 Task: Send an email with the signature Dallas Robinson with the subject Thank you for a job application and the message Can you please provide me with an estimate for the cost of the project? from softage.10@softage.net to softage.8@softage.net and move the email from Sent Items to the folder Pay-per-click advertising
Action: Mouse moved to (90, 85)
Screenshot: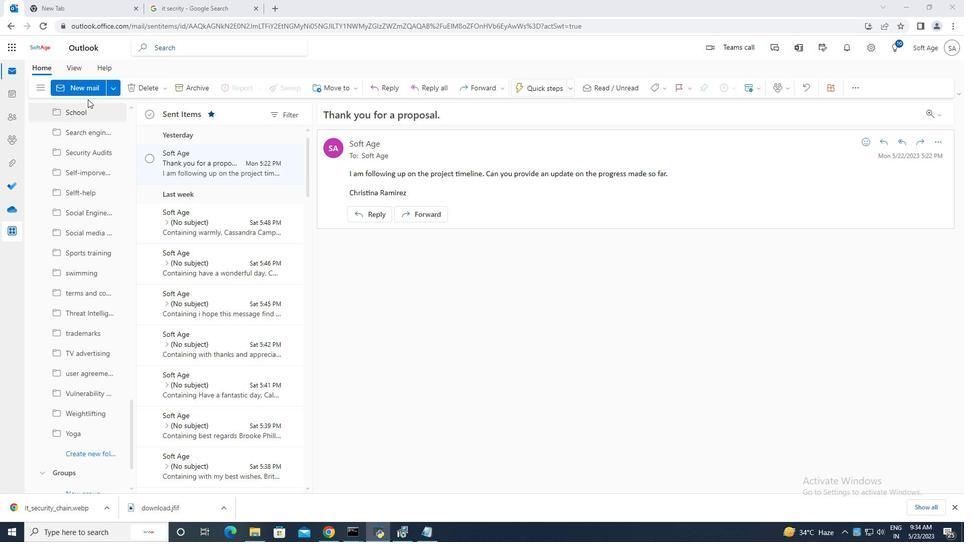 
Action: Mouse pressed left at (90, 85)
Screenshot: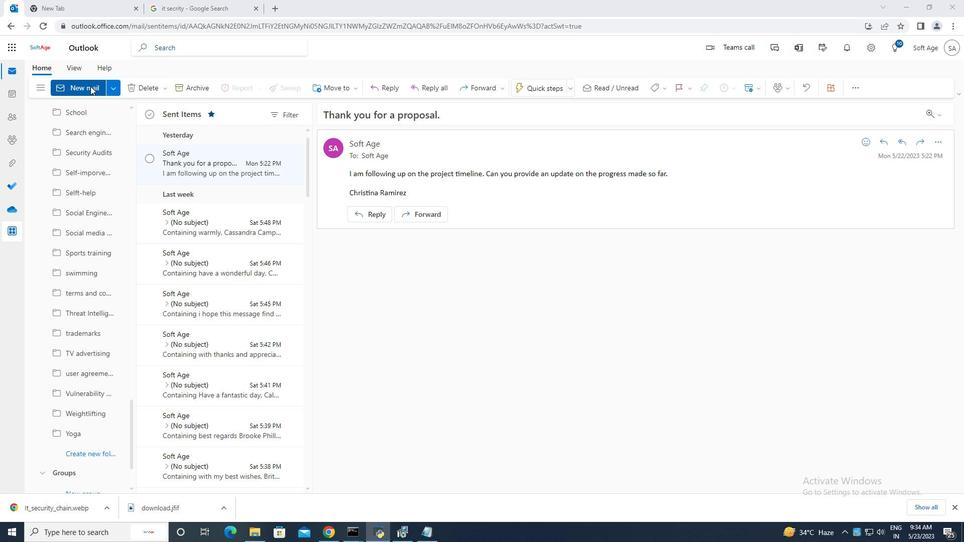 
Action: Mouse moved to (645, 89)
Screenshot: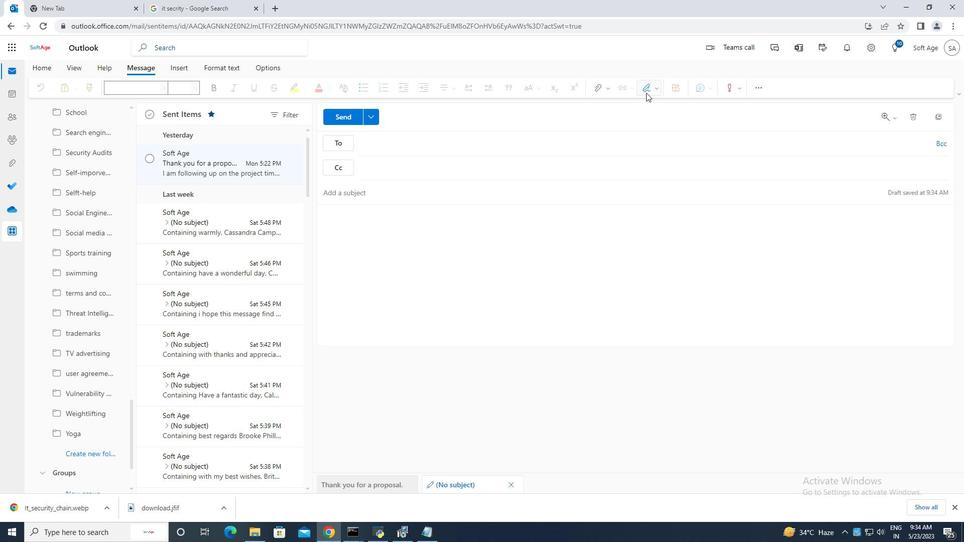 
Action: Mouse pressed left at (645, 89)
Screenshot: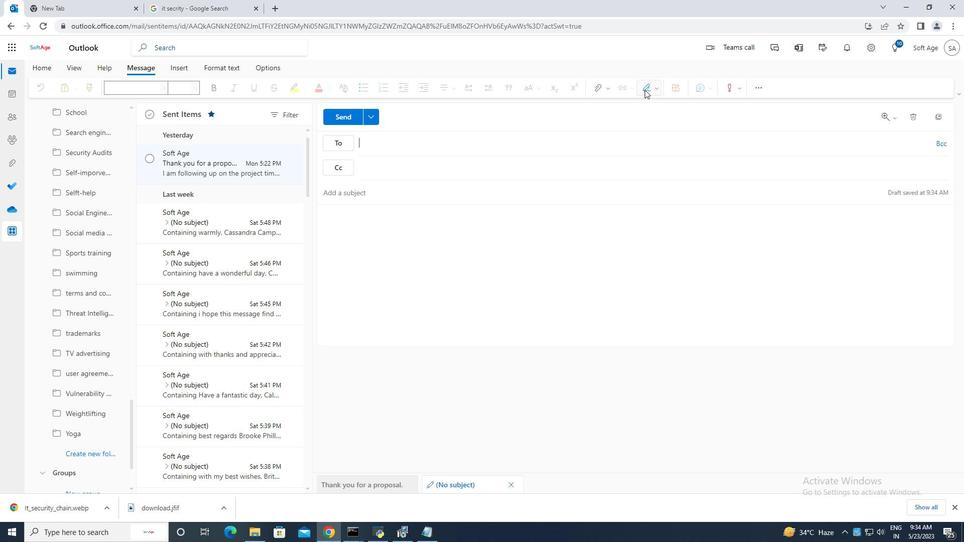 
Action: Mouse moved to (629, 133)
Screenshot: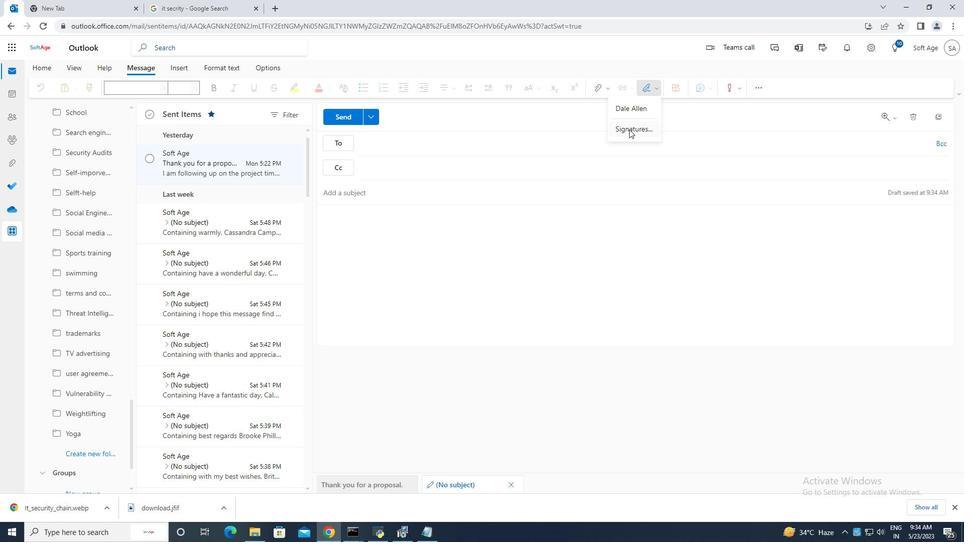 
Action: Mouse pressed left at (629, 133)
Screenshot: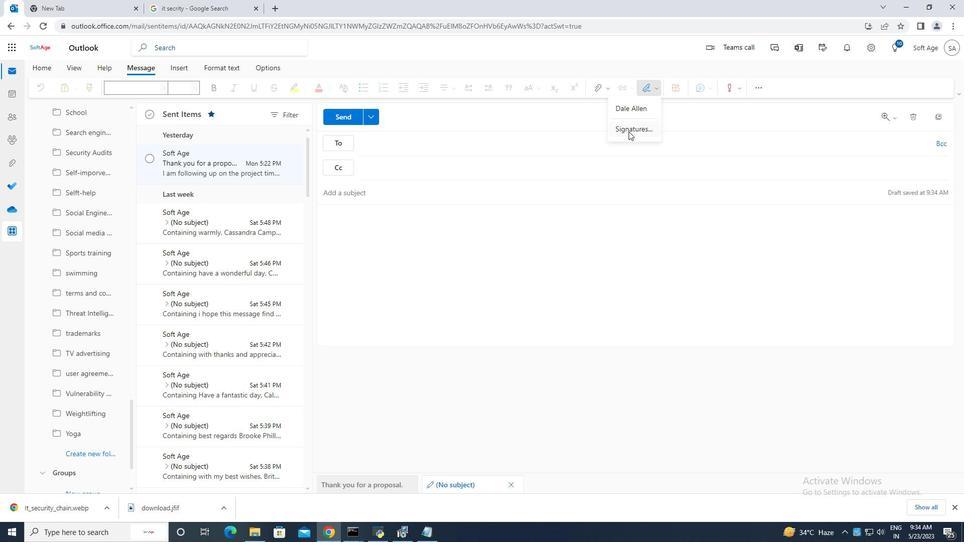 
Action: Mouse moved to (679, 165)
Screenshot: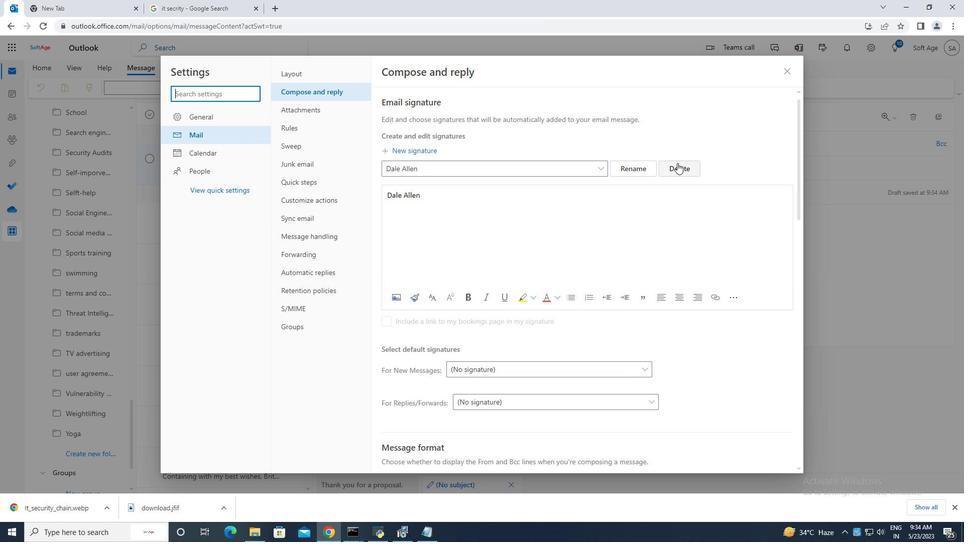 
Action: Mouse pressed left at (679, 165)
Screenshot: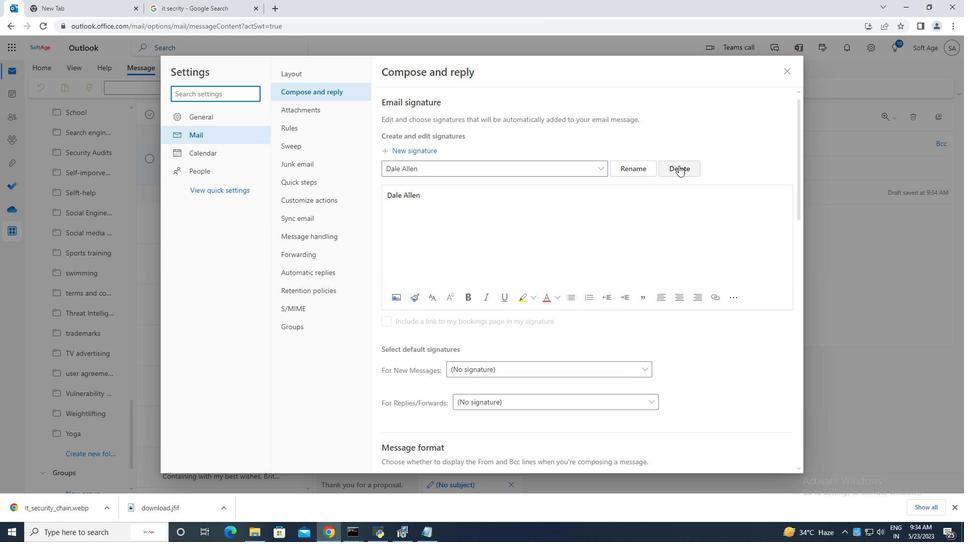 
Action: Mouse moved to (427, 166)
Screenshot: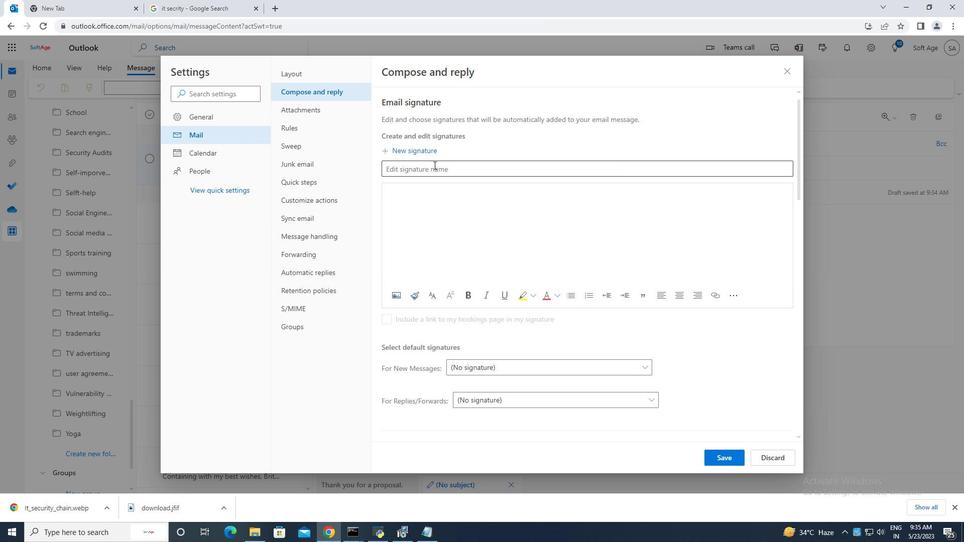 
Action: Mouse pressed left at (427, 166)
Screenshot: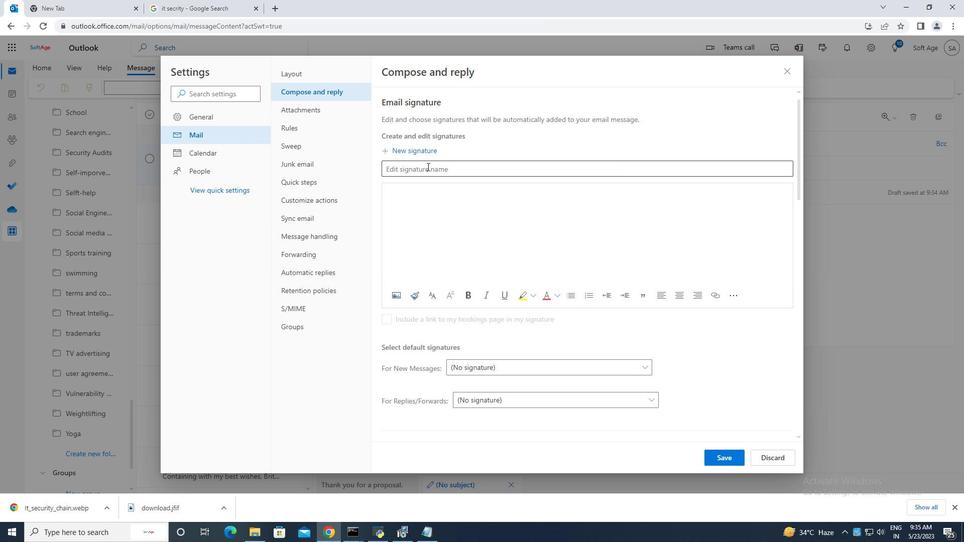 
Action: Mouse moved to (427, 167)
Screenshot: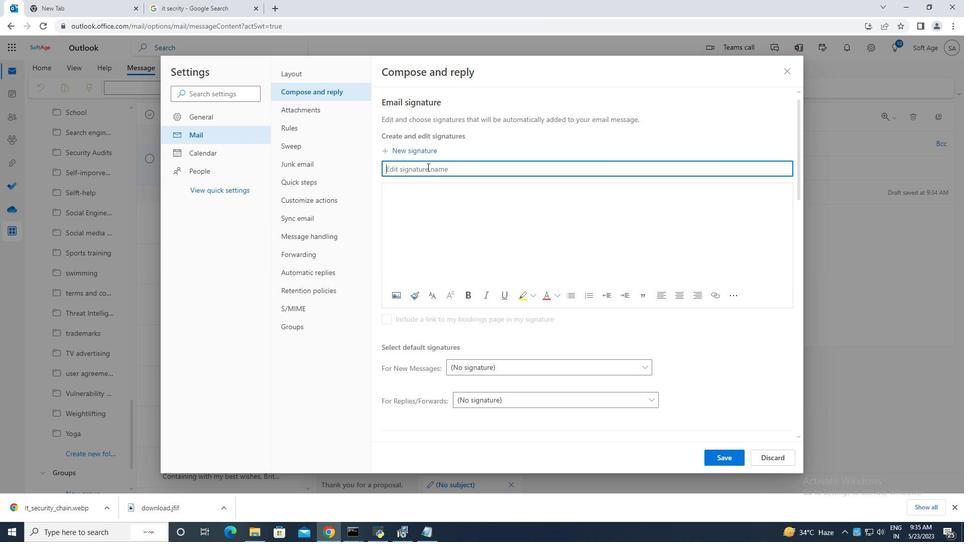 
Action: Key pressed <Key.caps_lock>D<Key.caps_lock>allas<Key.space><Key.caps_lock>R<Key.caps_lock>obinson
Screenshot: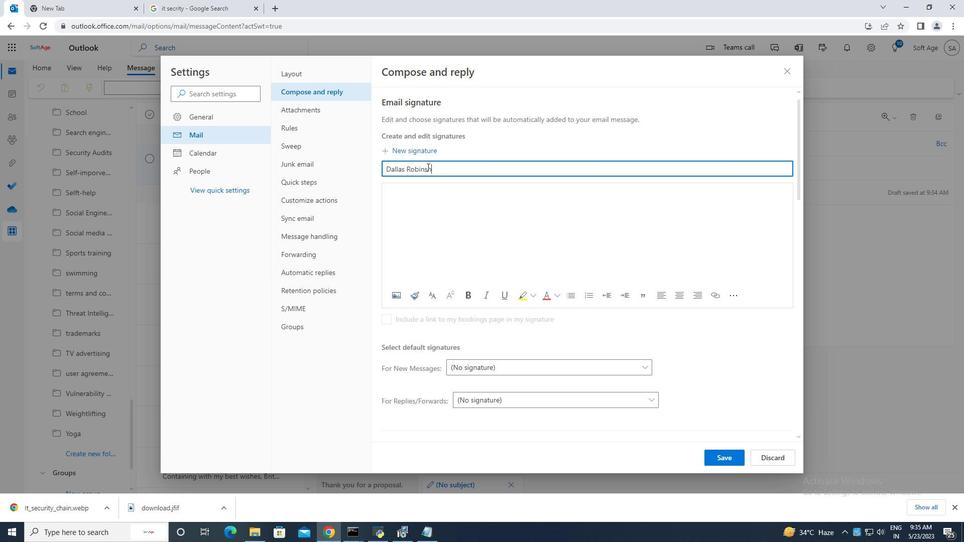 
Action: Mouse moved to (435, 197)
Screenshot: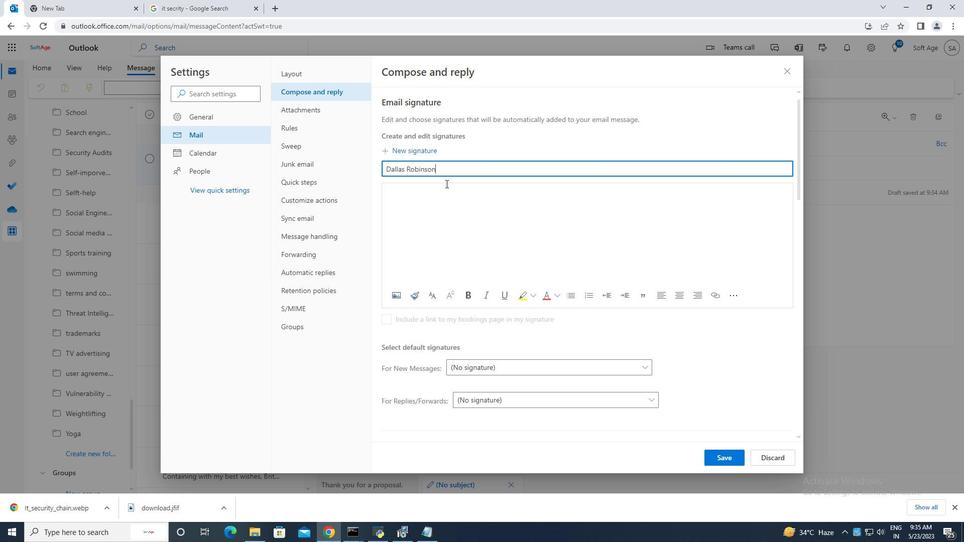 
Action: Mouse pressed left at (435, 197)
Screenshot: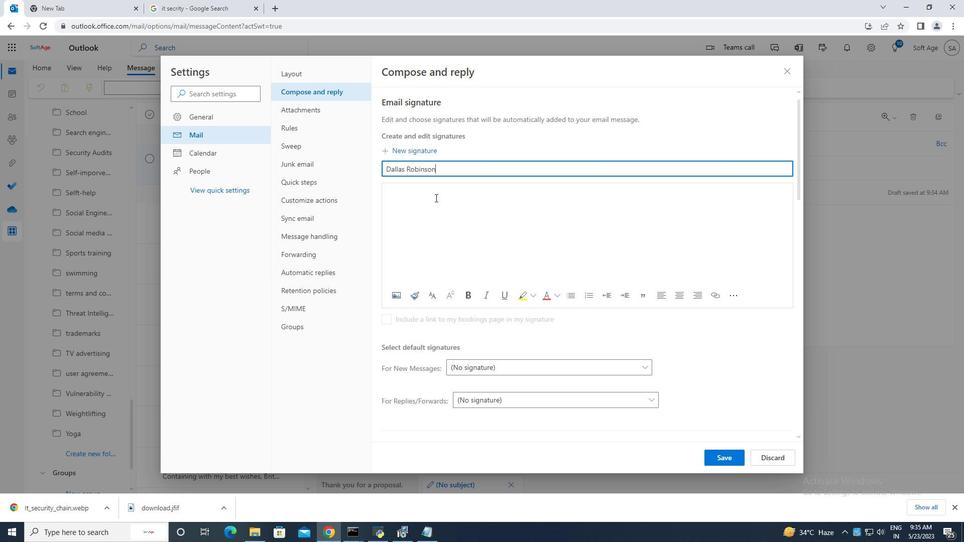 
Action: Key pressed <Key.caps_lock>D<Key.caps_lock>allas<Key.space><Key.caps_lock>R<Key.caps_lock>obinson
Screenshot: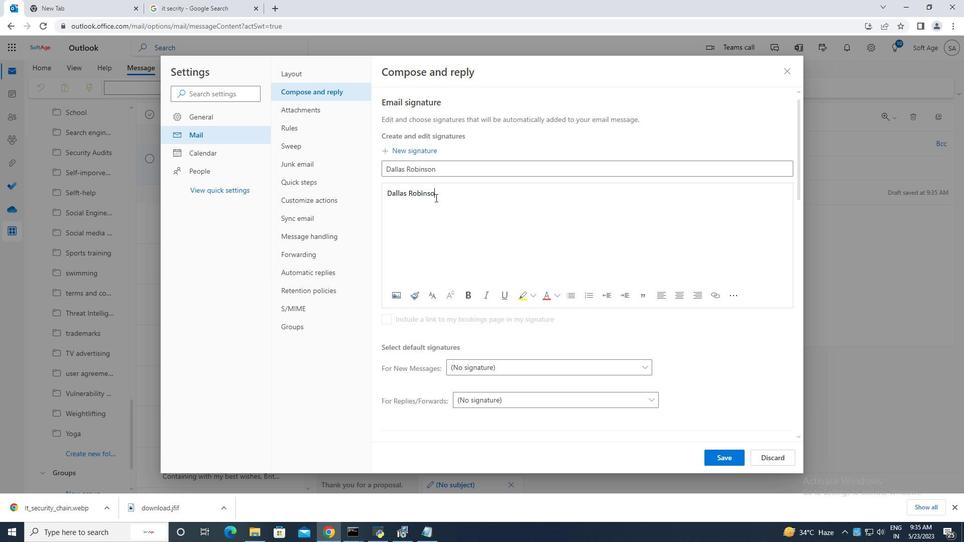 
Action: Mouse moved to (715, 460)
Screenshot: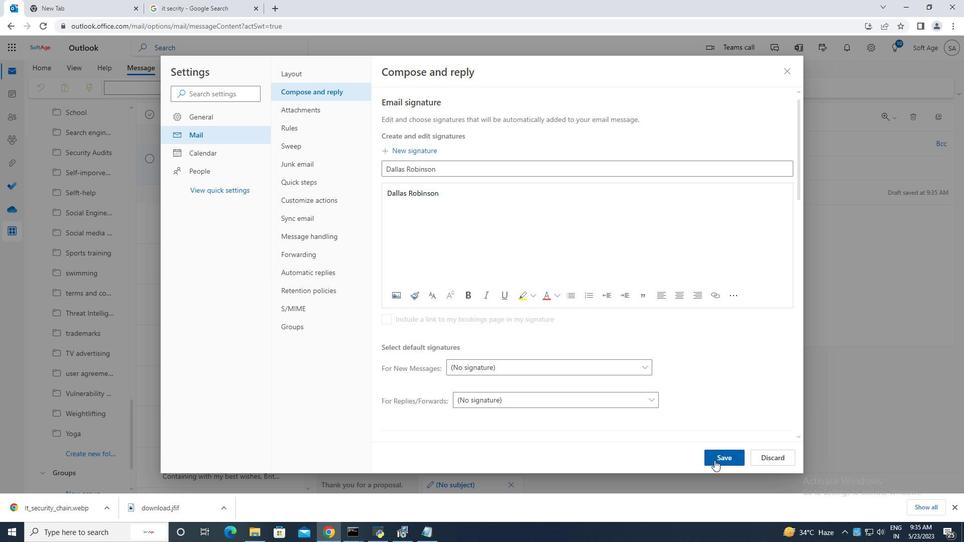 
Action: Mouse pressed left at (715, 460)
Screenshot: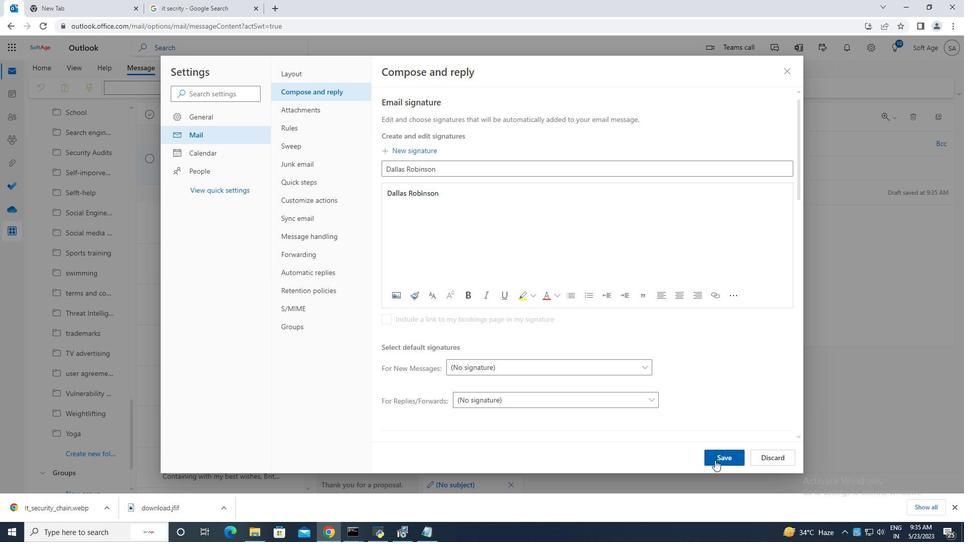 
Action: Mouse moved to (786, 69)
Screenshot: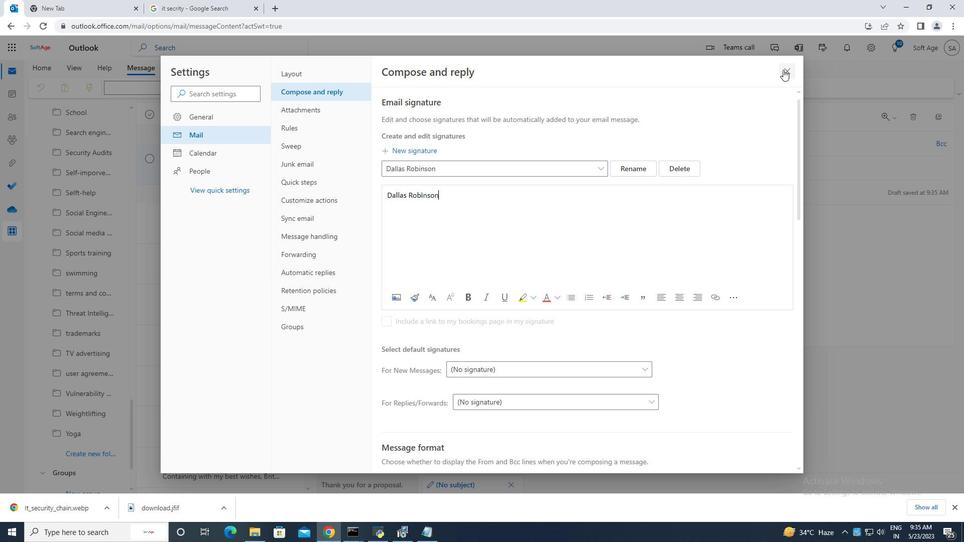 
Action: Mouse pressed left at (786, 69)
Screenshot: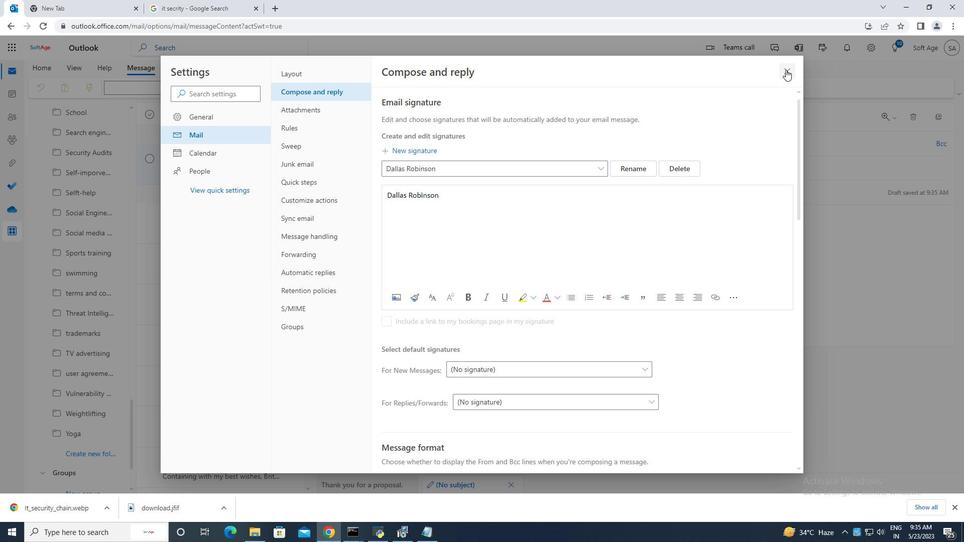 
Action: Mouse moved to (653, 88)
Screenshot: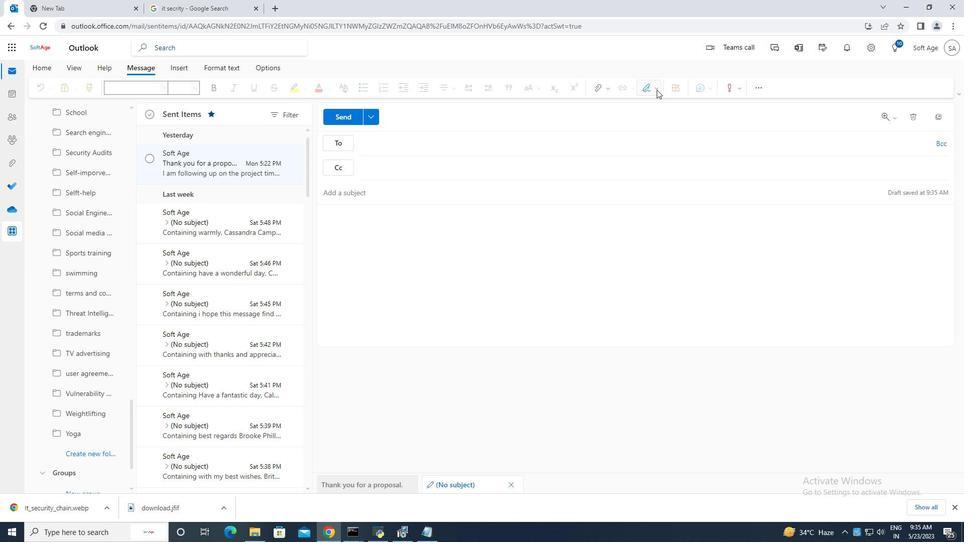 
Action: Mouse pressed left at (653, 88)
Screenshot: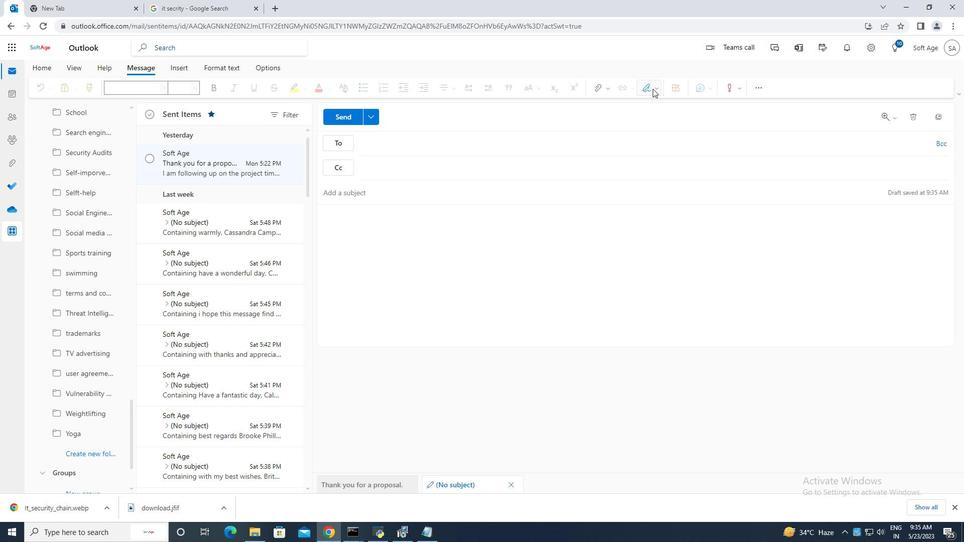 
Action: Mouse moved to (623, 109)
Screenshot: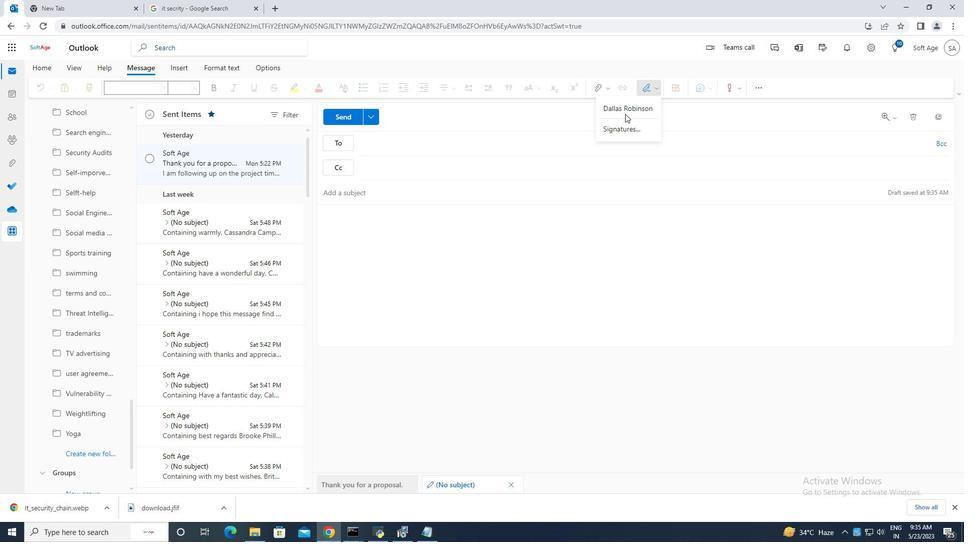 
Action: Mouse pressed left at (623, 109)
Screenshot: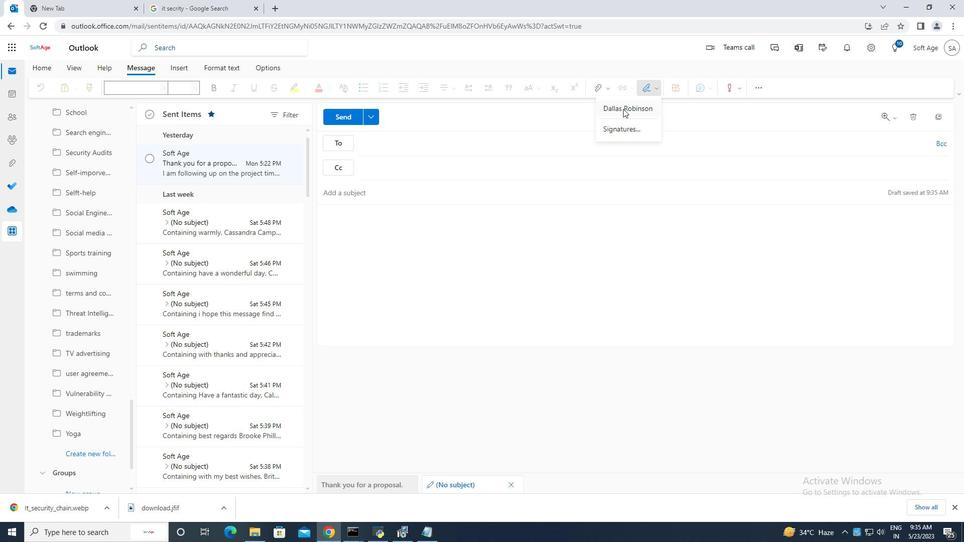 
Action: Mouse moved to (344, 192)
Screenshot: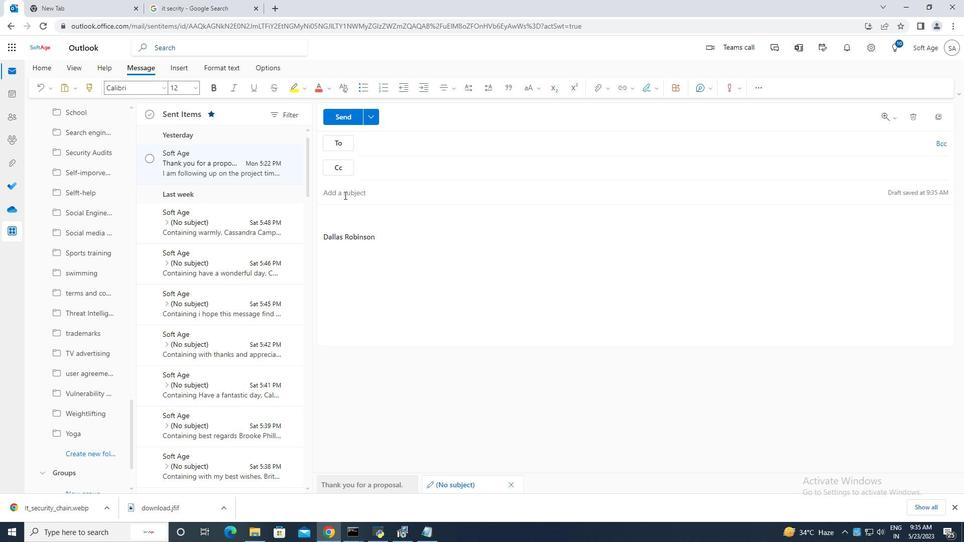 
Action: Mouse pressed left at (344, 192)
Screenshot: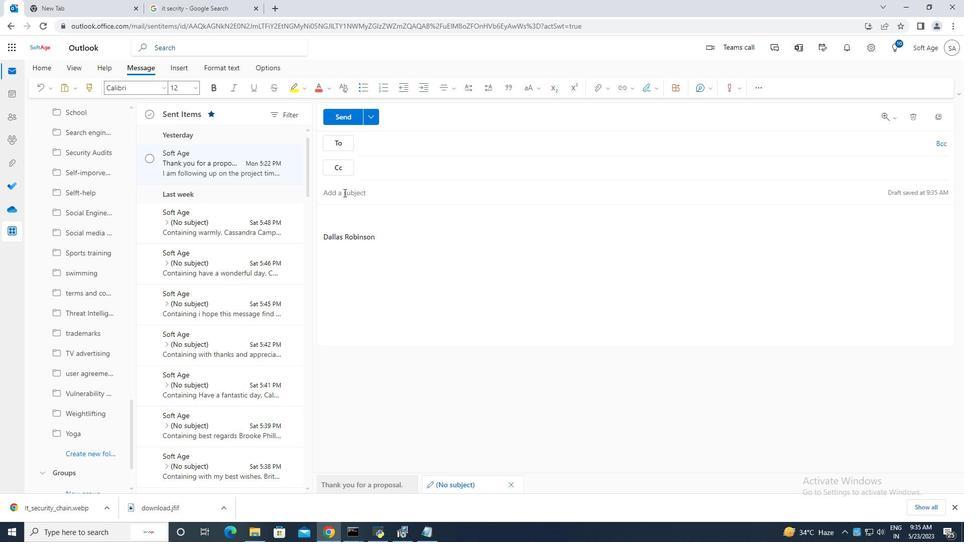 
Action: Key pressed <Key.caps_lock>T<Key.caps_lock>hank<Key.space>you<Key.space>for<Key.space>a<Key.space>job<Key.space>application<Key.space><Key.backspace>.
Screenshot: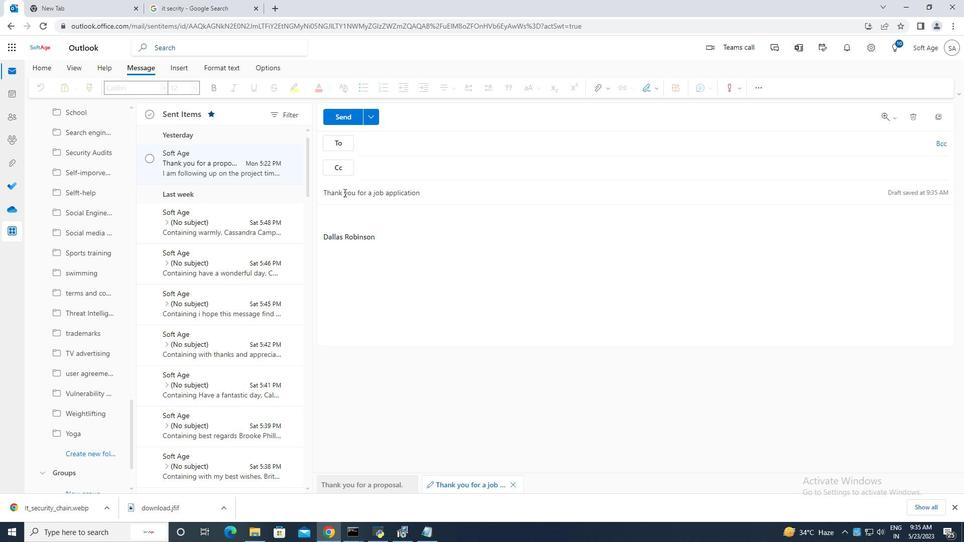 
Action: Mouse moved to (377, 220)
Screenshot: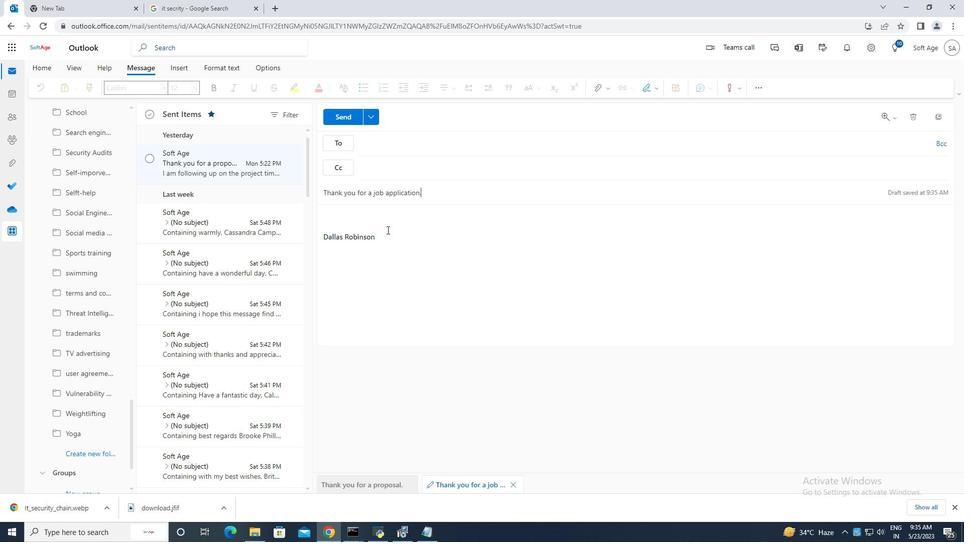 
Action: Mouse pressed left at (377, 220)
Screenshot: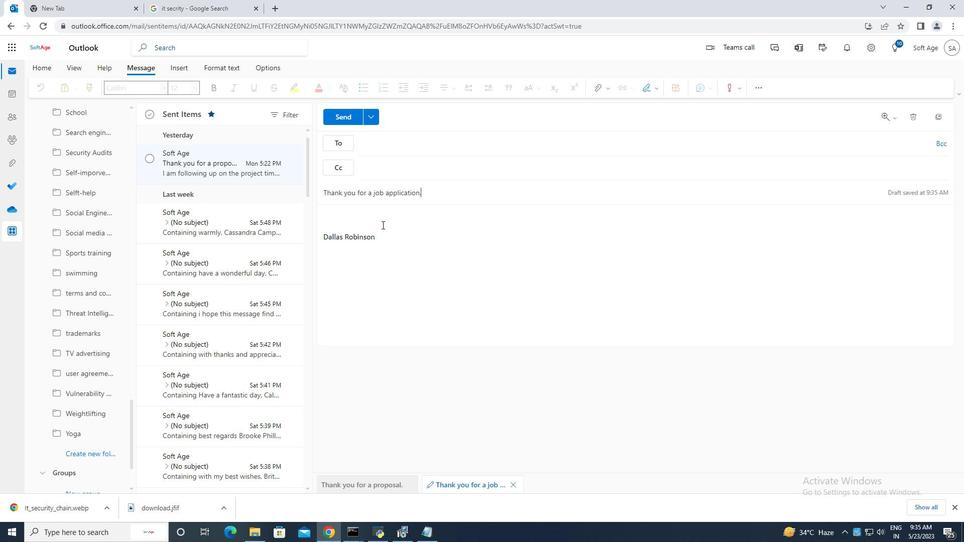 
Action: Key pressed <Key.caps_lock>C<Key.caps_lock>an<Key.space>you<Key.space>please<Key.space>provide<Key.space>me<Key.space>with<Key.space>an<Key.space>estimate<Key.space>for<Key.space>the<Key.space>cost<Key.space>of<Key.space>the<Key.space>project.
Screenshot: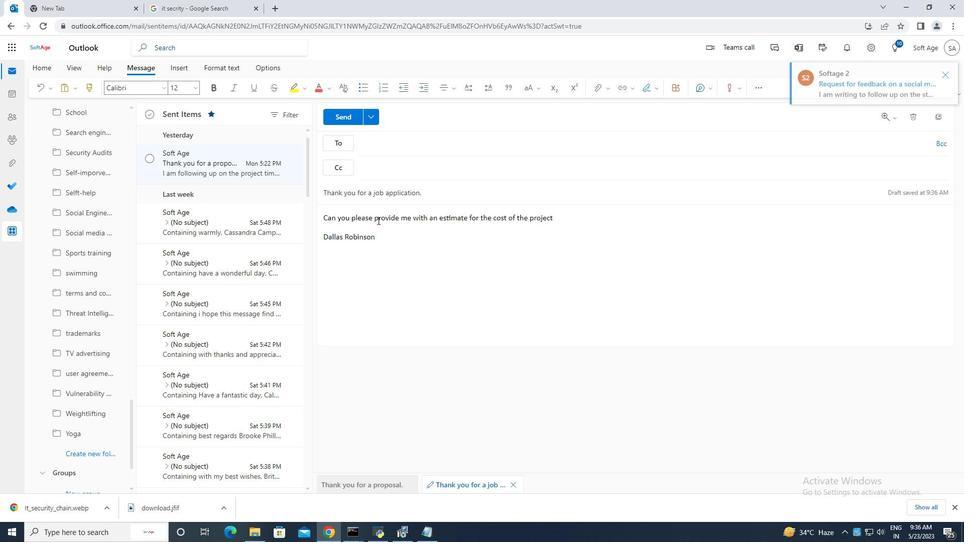 
Action: Mouse moved to (406, 144)
Screenshot: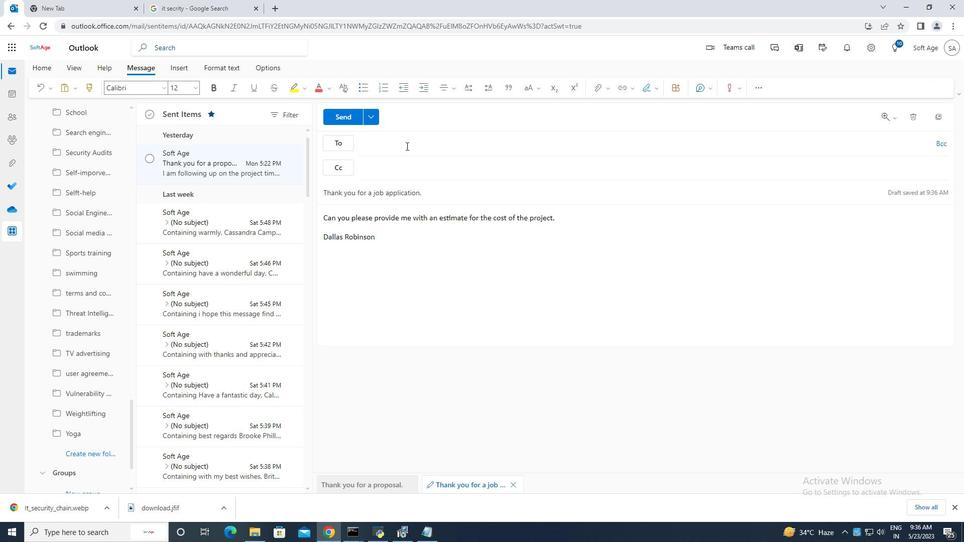 
Action: Mouse pressed left at (406, 144)
Screenshot: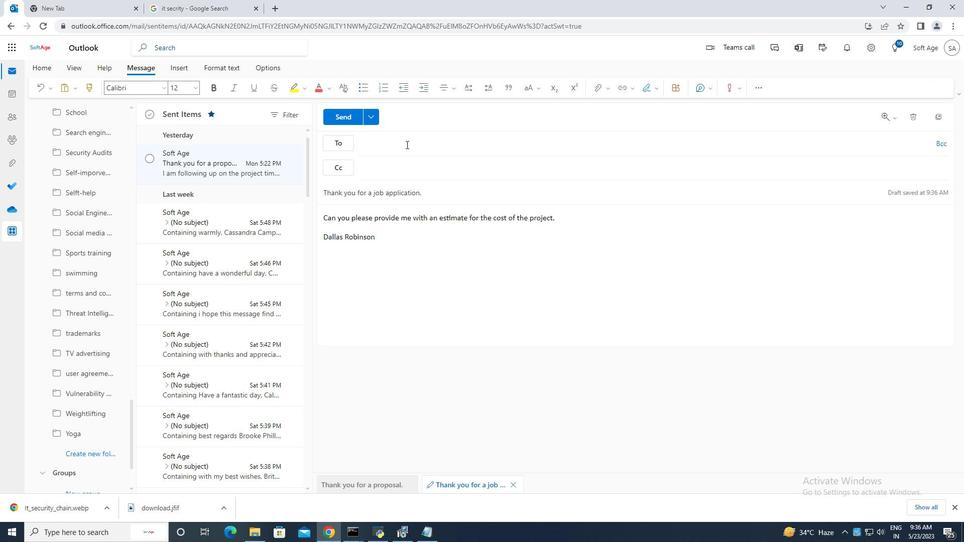 
Action: Mouse moved to (405, 147)
Screenshot: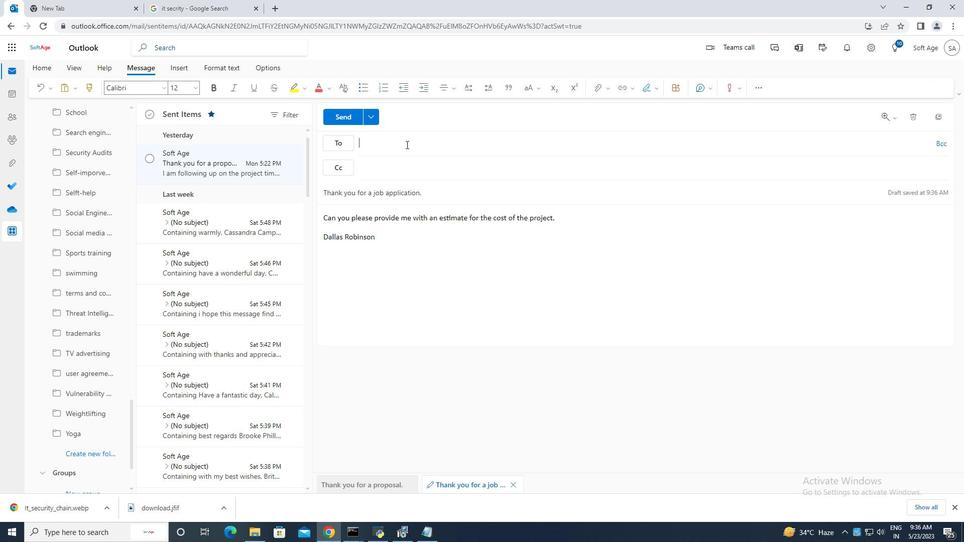 
Action: Key pressed softage.8<Key.shift>@
Screenshot: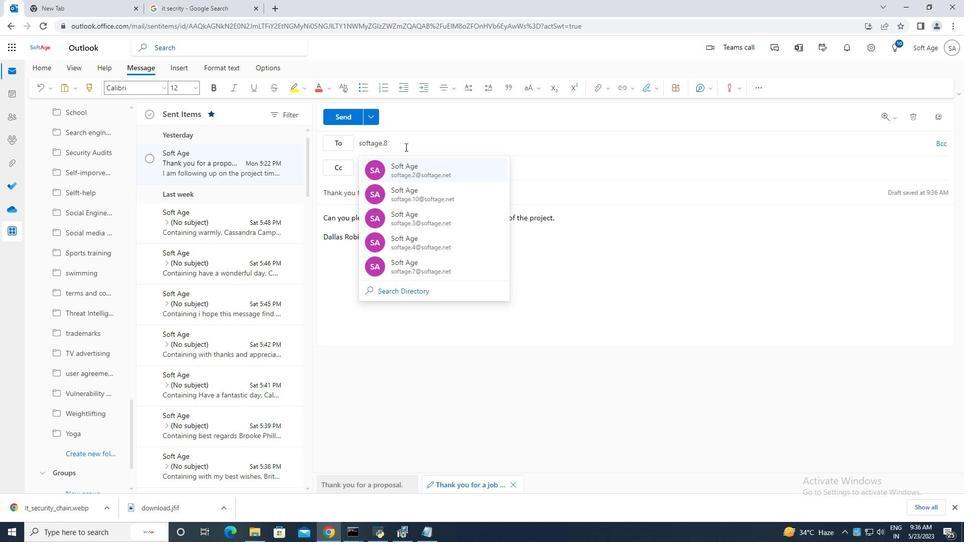 
Action: Mouse moved to (438, 161)
Screenshot: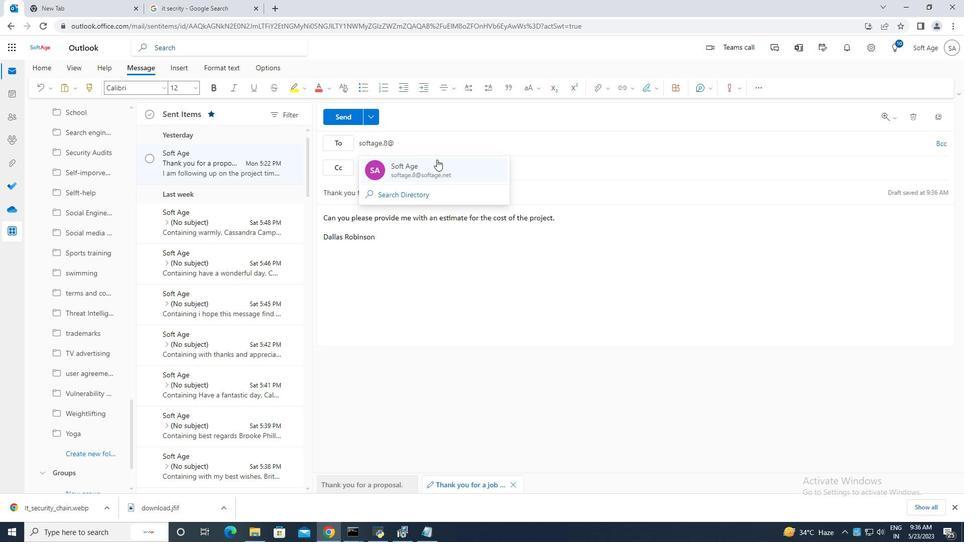 
Action: Mouse pressed left at (438, 161)
Screenshot: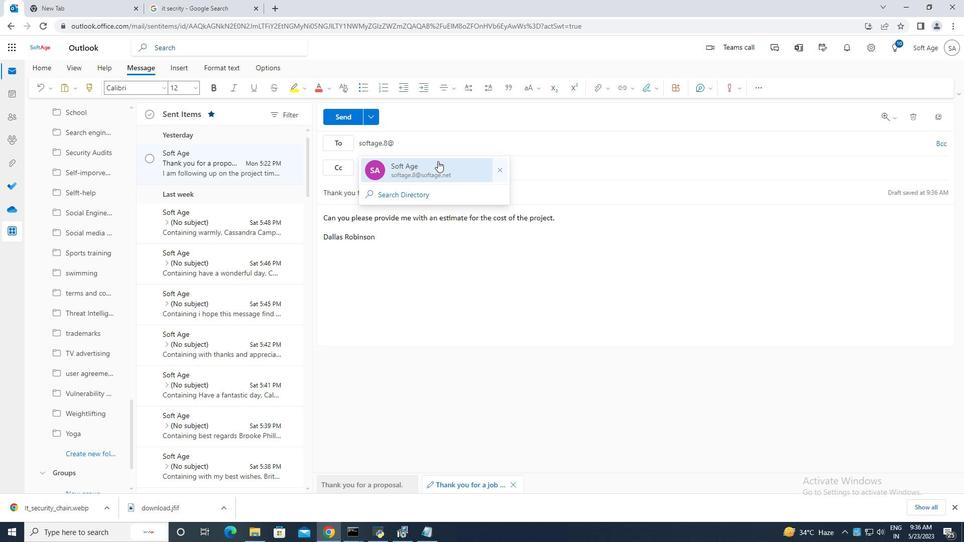 
Action: Mouse moved to (94, 454)
Screenshot: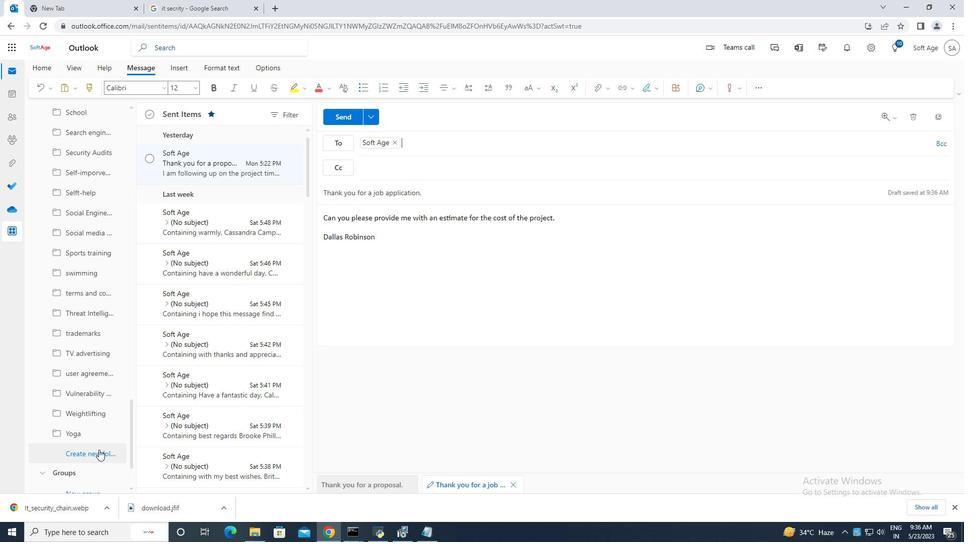 
Action: Mouse pressed left at (94, 454)
Screenshot: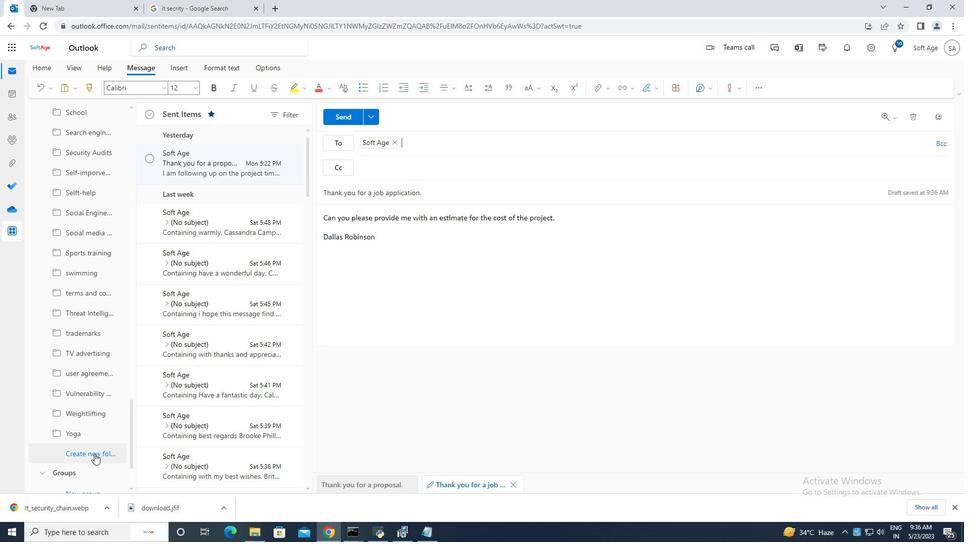 
Action: Mouse moved to (82, 451)
Screenshot: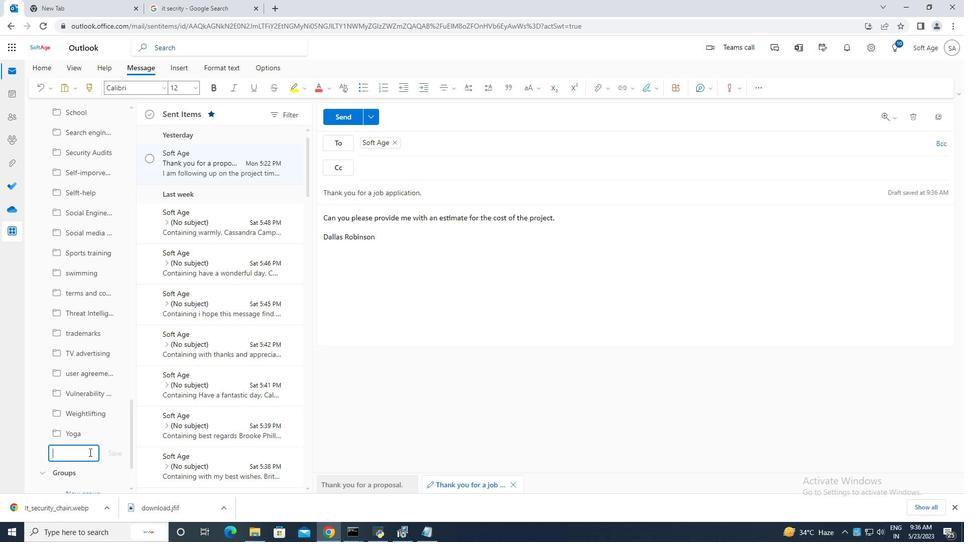 
Action: Key pressed <Key.caps_lock>P<Key.caps_lock>ay<Key.space><Key.backspace>-per-click<Key.space>advertising
Screenshot: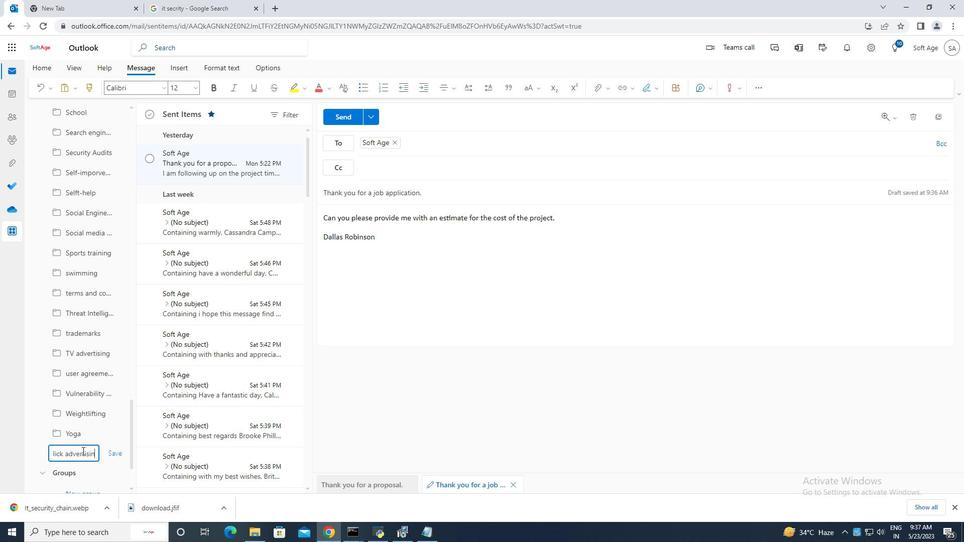 
Action: Mouse moved to (110, 455)
Screenshot: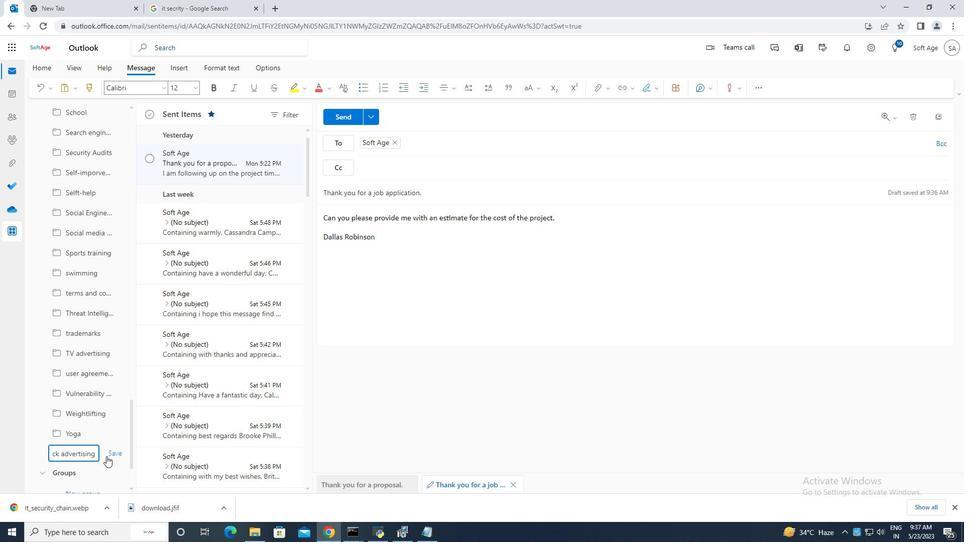 
Action: Mouse pressed left at (110, 455)
Screenshot: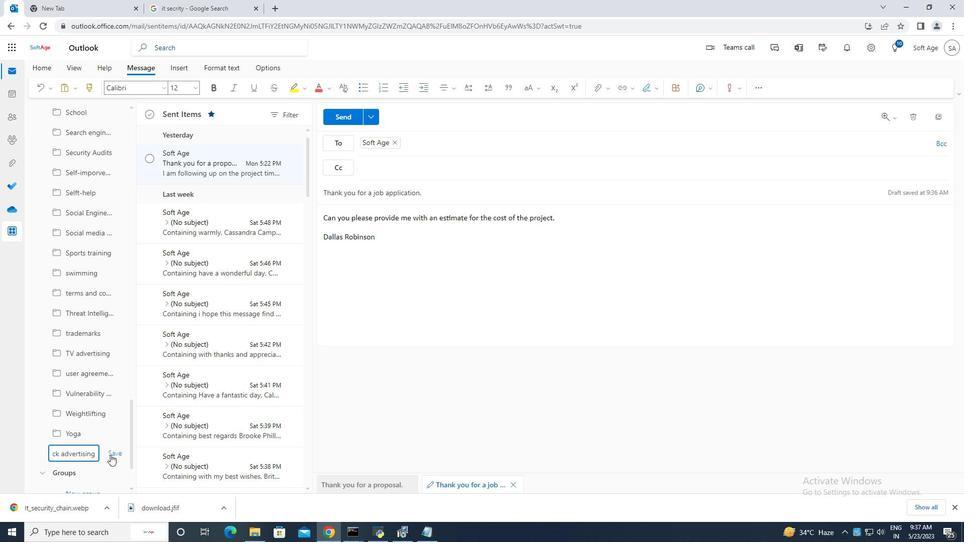
Action: Mouse moved to (344, 115)
Screenshot: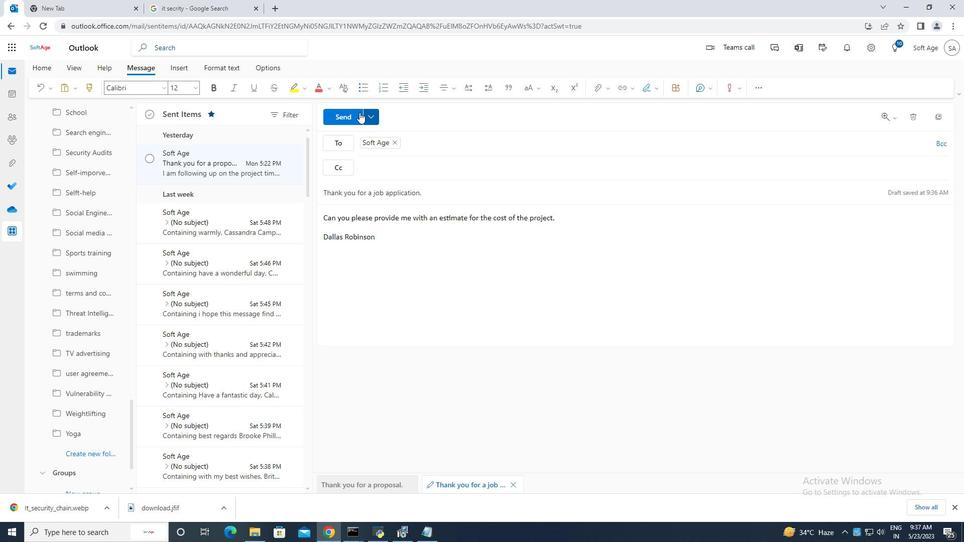 
Action: Mouse pressed left at (344, 115)
Screenshot: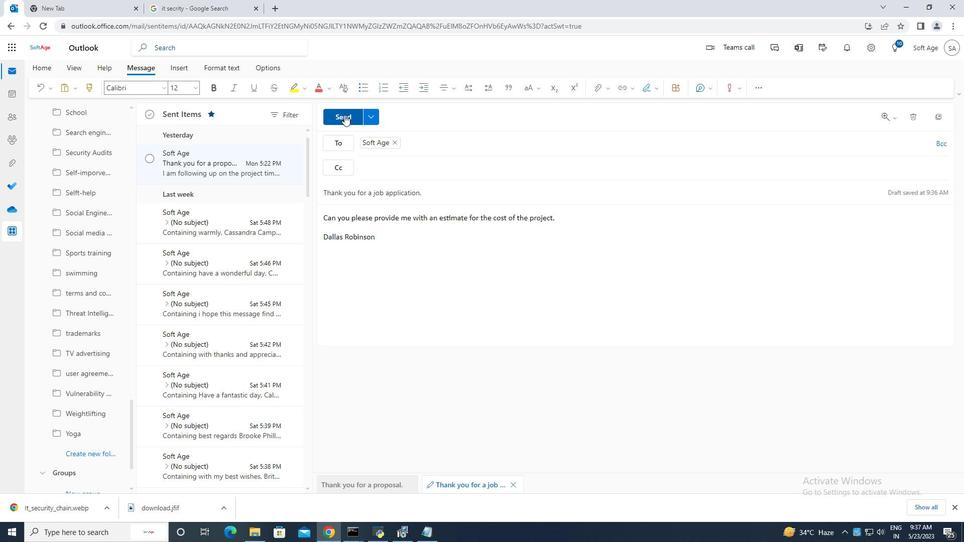 
Action: Mouse moved to (199, 163)
Screenshot: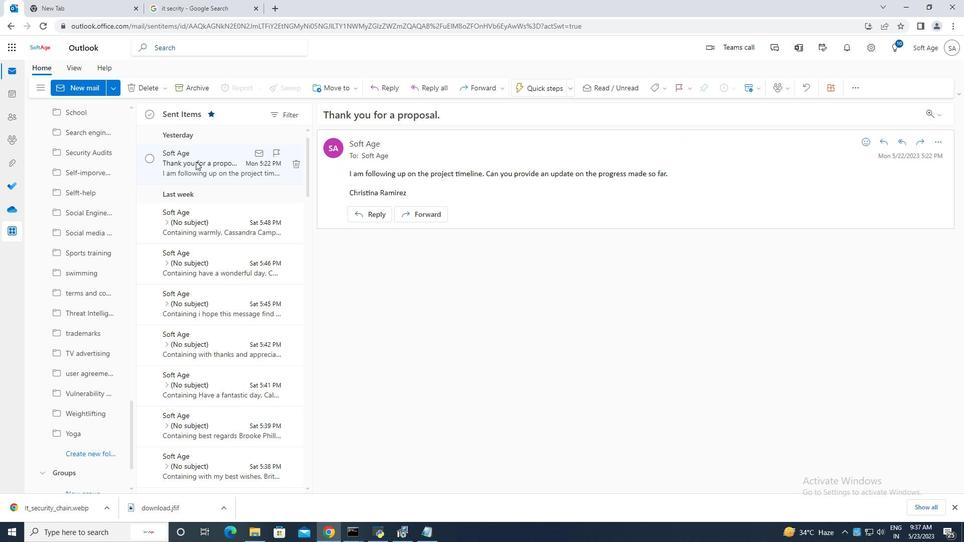 
Action: Mouse scrolled (199, 163) with delta (0, 0)
Screenshot: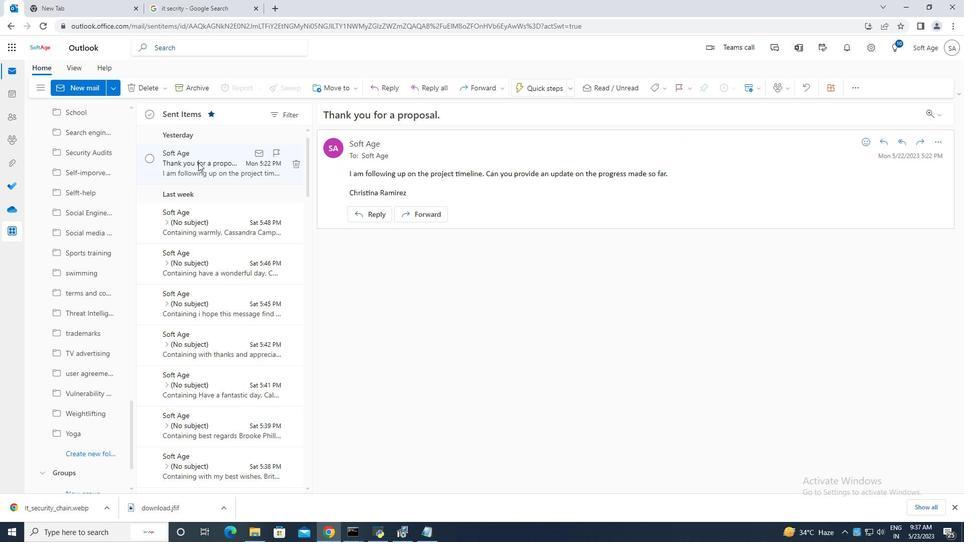 
Action: Mouse scrolled (199, 163) with delta (0, 0)
Screenshot: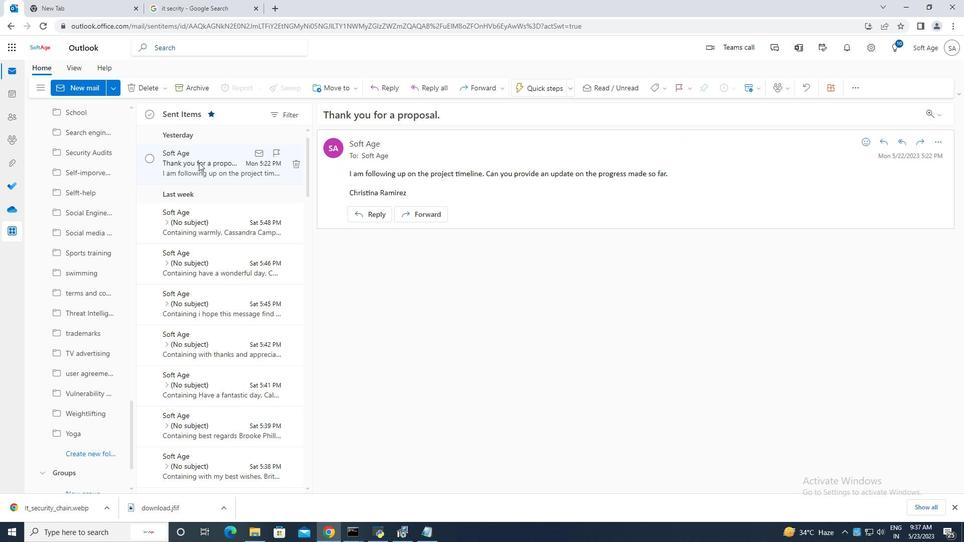 
Action: Mouse moved to (151, 158)
Screenshot: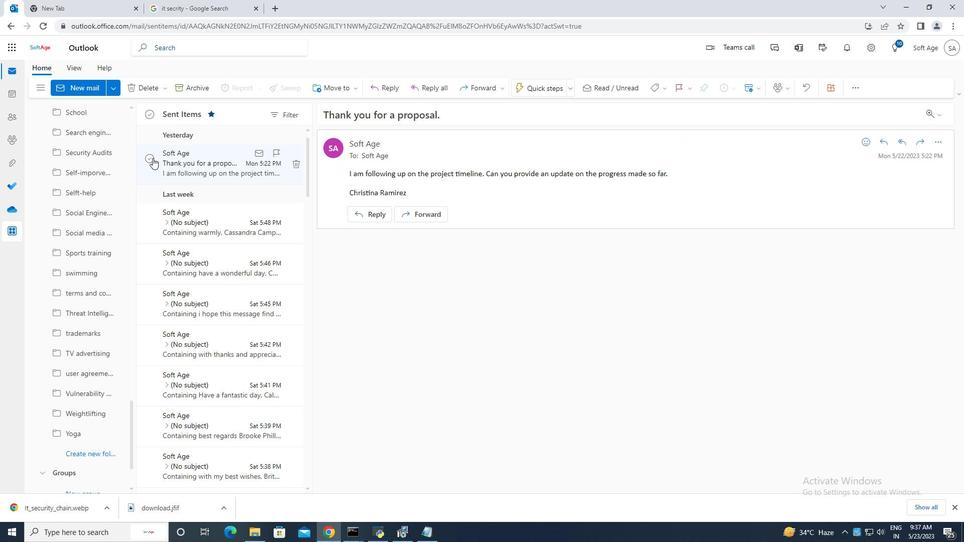 
Action: Mouse pressed left at (151, 158)
Screenshot: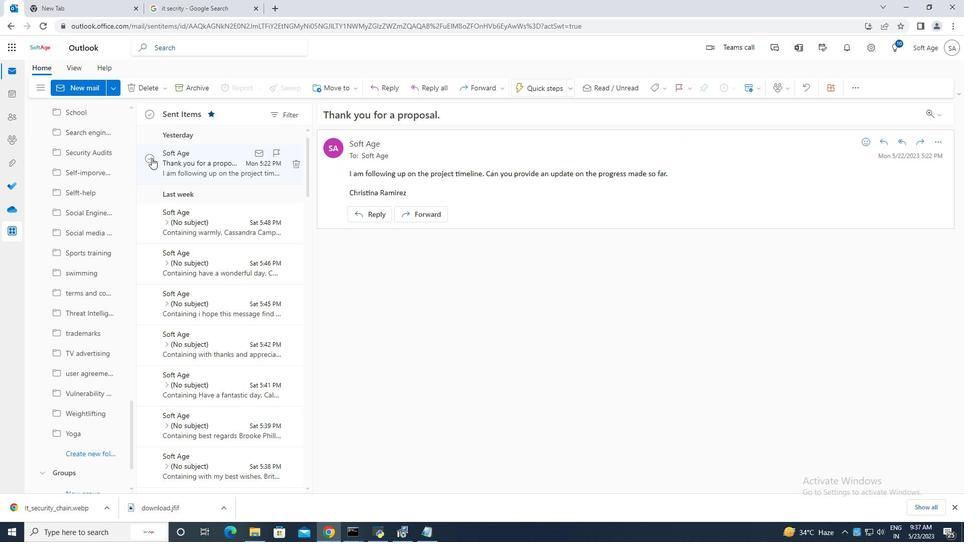 
Action: Mouse moved to (247, 206)
Screenshot: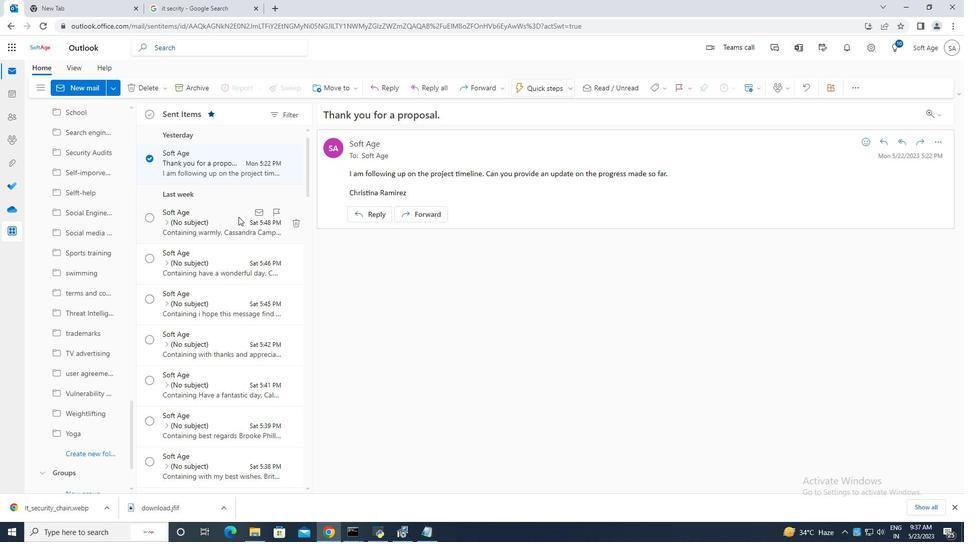 
Action: Mouse scrolled (247, 207) with delta (0, 0)
Screenshot: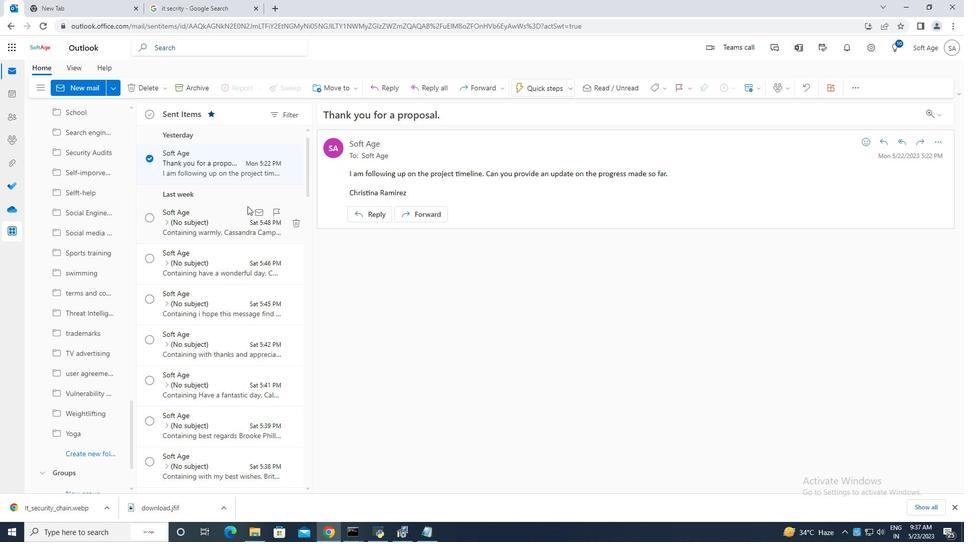 
Action: Mouse scrolled (247, 207) with delta (0, 0)
Screenshot: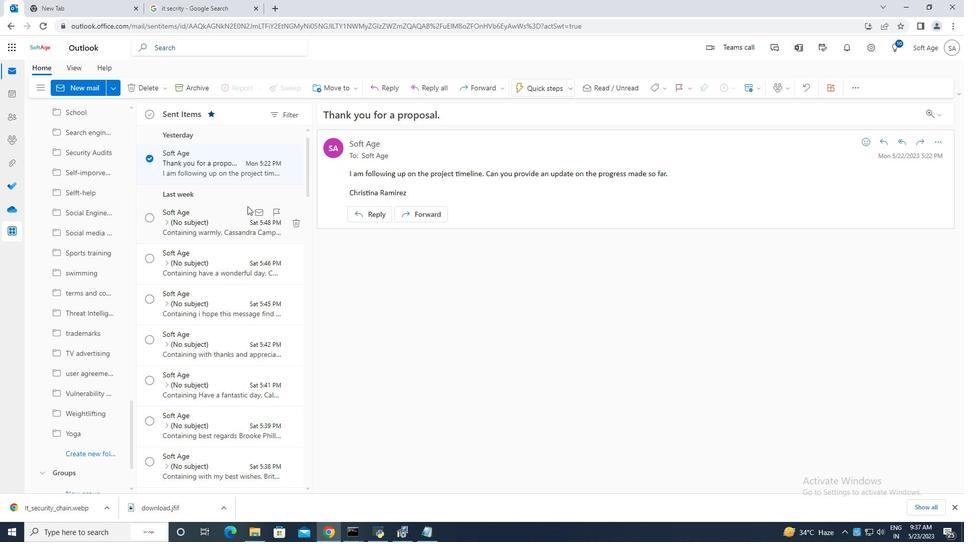 
Action: Mouse scrolled (247, 207) with delta (0, 0)
Screenshot: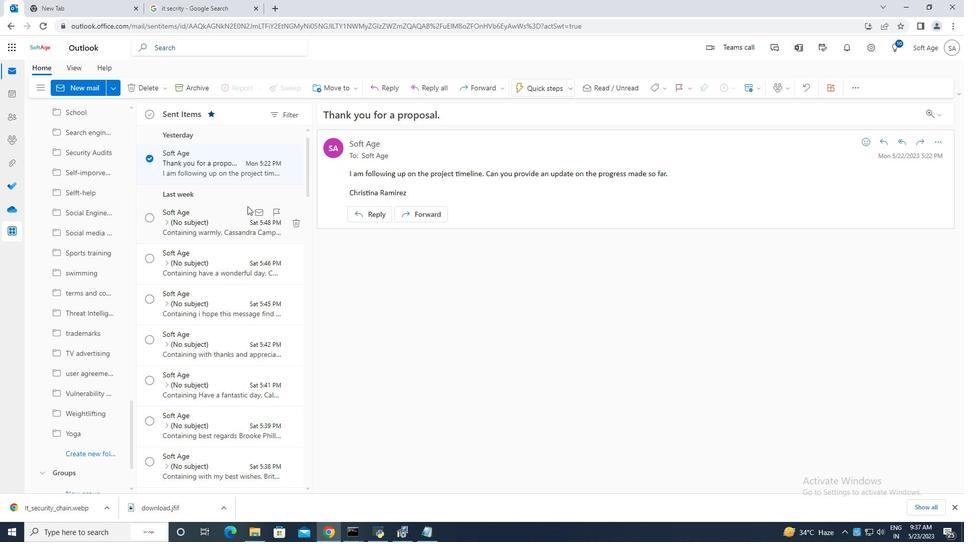 
Action: Mouse moved to (150, 159)
Screenshot: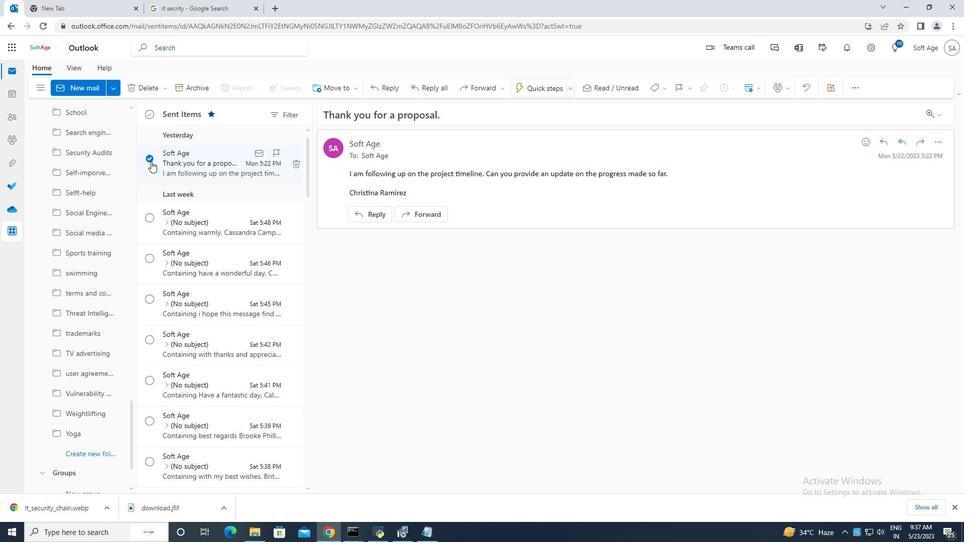
Action: Mouse pressed left at (150, 159)
Screenshot: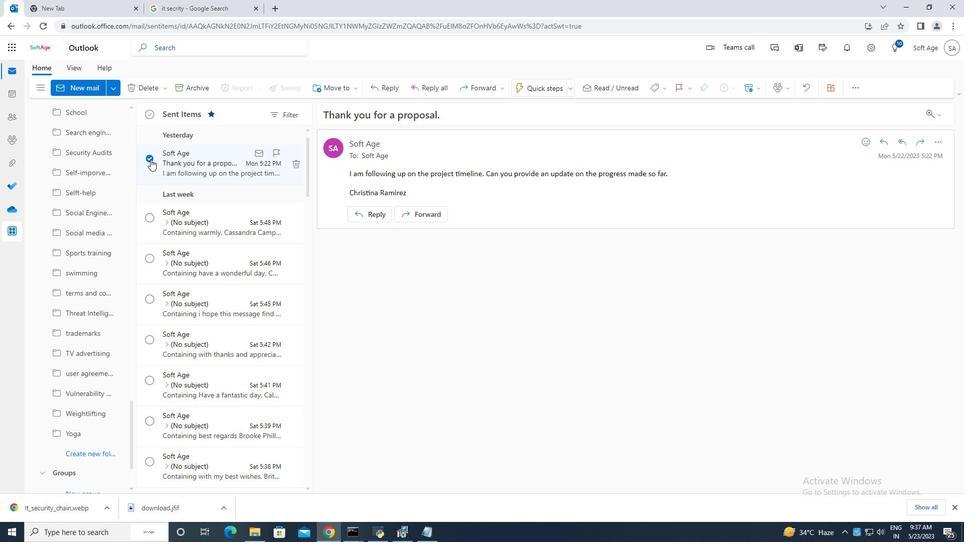
Action: Mouse moved to (169, 156)
Screenshot: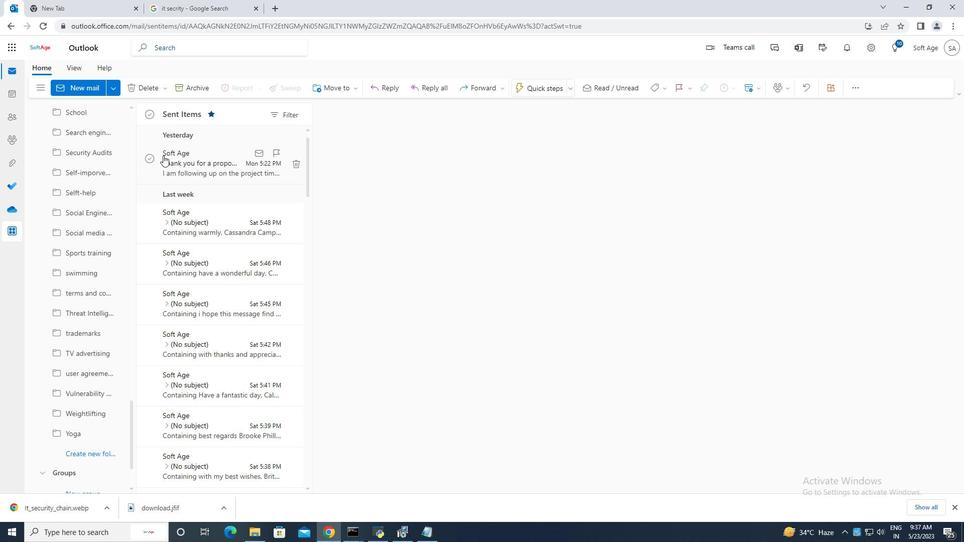
Action: Mouse scrolled (169, 157) with delta (0, 0)
Screenshot: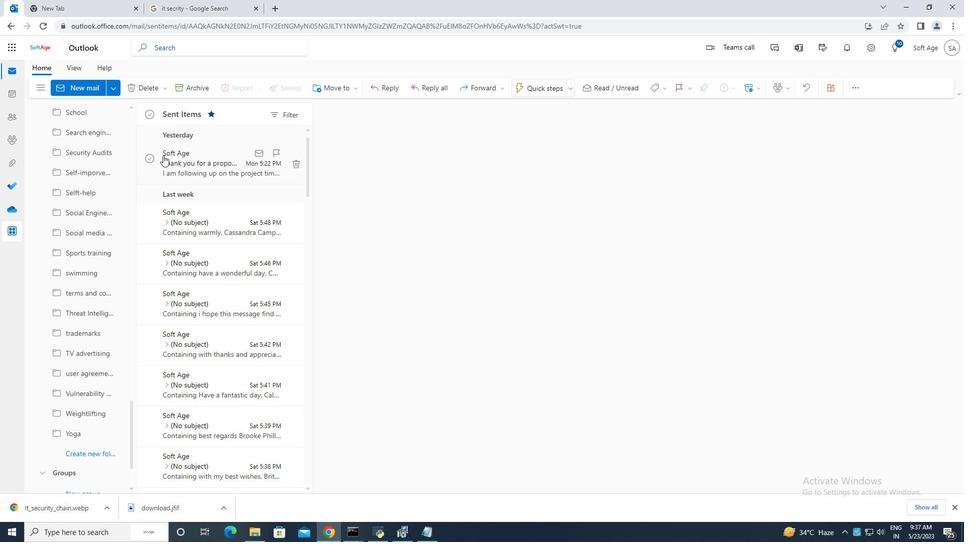 
Action: Mouse scrolled (169, 157) with delta (0, 0)
Screenshot: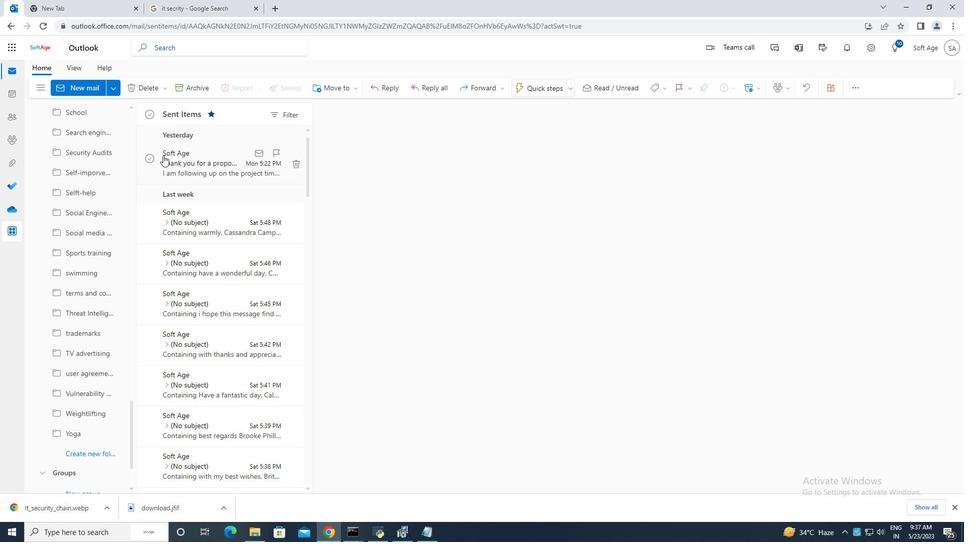 
Action: Mouse scrolled (169, 157) with delta (0, 0)
Screenshot: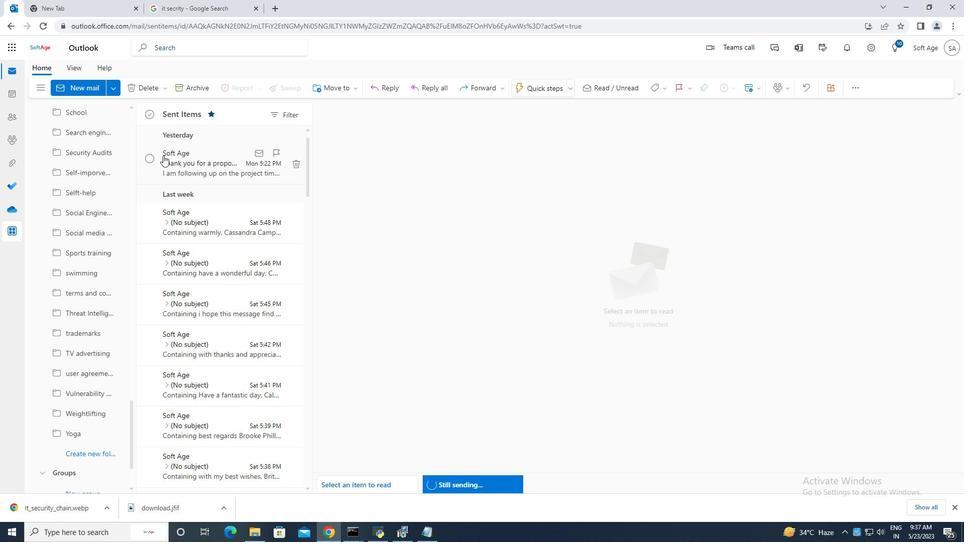 
Action: Mouse moved to (230, 167)
Screenshot: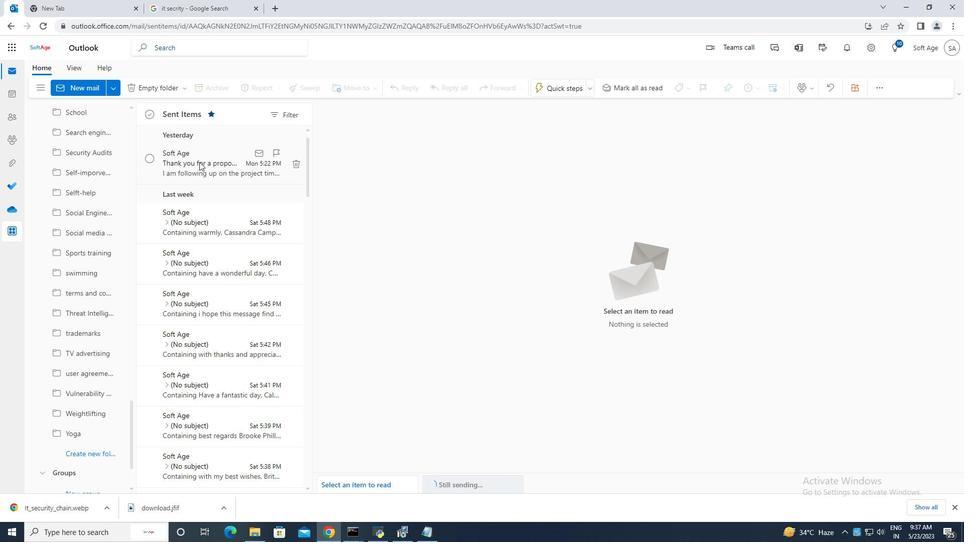 
Action: Mouse scrolled (230, 167) with delta (0, 0)
Screenshot: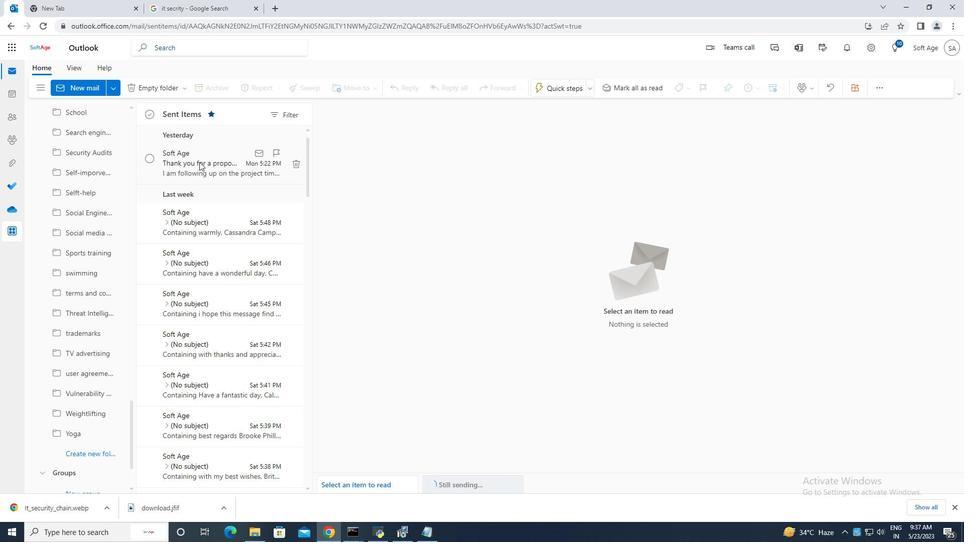 
Action: Mouse scrolled (230, 167) with delta (0, 0)
Screenshot: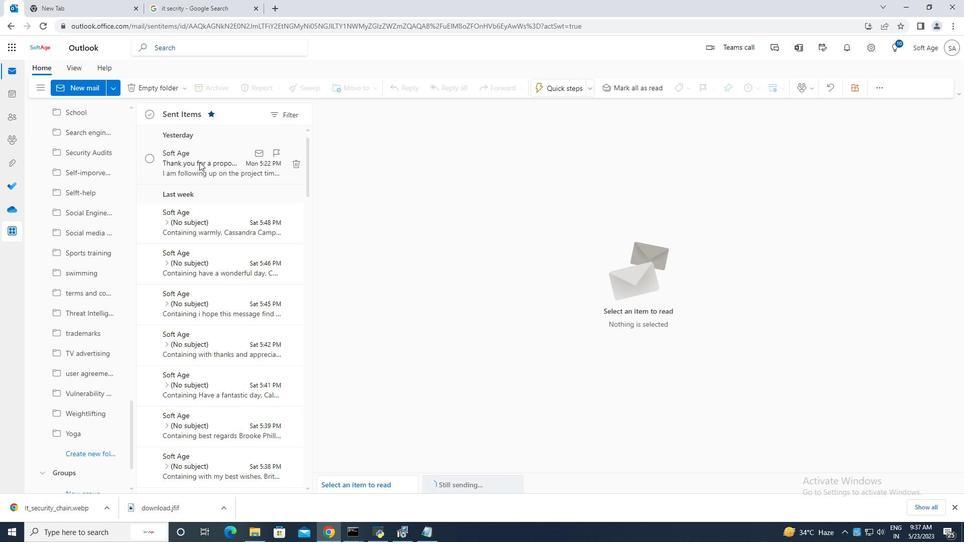 
Action: Mouse scrolled (230, 167) with delta (0, 0)
Screenshot: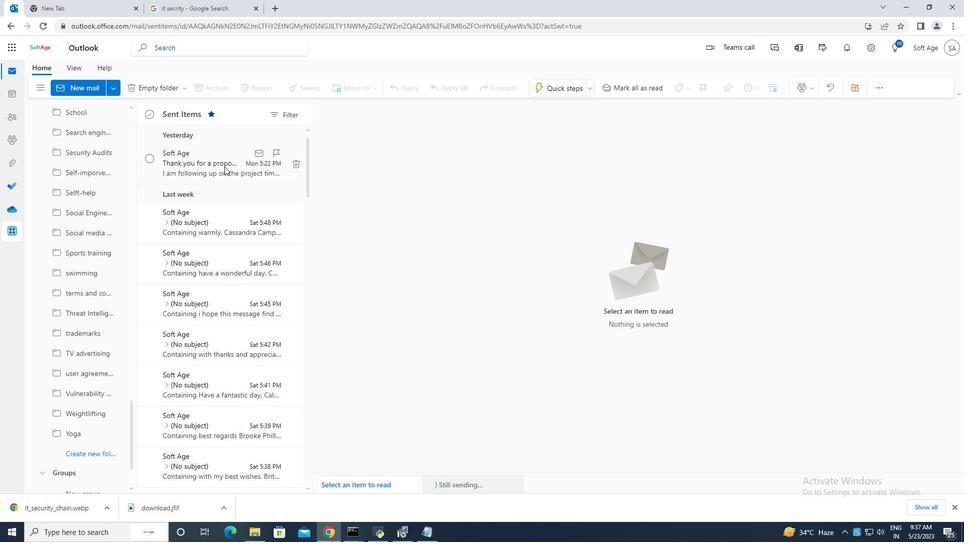 
Action: Mouse scrolled (230, 167) with delta (0, 0)
Screenshot: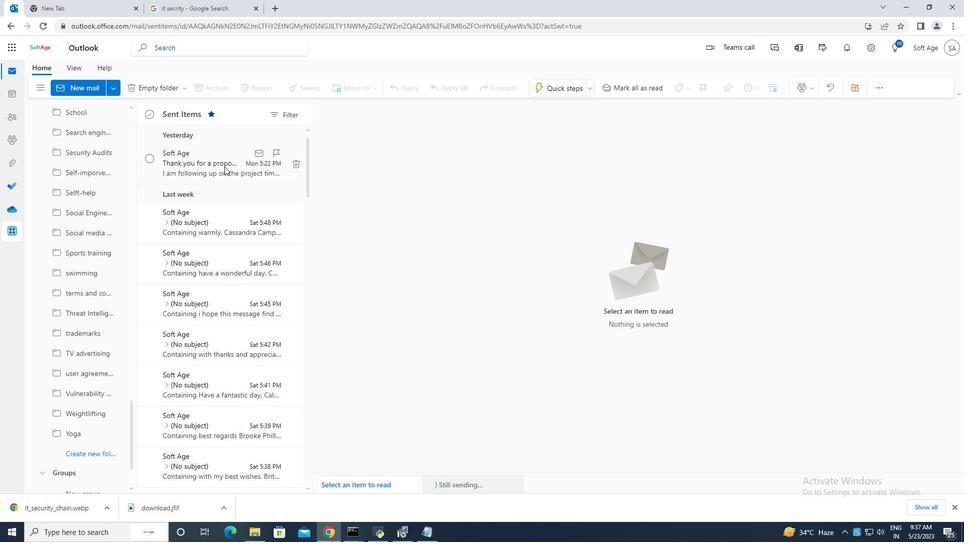 
Action: Mouse moved to (259, 175)
Screenshot: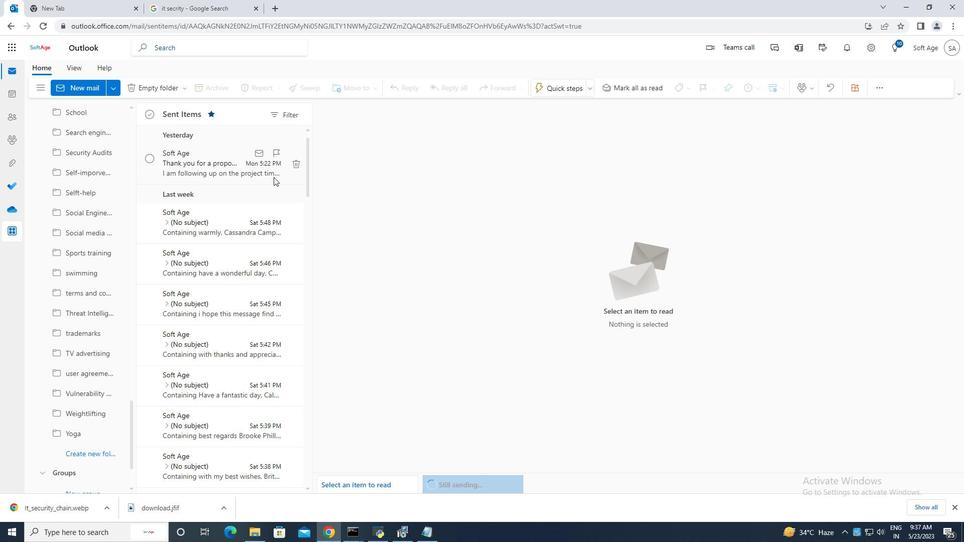 
Action: Mouse scrolled (259, 176) with delta (0, 0)
Screenshot: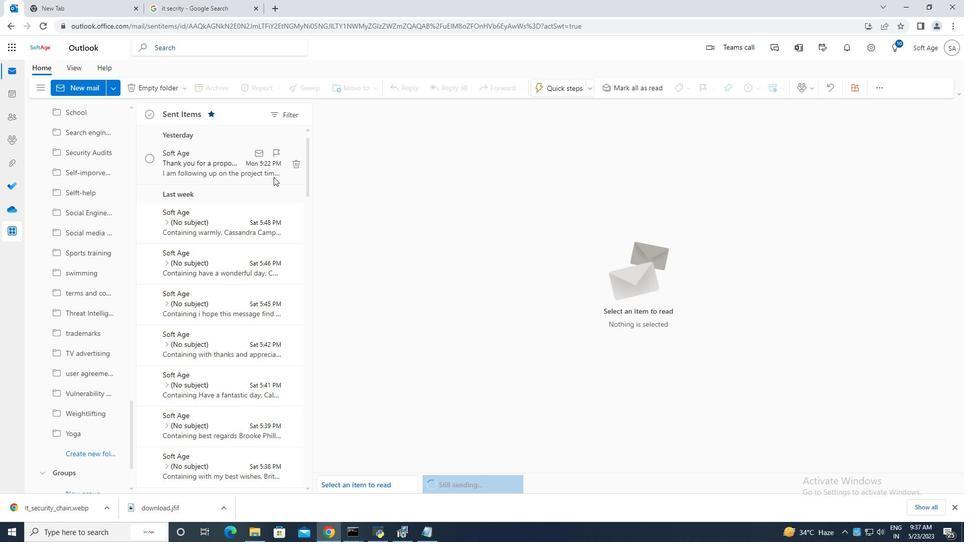 
Action: Mouse scrolled (259, 176) with delta (0, 0)
Screenshot: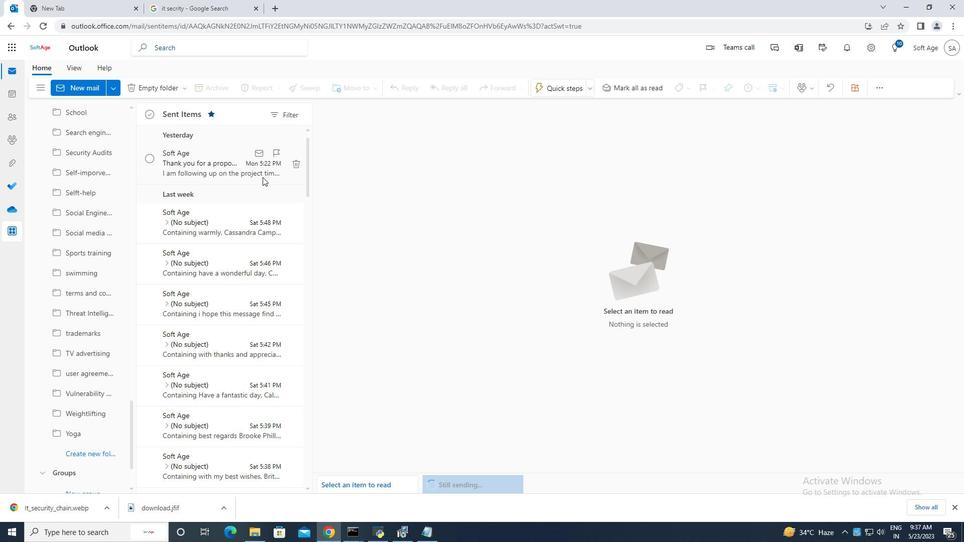 
Action: Mouse scrolled (259, 176) with delta (0, 0)
Screenshot: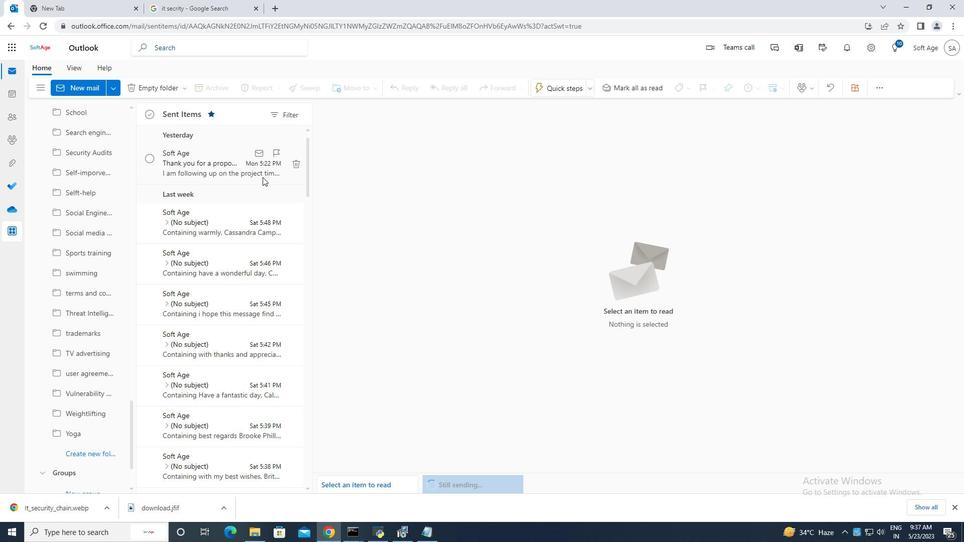 
Action: Mouse scrolled (259, 176) with delta (0, 0)
Screenshot: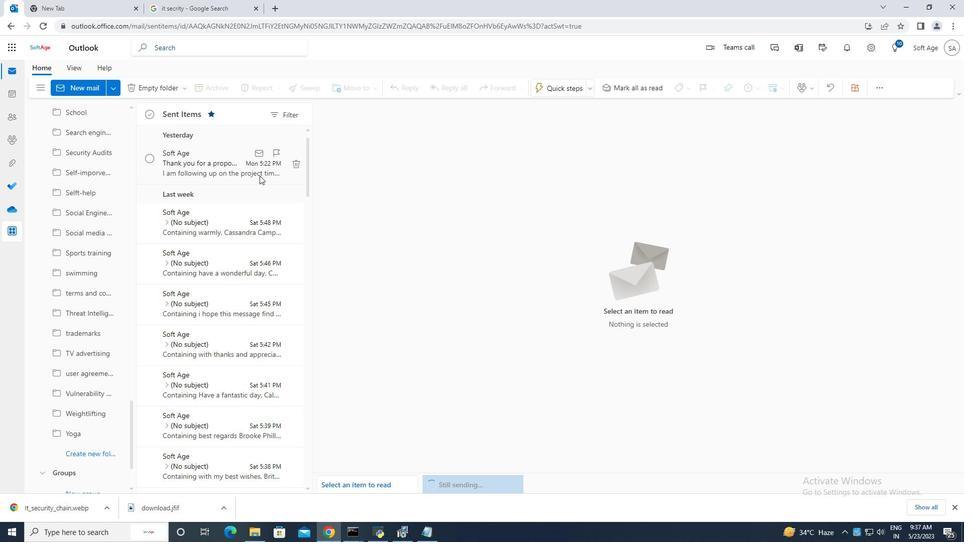 
Action: Mouse moved to (259, 178)
Screenshot: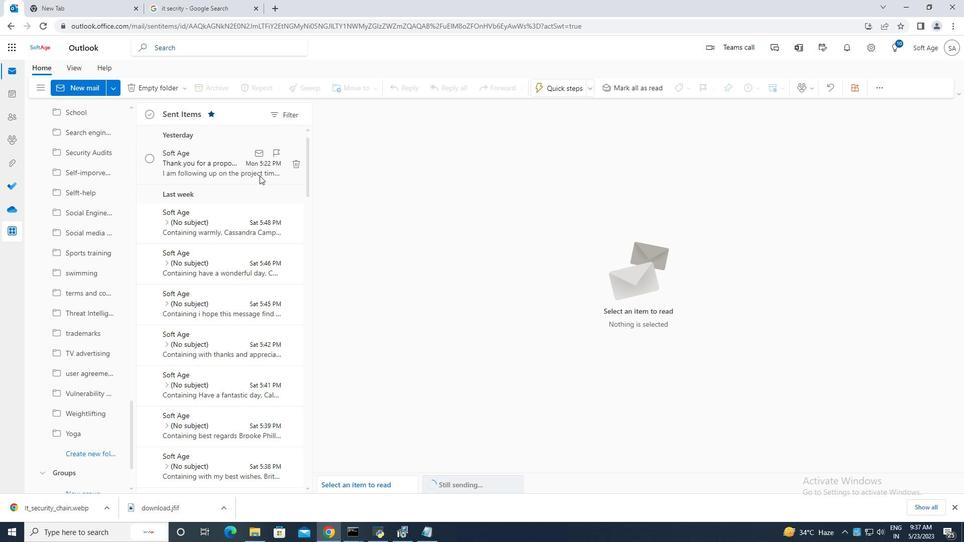 
Action: Mouse scrolled (259, 179) with delta (0, 0)
Screenshot: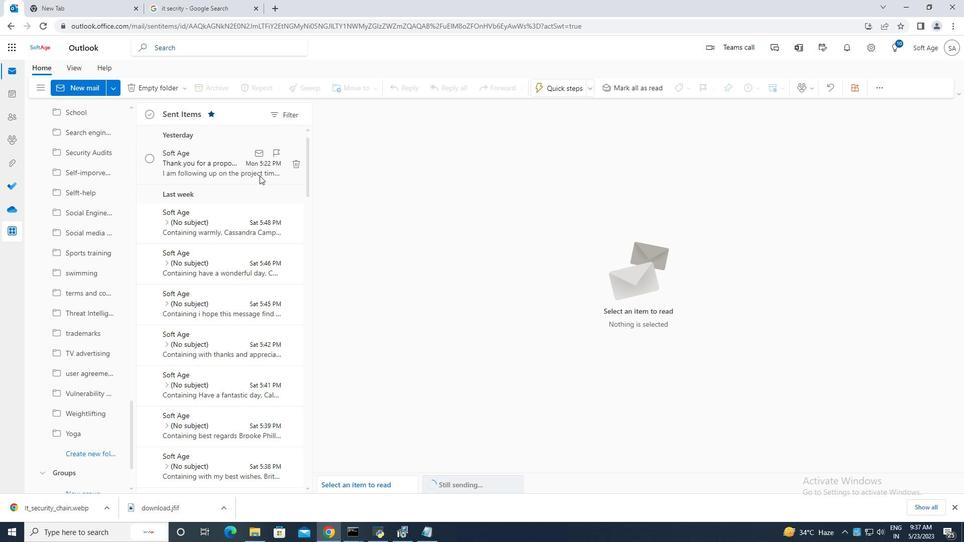 
Action: Mouse scrolled (259, 179) with delta (0, 0)
Screenshot: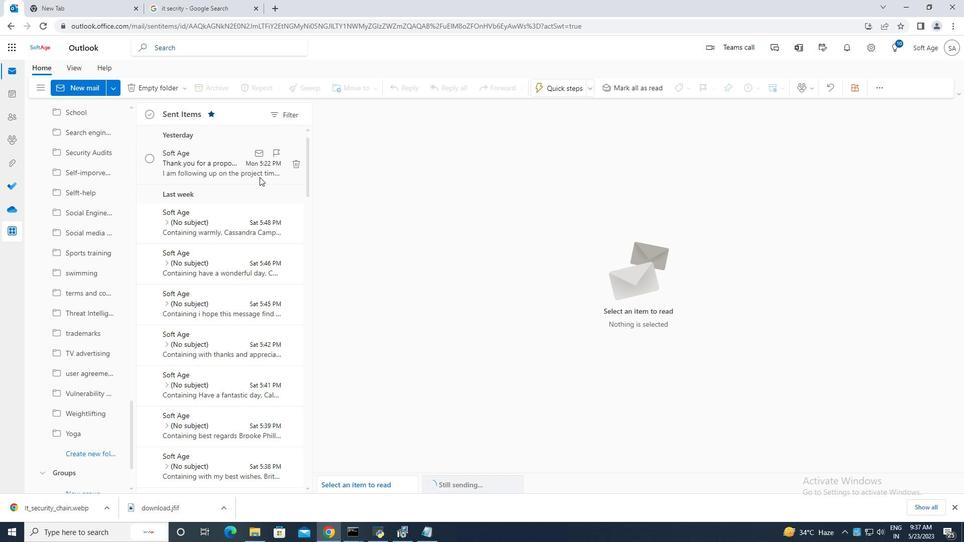 
Action: Mouse scrolled (259, 179) with delta (0, 0)
Screenshot: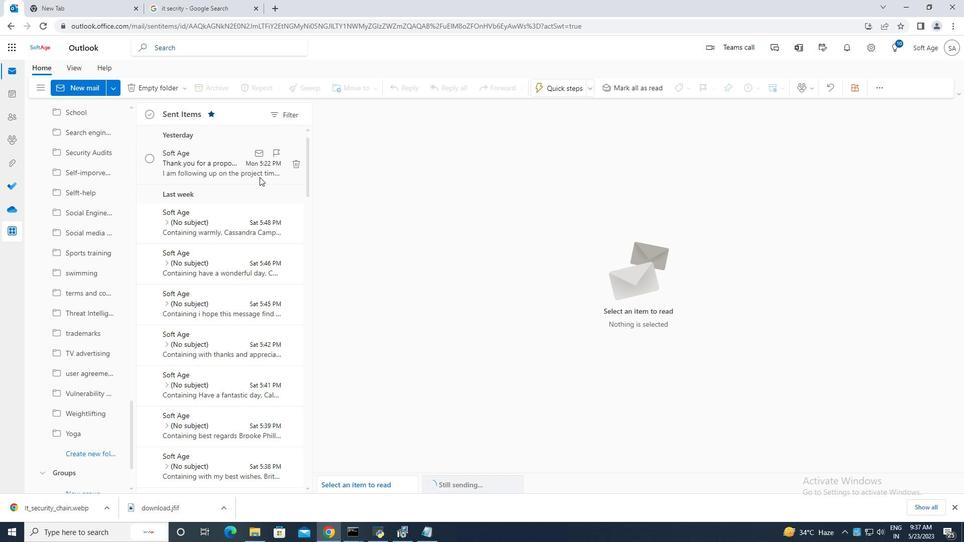 
Action: Mouse scrolled (259, 179) with delta (0, 0)
Screenshot: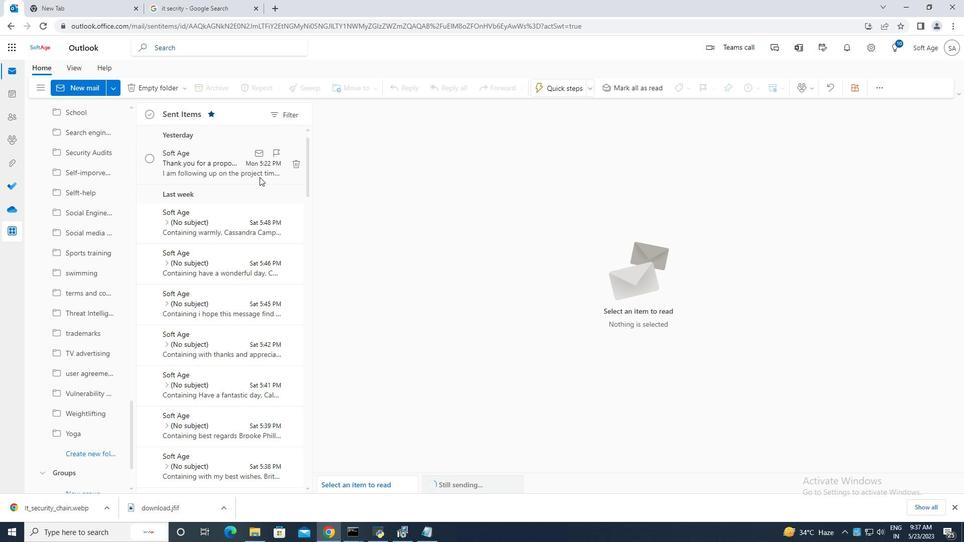 
Action: Mouse scrolled (259, 178) with delta (0, 0)
Screenshot: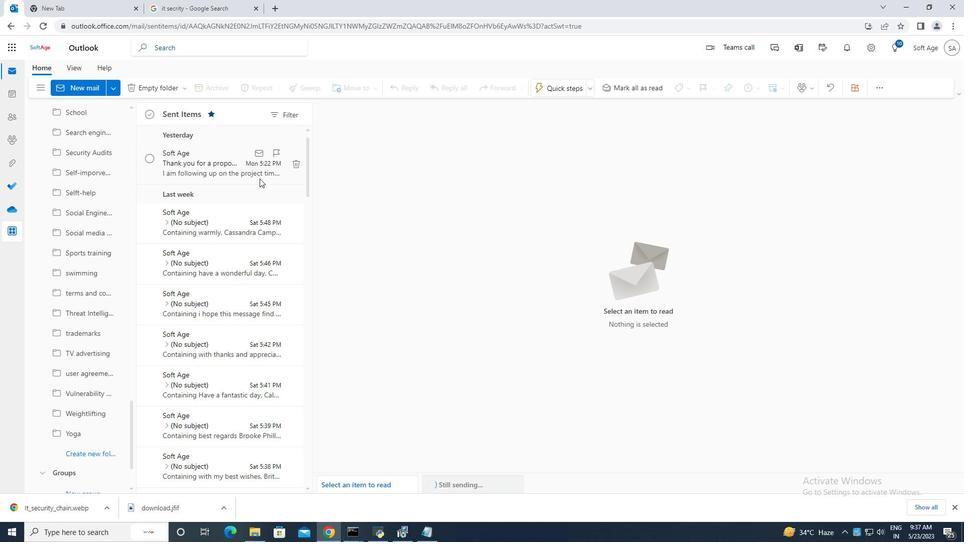 
Action: Mouse scrolled (259, 178) with delta (0, 0)
Screenshot: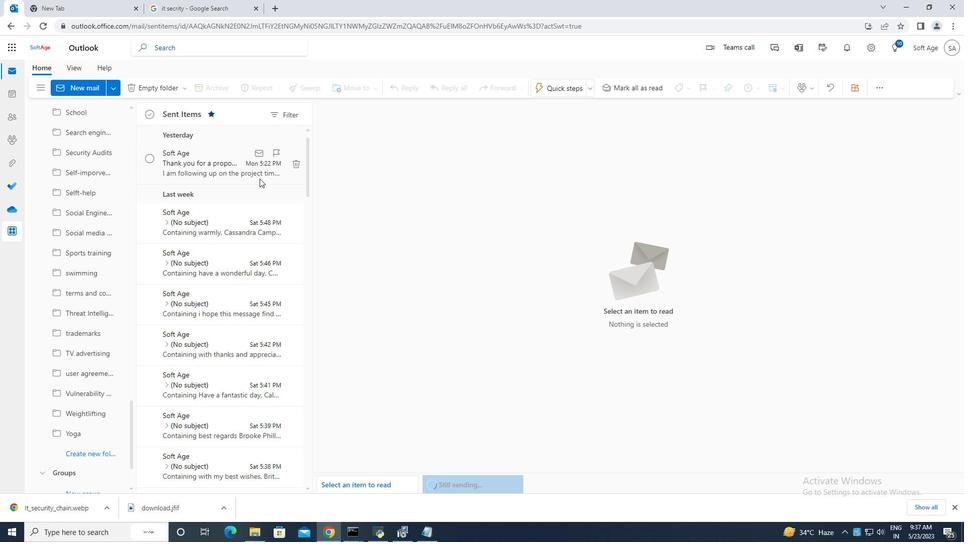 
Action: Mouse scrolled (259, 178) with delta (0, 0)
Screenshot: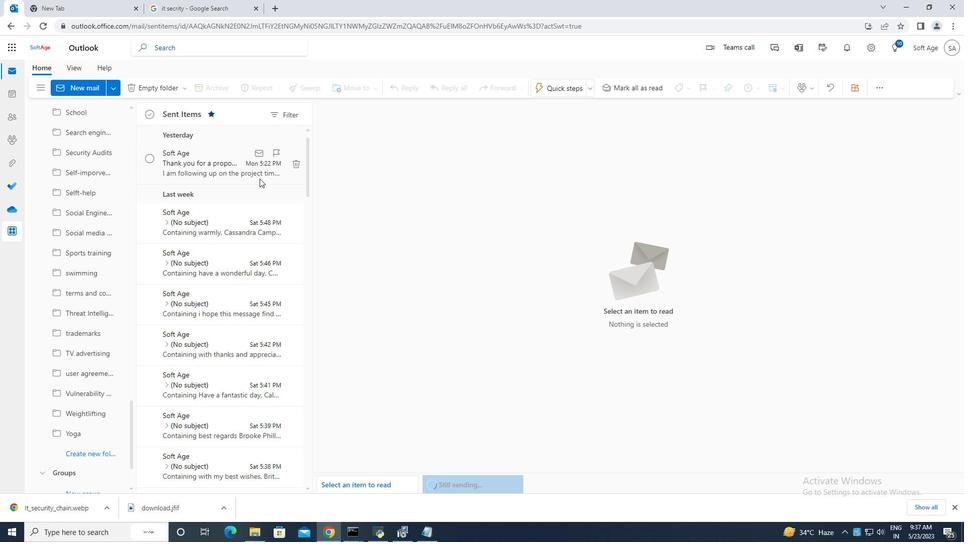 
Action: Mouse scrolled (259, 178) with delta (0, 0)
Screenshot: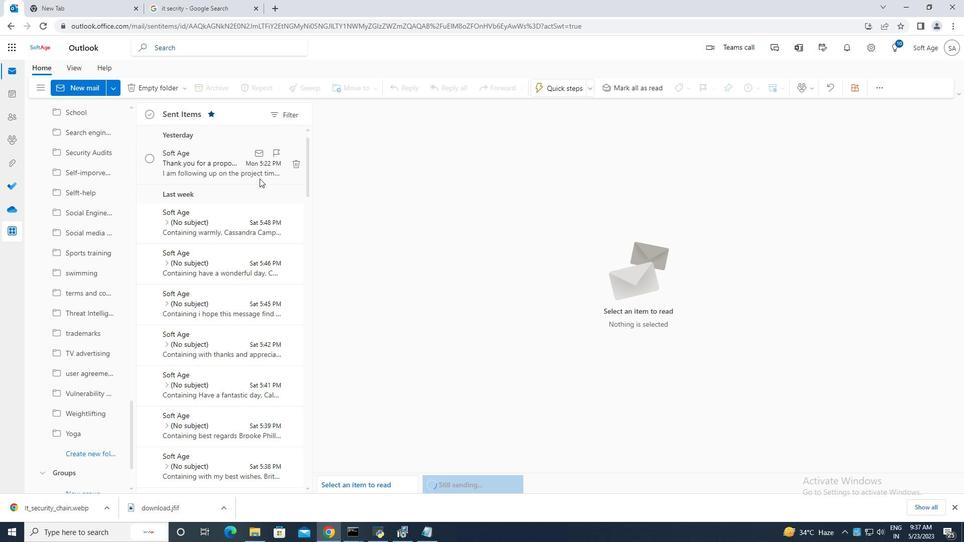 
Action: Mouse moved to (257, 178)
Screenshot: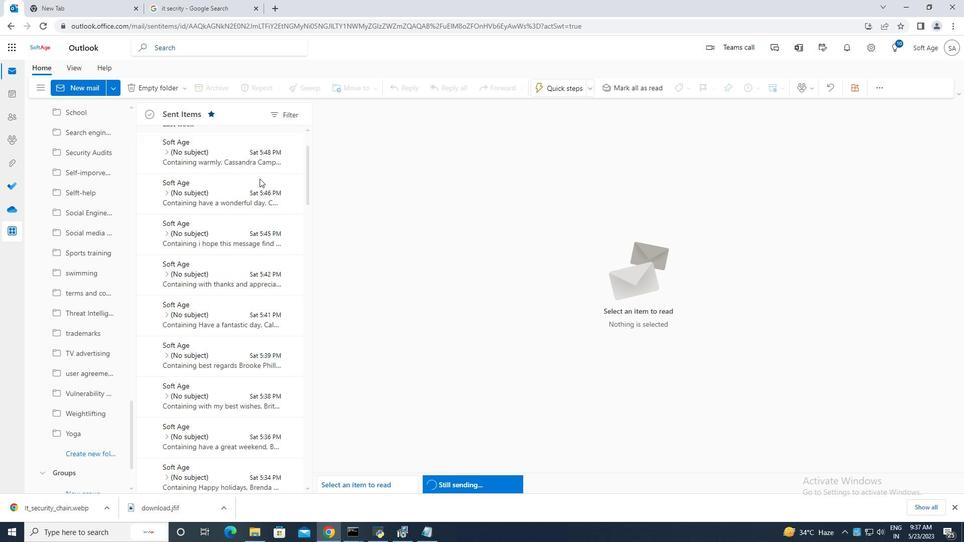 
Action: Mouse scrolled (257, 179) with delta (0, 0)
Screenshot: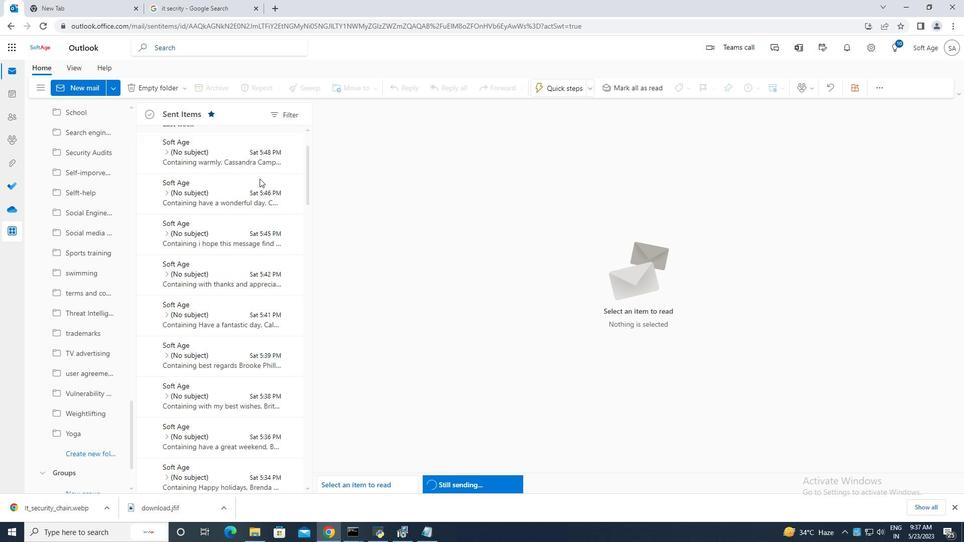 
Action: Mouse moved to (257, 178)
Screenshot: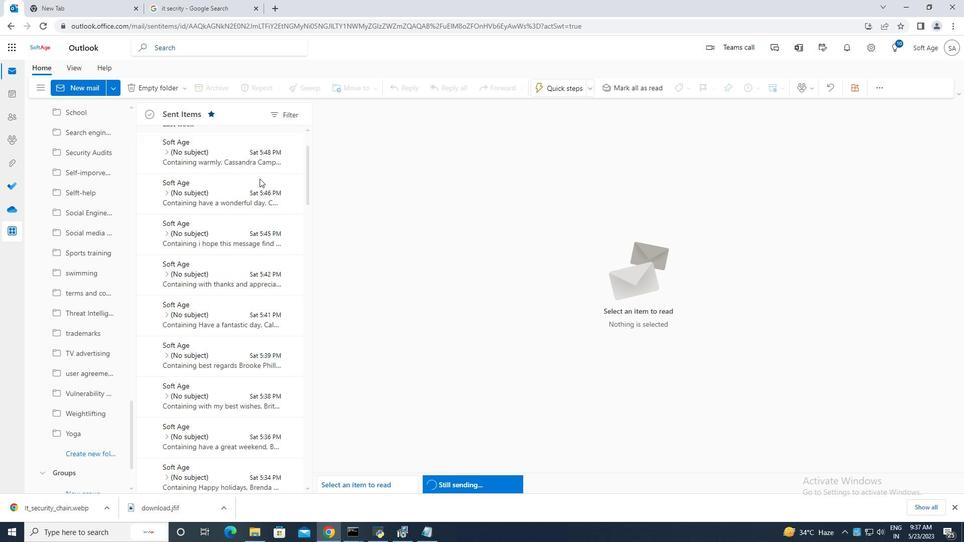 
Action: Mouse scrolled (257, 179) with delta (0, 0)
Screenshot: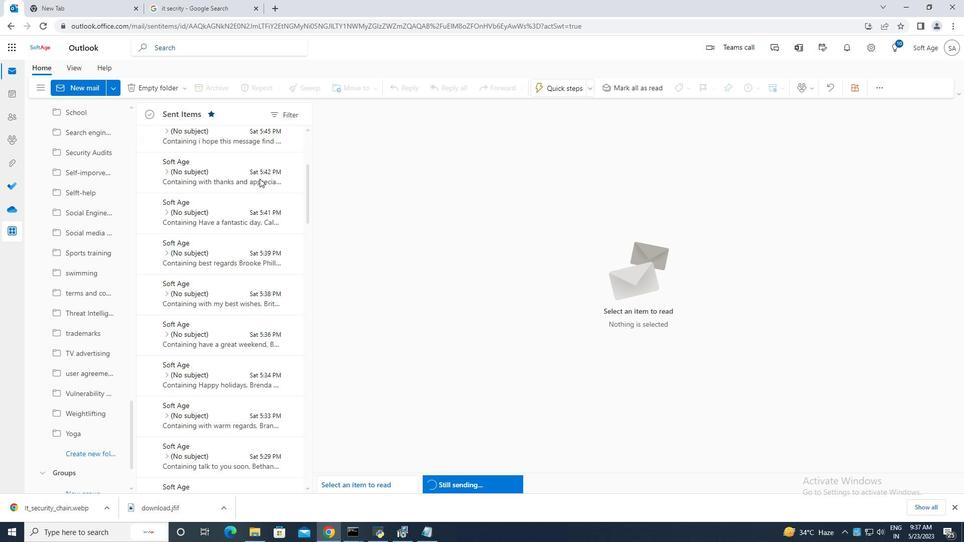 
Action: Mouse scrolled (257, 179) with delta (0, 0)
Screenshot: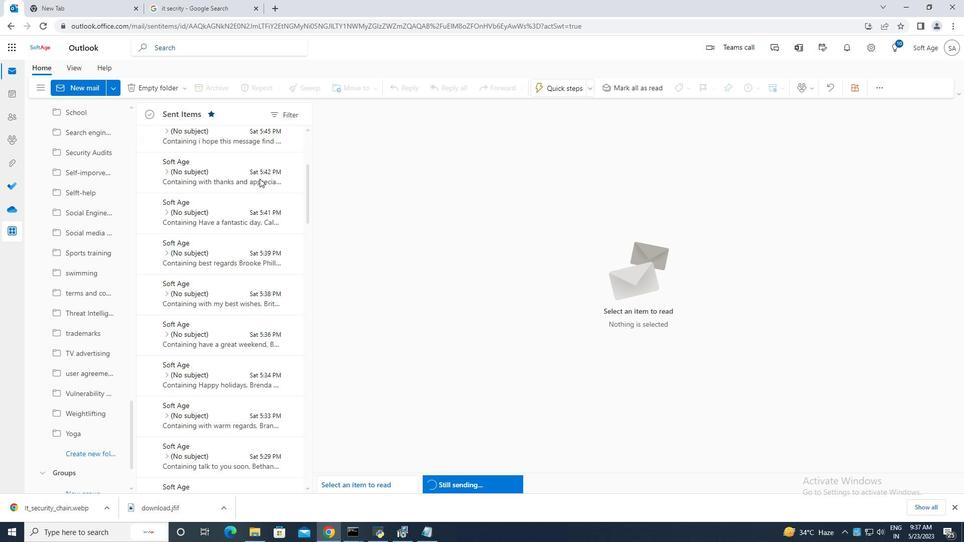
Action: Mouse moved to (256, 179)
Screenshot: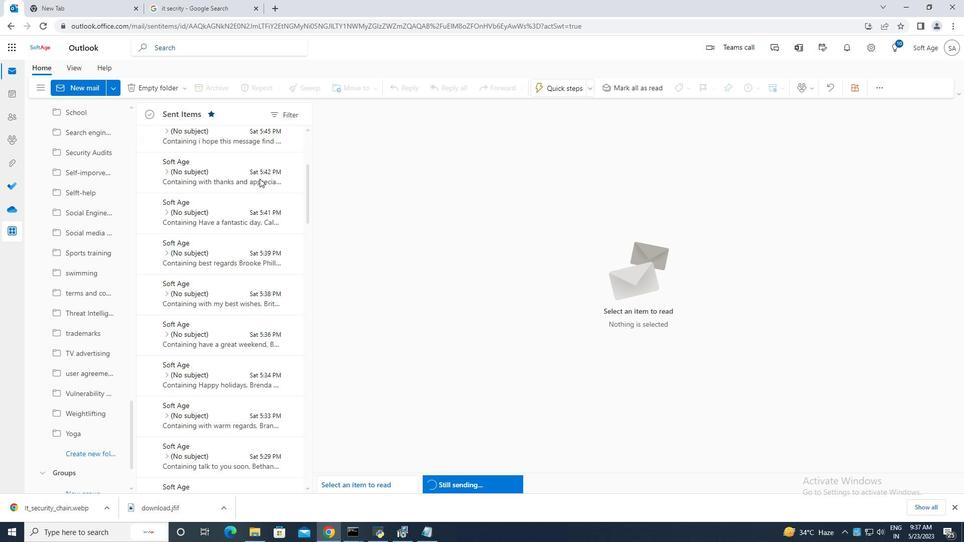 
Action: Mouse scrolled (256, 179) with delta (0, 0)
Screenshot: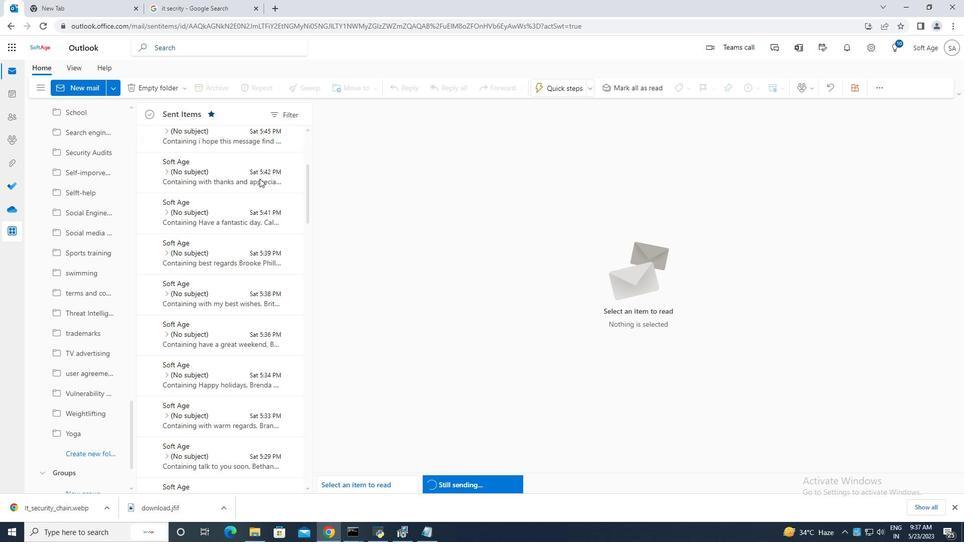 
Action: Mouse moved to (255, 179)
Screenshot: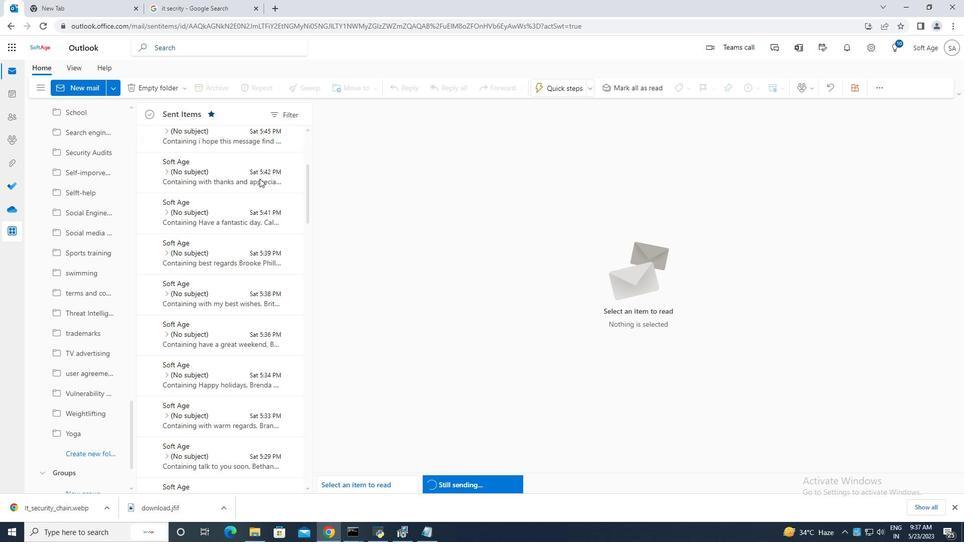 
Action: Mouse scrolled (255, 179) with delta (0, 0)
Screenshot: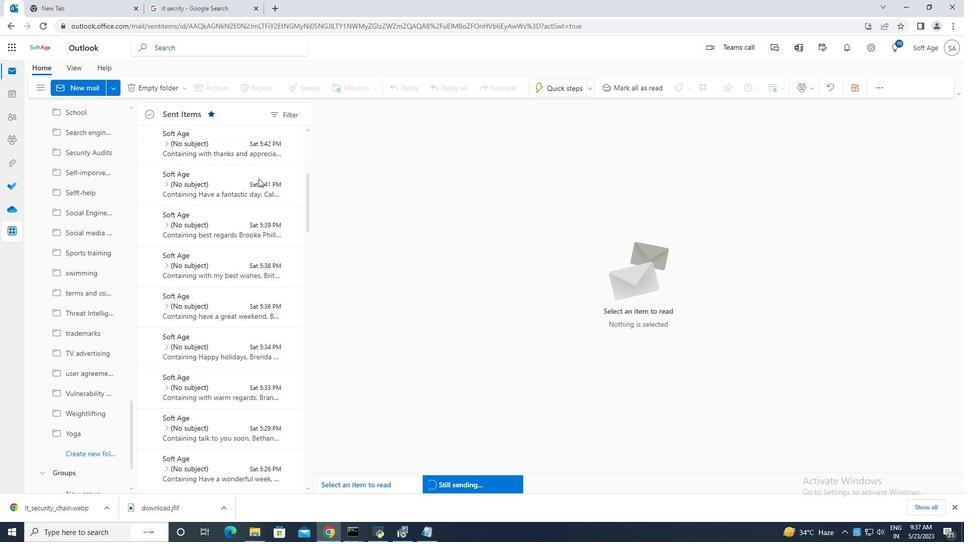 
Action: Mouse moved to (204, 178)
Screenshot: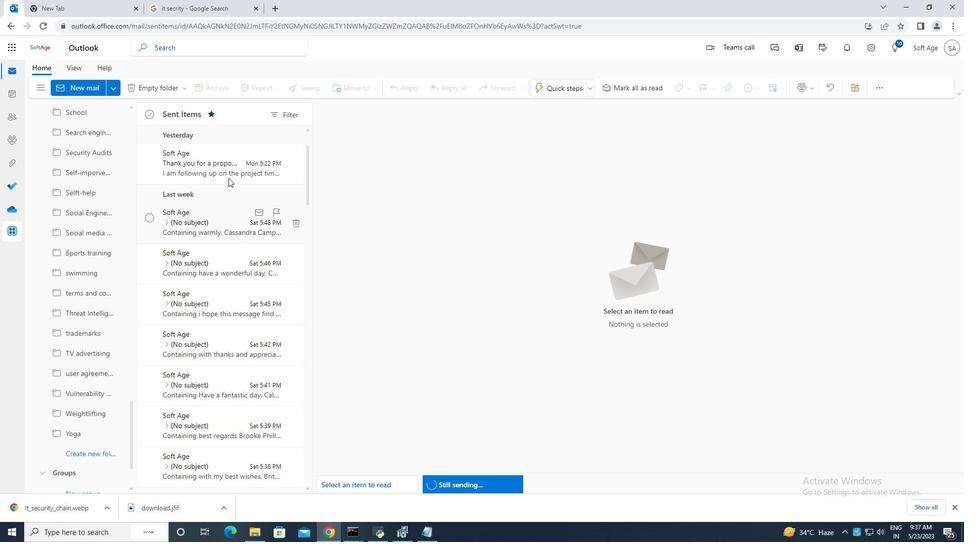 
Action: Mouse scrolled (204, 178) with delta (0, 0)
Screenshot: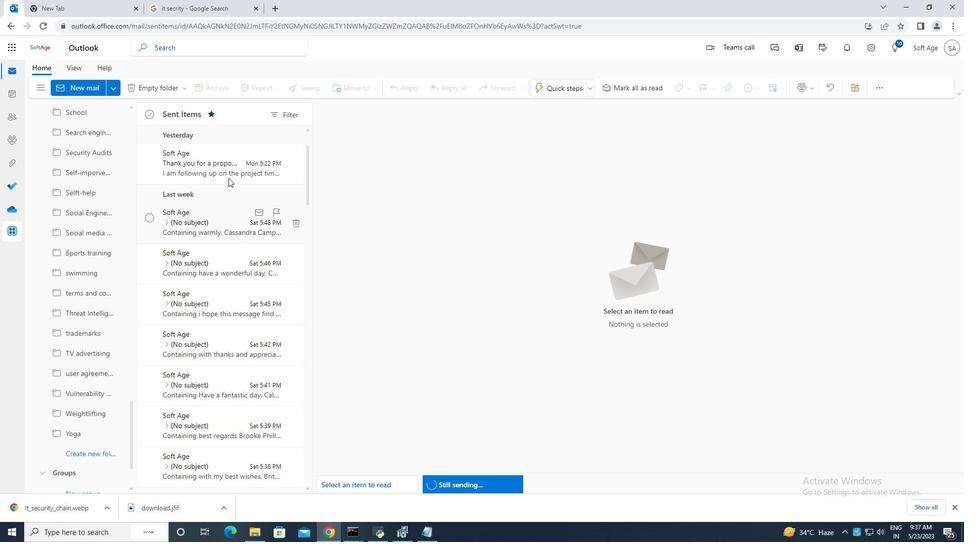 
Action: Mouse scrolled (204, 178) with delta (0, 0)
Screenshot: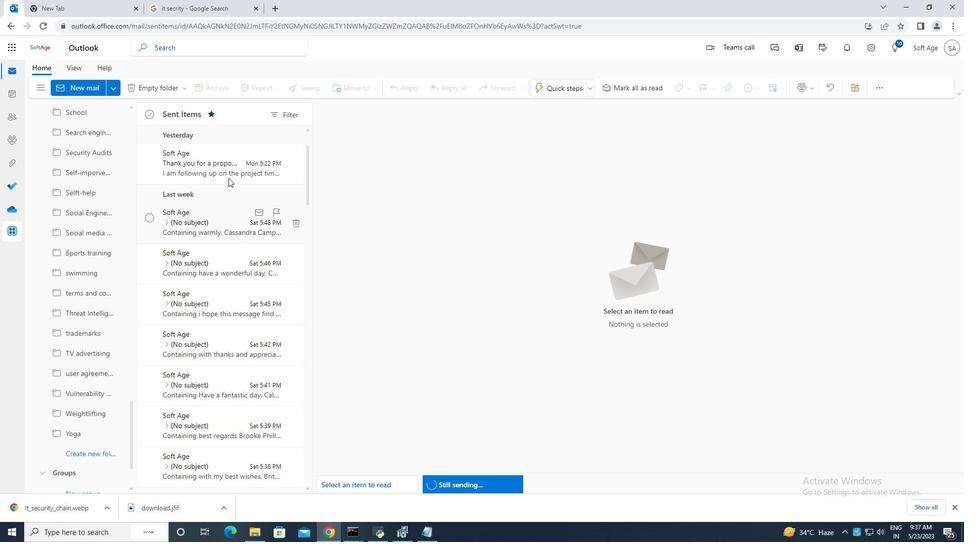 
Action: Mouse moved to (204, 178)
Screenshot: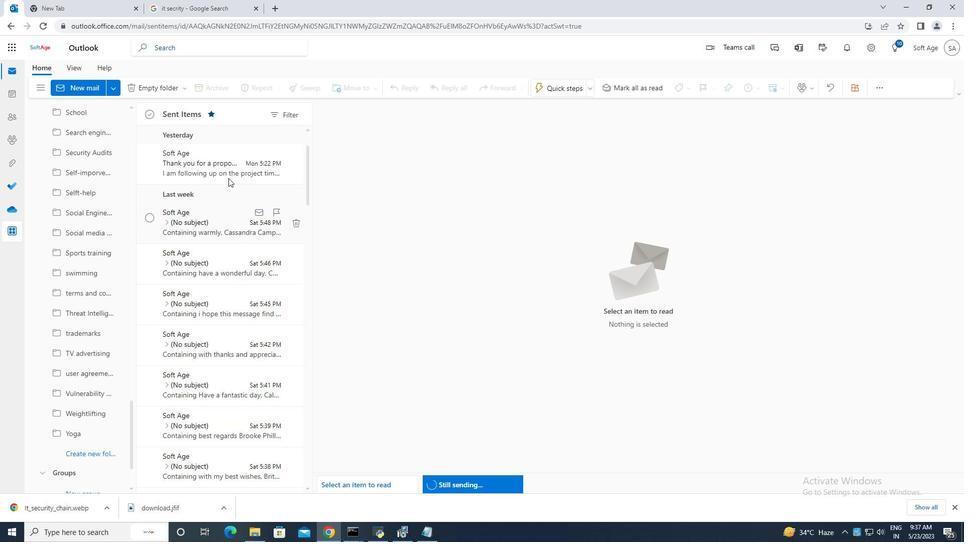 
Action: Mouse scrolled (204, 178) with delta (0, 0)
Screenshot: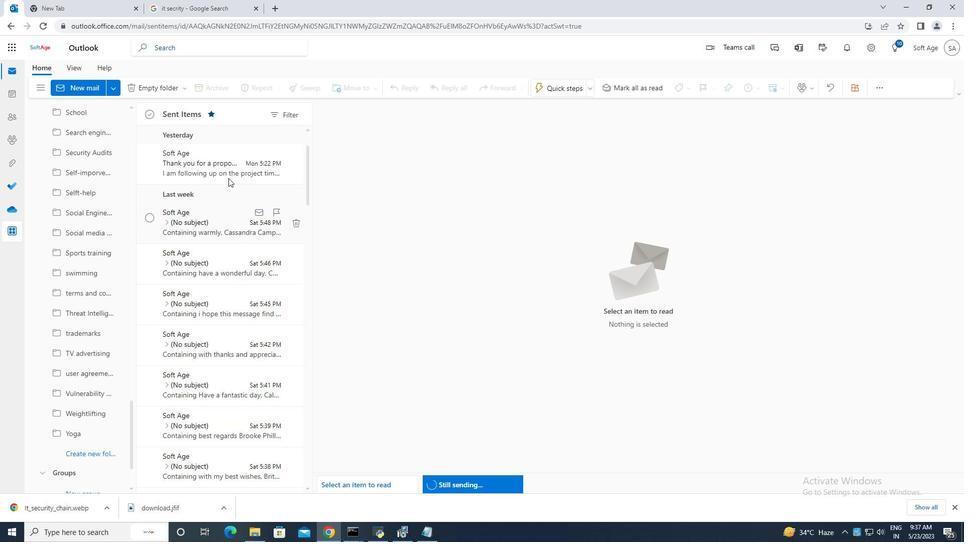 
Action: Mouse moved to (99, 184)
Screenshot: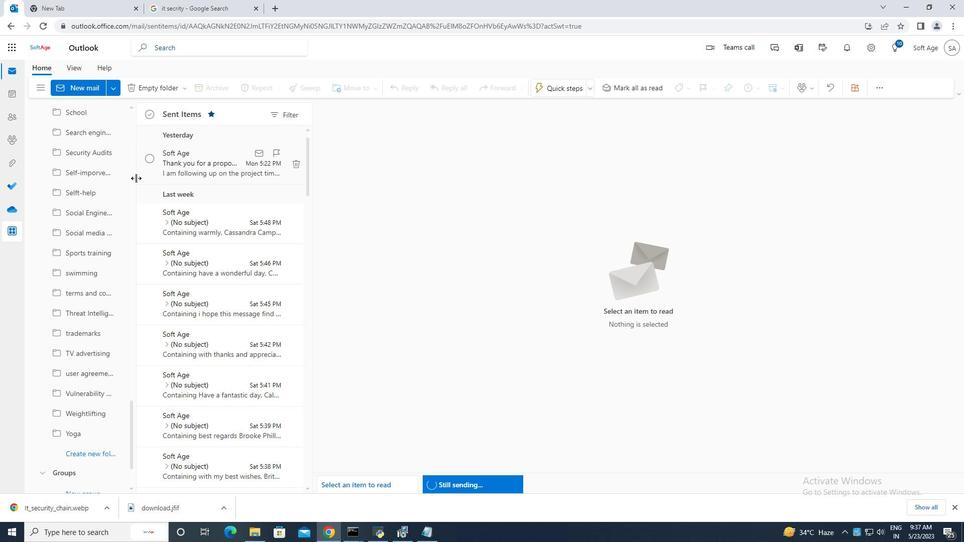 
Action: Mouse scrolled (99, 184) with delta (0, 0)
Screenshot: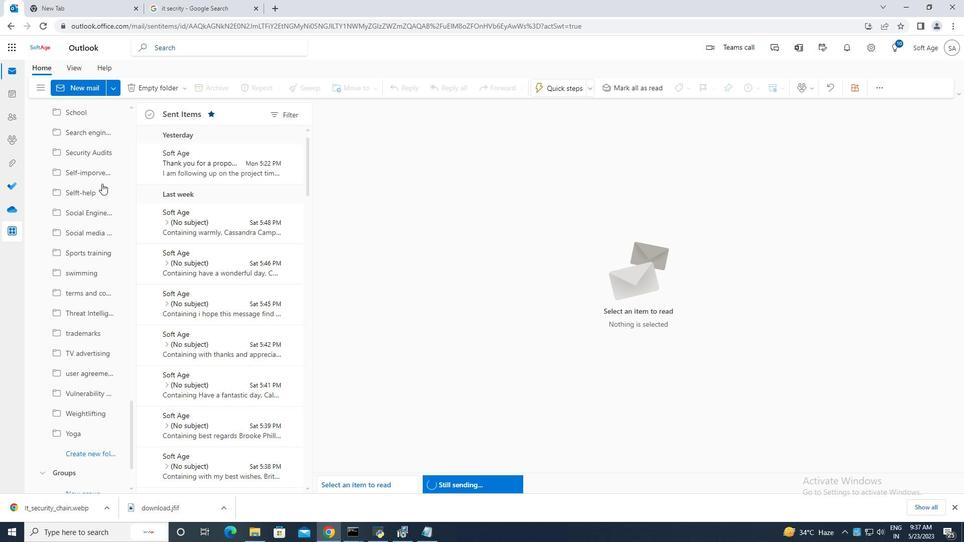 
Action: Mouse scrolled (99, 184) with delta (0, 0)
Screenshot: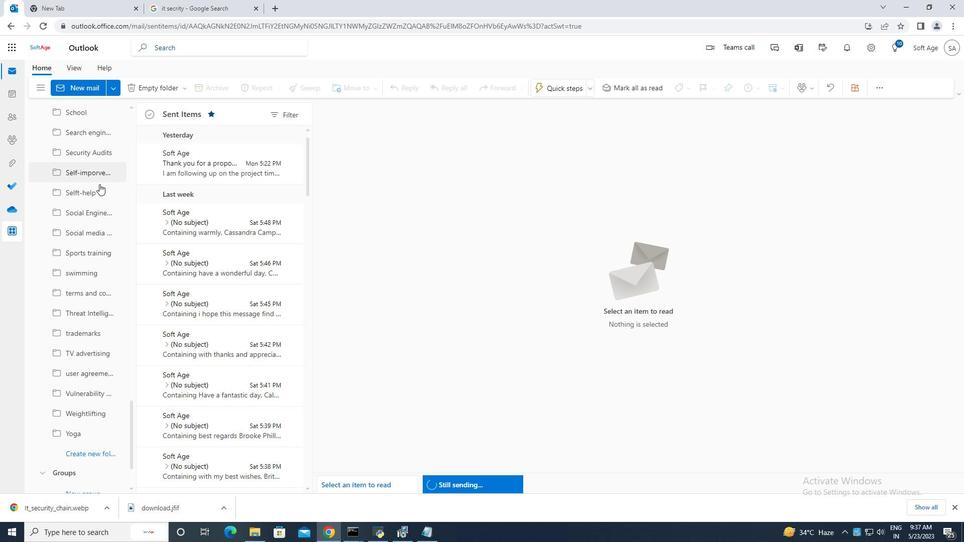 
Action: Mouse scrolled (99, 184) with delta (0, 0)
Screenshot: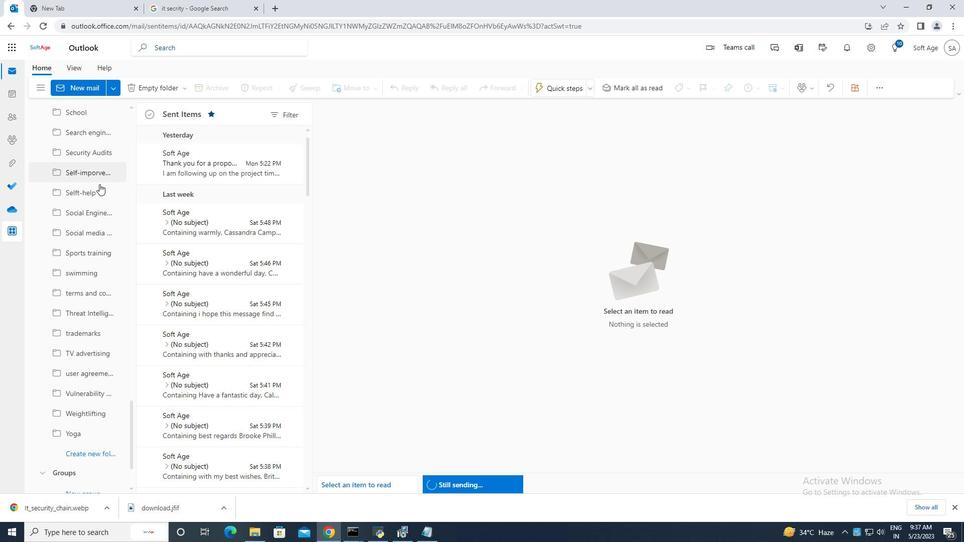 
Action: Mouse scrolled (99, 184) with delta (0, 0)
Screenshot: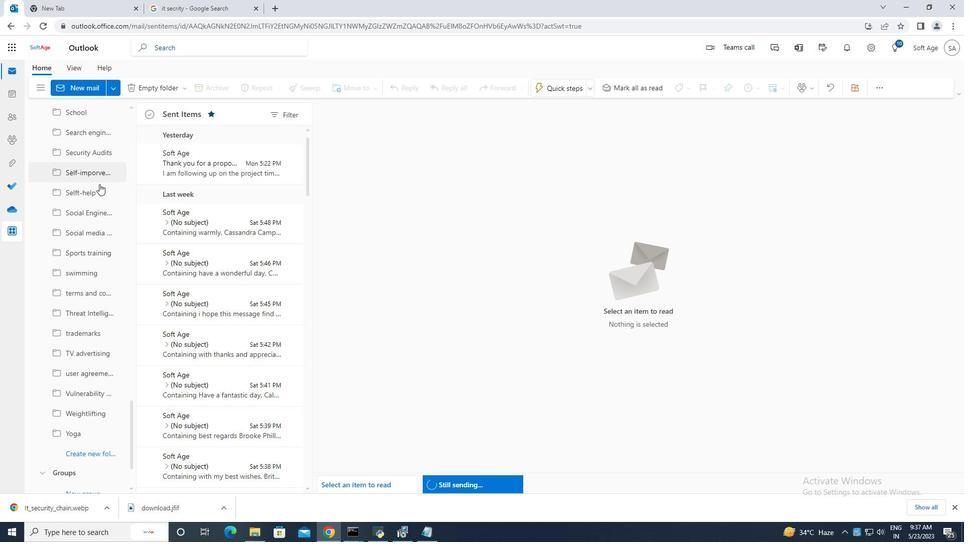 
Action: Mouse moved to (93, 182)
Screenshot: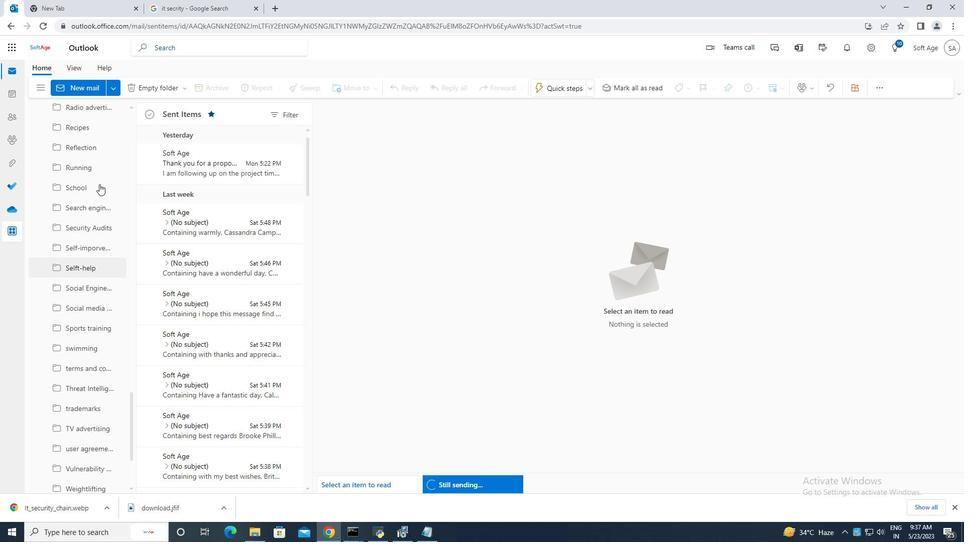 
Action: Mouse scrolled (93, 183) with delta (0, 0)
Screenshot: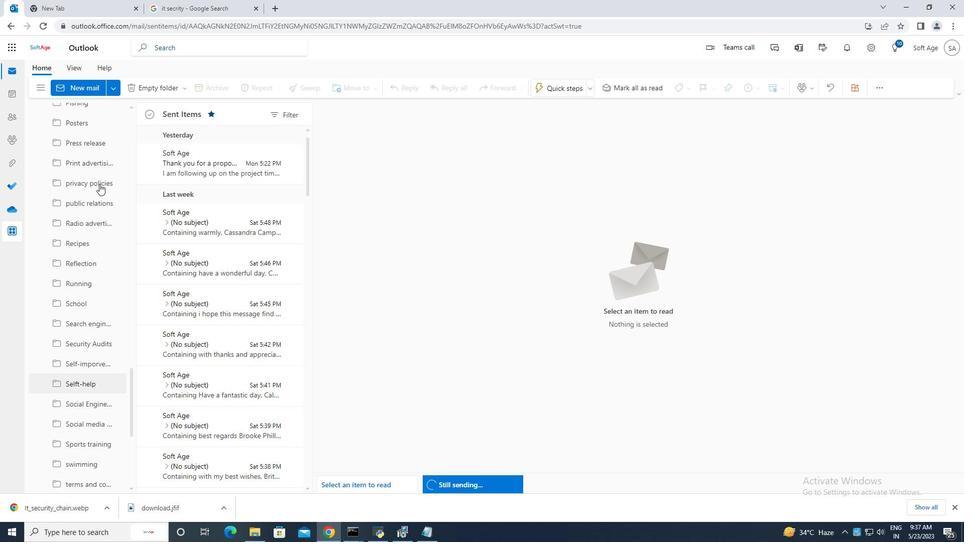 
Action: Mouse scrolled (93, 183) with delta (0, 0)
Screenshot: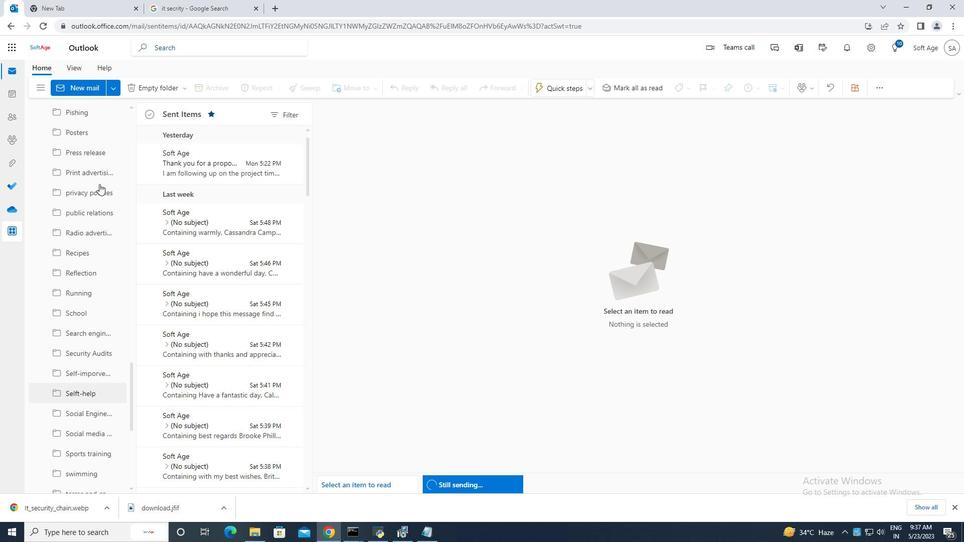 
Action: Mouse scrolled (93, 183) with delta (0, 0)
Screenshot: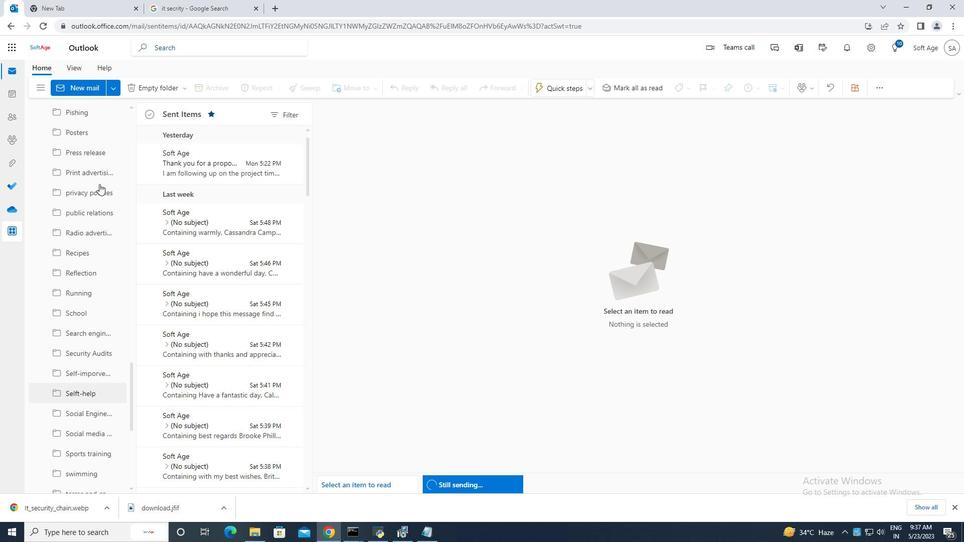 
Action: Mouse scrolled (93, 183) with delta (0, 0)
Screenshot: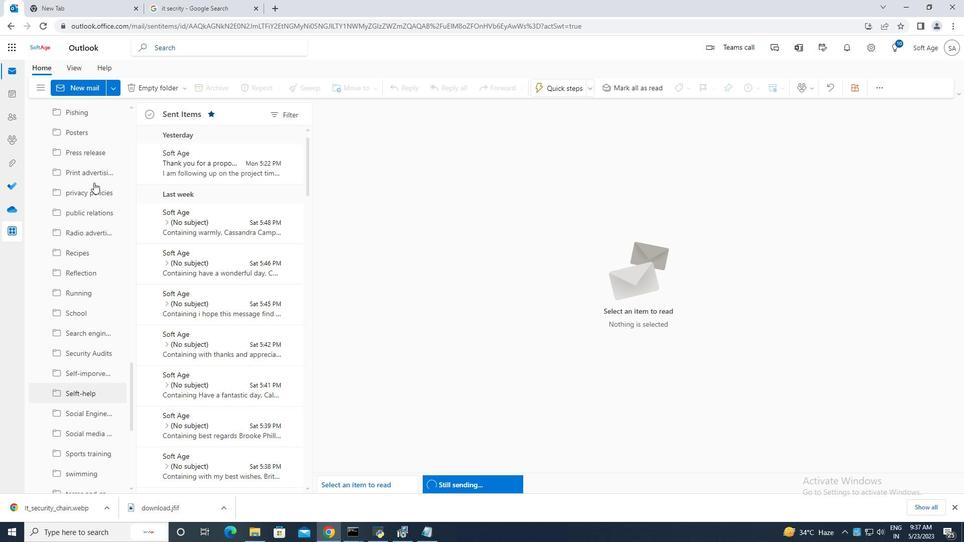 
Action: Mouse scrolled (93, 183) with delta (0, 0)
Screenshot: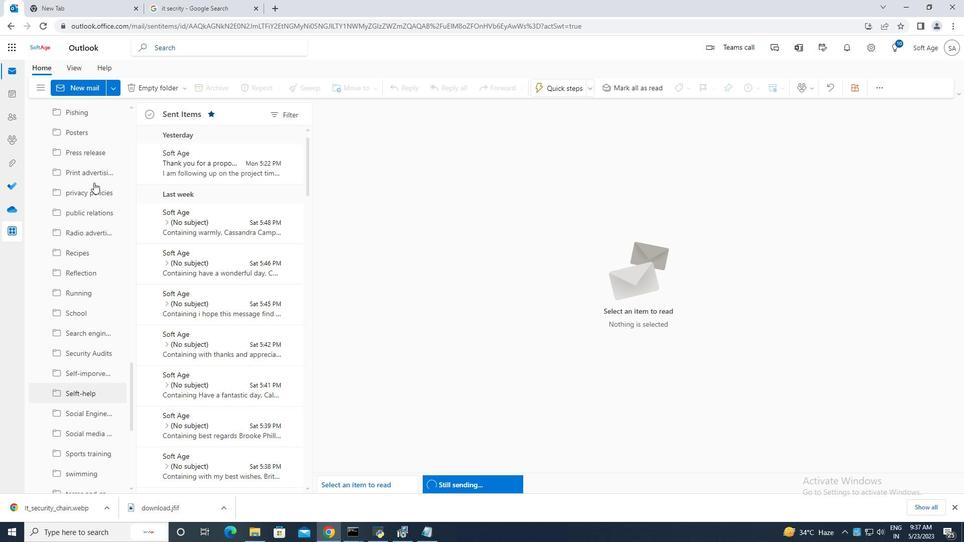 
Action: Mouse scrolled (93, 183) with delta (0, 0)
Screenshot: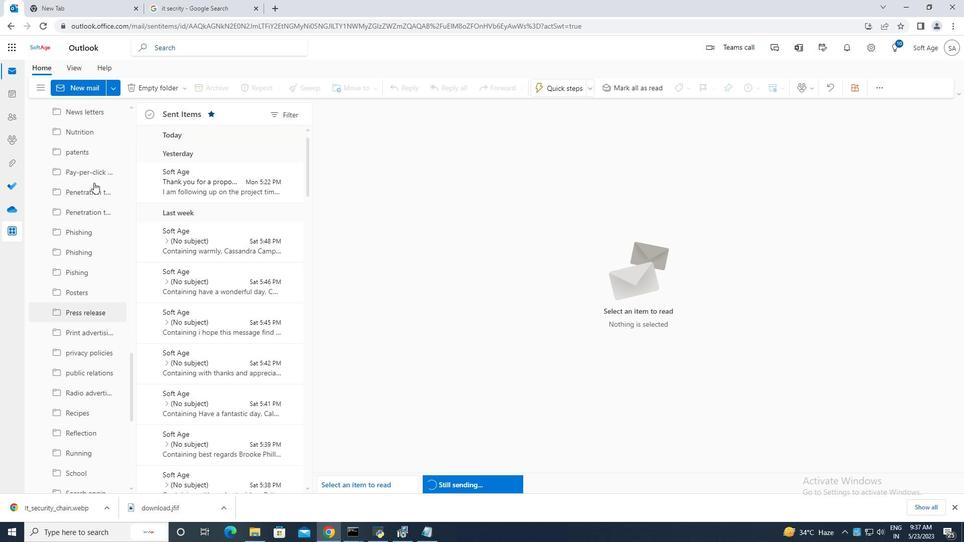 
Action: Mouse scrolled (93, 183) with delta (0, 0)
Screenshot: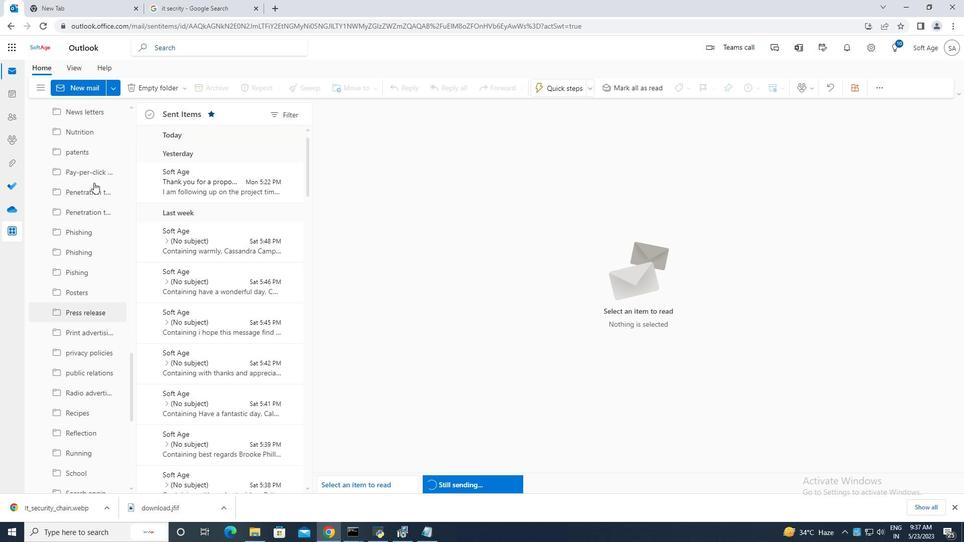 
Action: Mouse scrolled (93, 183) with delta (0, 0)
Screenshot: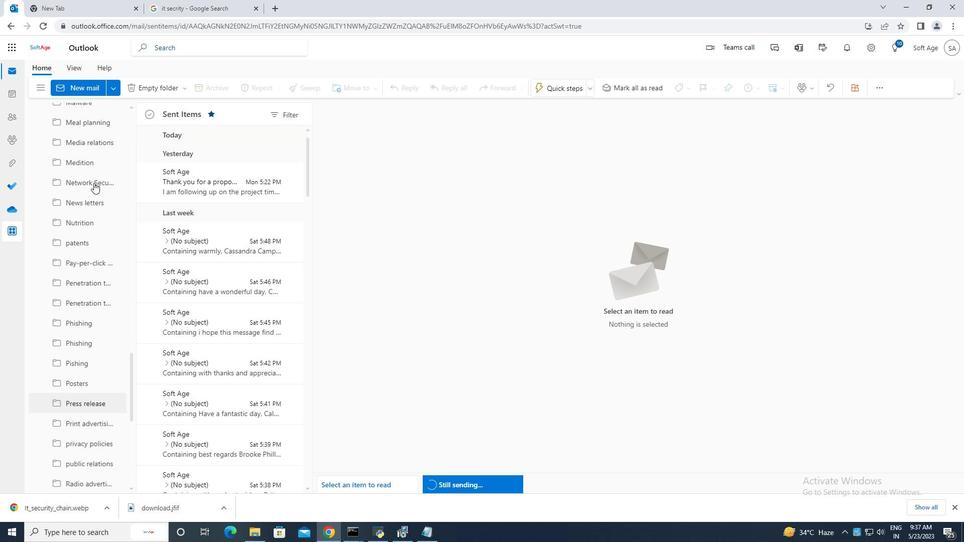 
Action: Mouse scrolled (93, 183) with delta (0, 0)
Screenshot: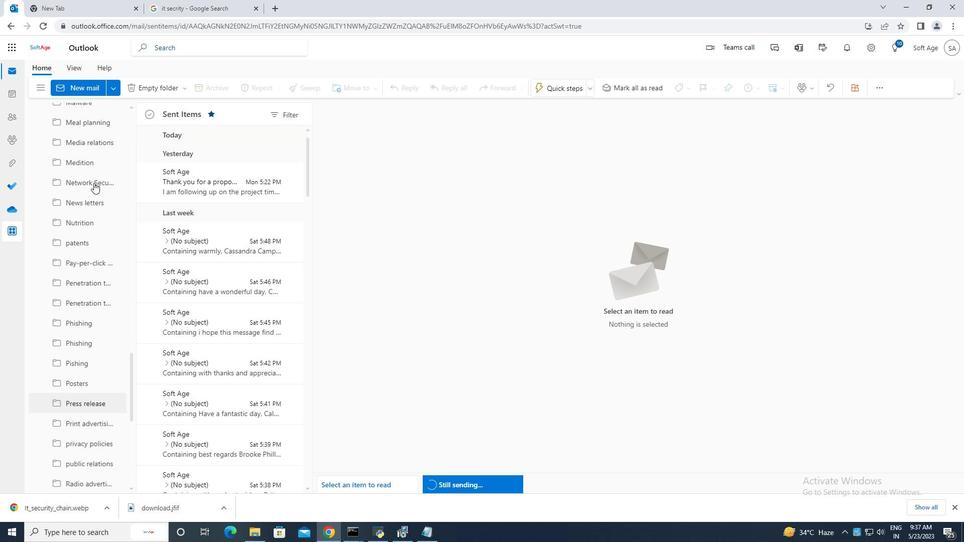 
Action: Mouse scrolled (93, 183) with delta (0, 0)
Screenshot: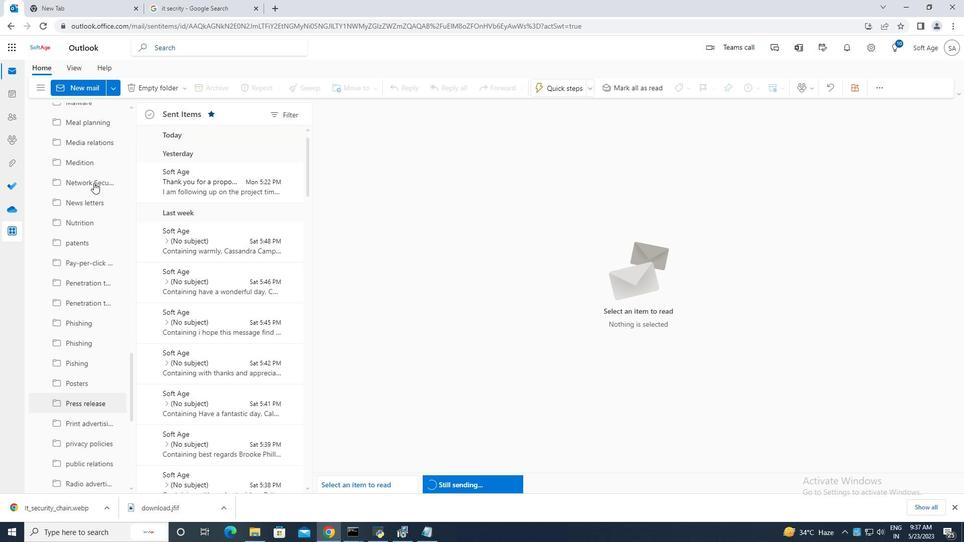 
Action: Mouse scrolled (93, 183) with delta (0, 0)
Screenshot: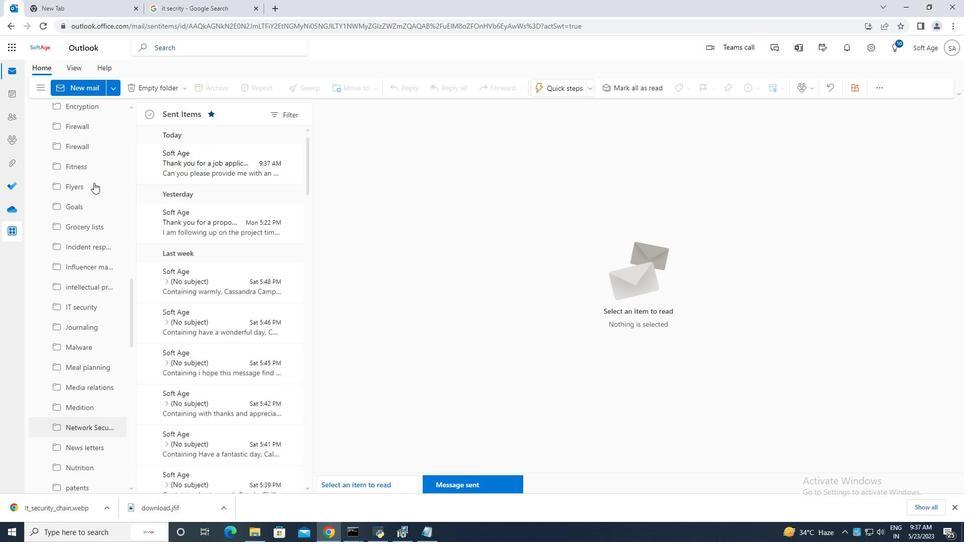 
Action: Mouse scrolled (93, 183) with delta (0, 0)
Screenshot: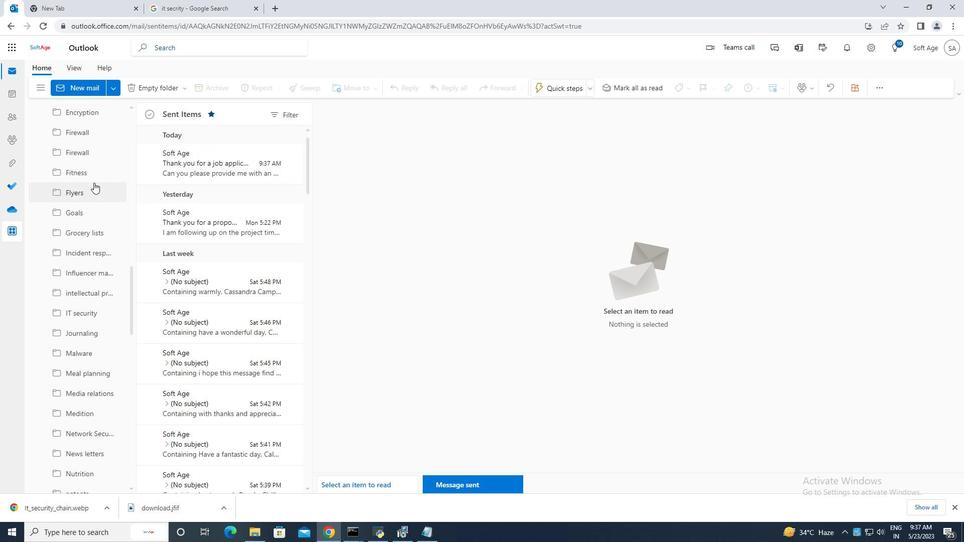 
Action: Mouse scrolled (93, 183) with delta (0, 0)
Screenshot: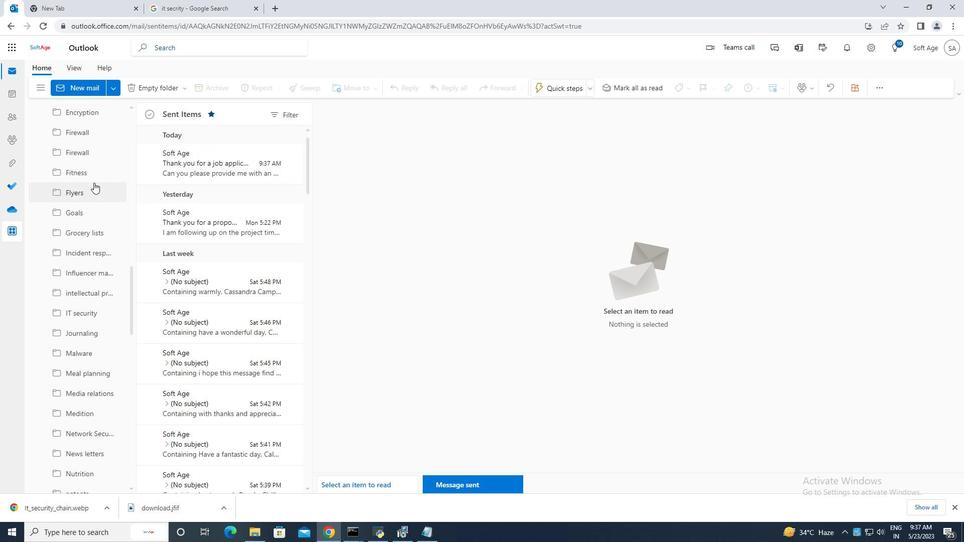 
Action: Mouse scrolled (93, 183) with delta (0, 0)
Screenshot: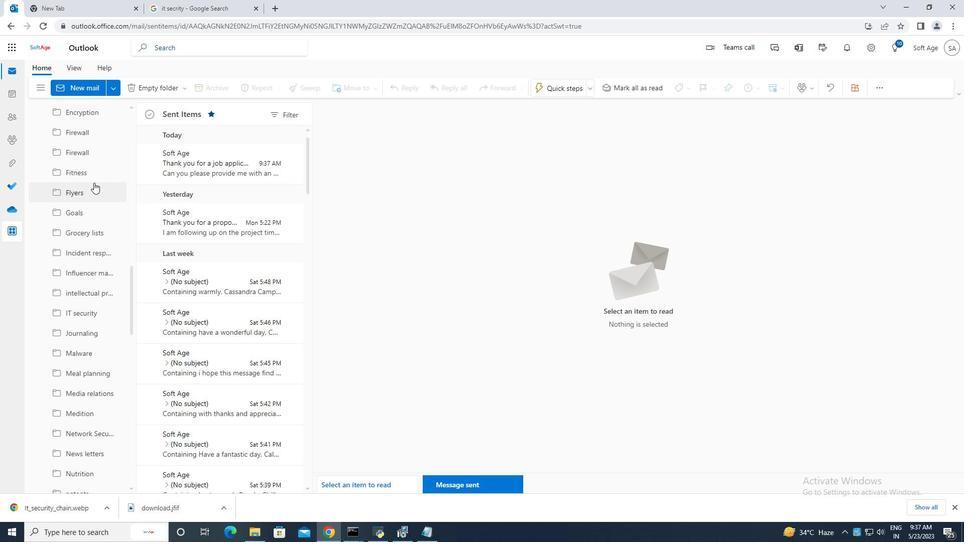 
Action: Mouse scrolled (93, 183) with delta (0, 0)
Screenshot: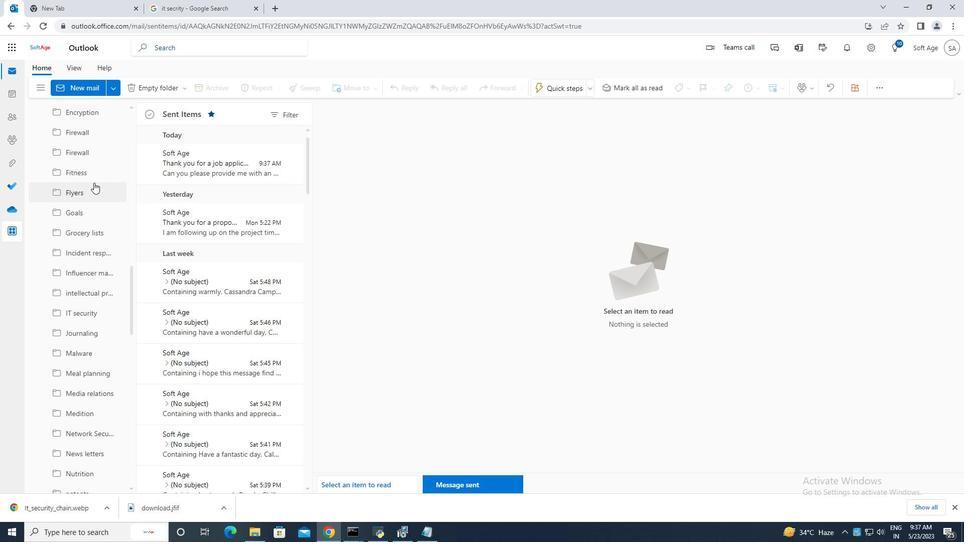 
Action: Mouse moved to (100, 185)
Screenshot: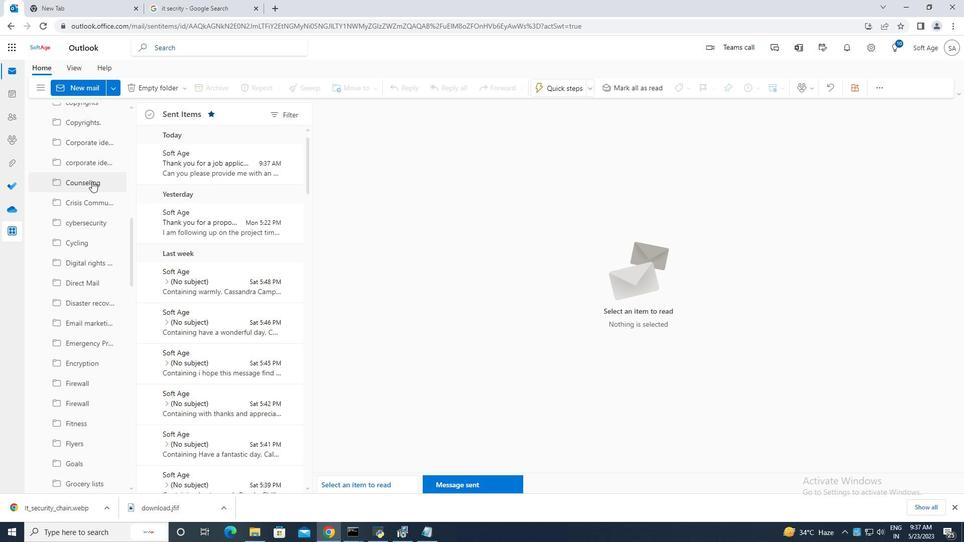 
Action: Mouse scrolled (100, 185) with delta (0, 0)
Screenshot: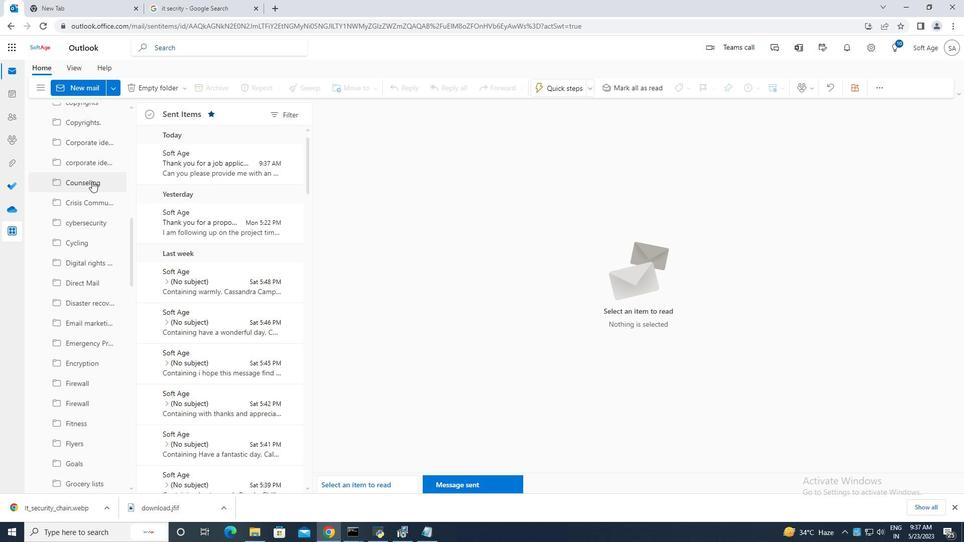 
Action: Mouse moved to (100, 185)
Screenshot: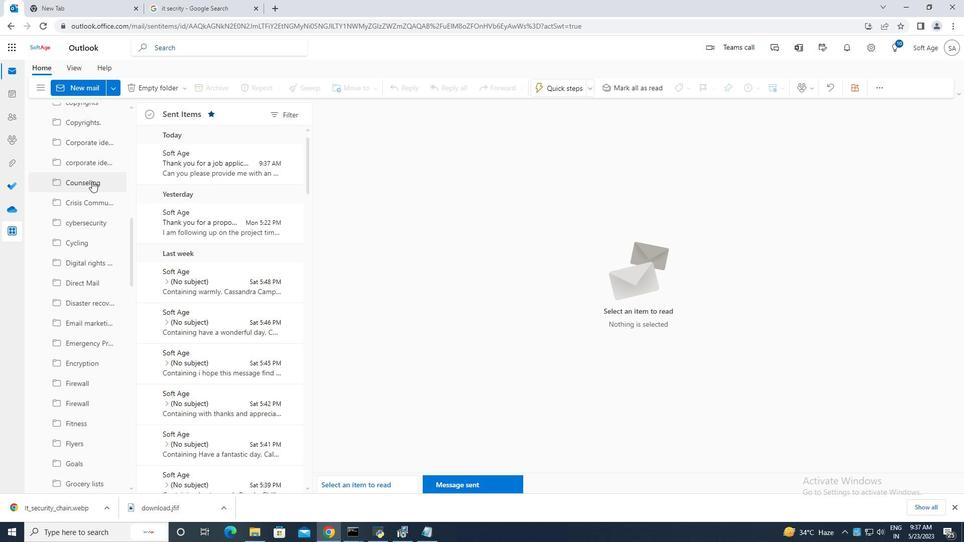 
Action: Mouse scrolled (100, 185) with delta (0, 0)
Screenshot: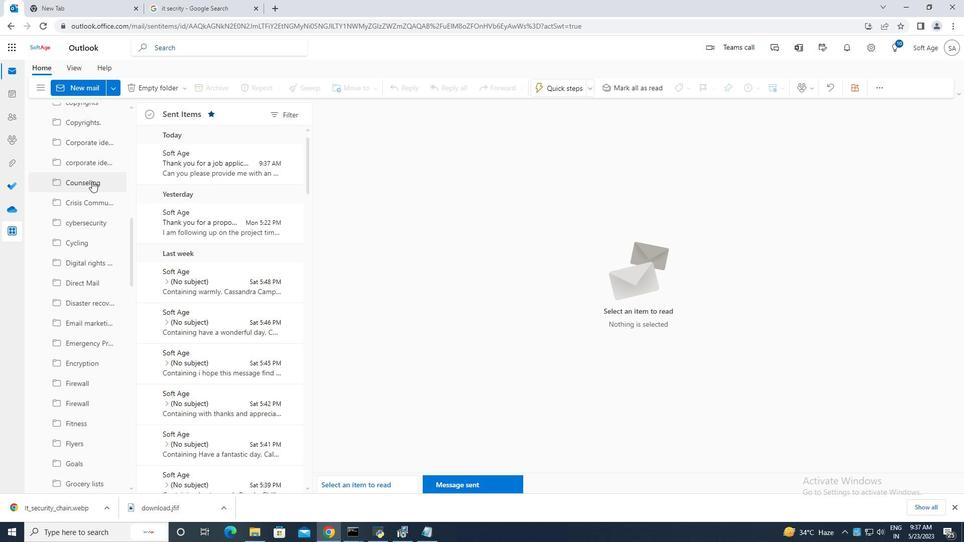 
Action: Mouse scrolled (100, 185) with delta (0, 0)
Screenshot: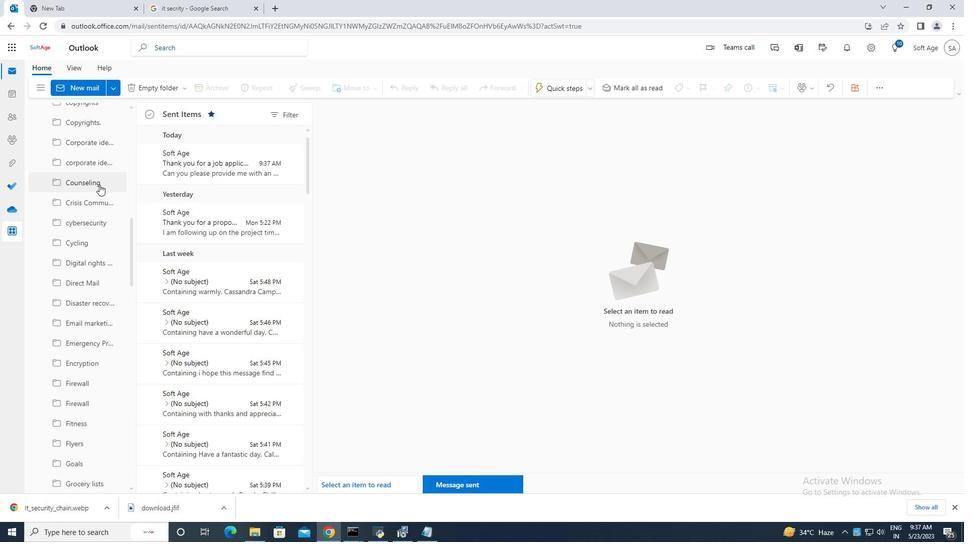
Action: Mouse moved to (100, 185)
Screenshot: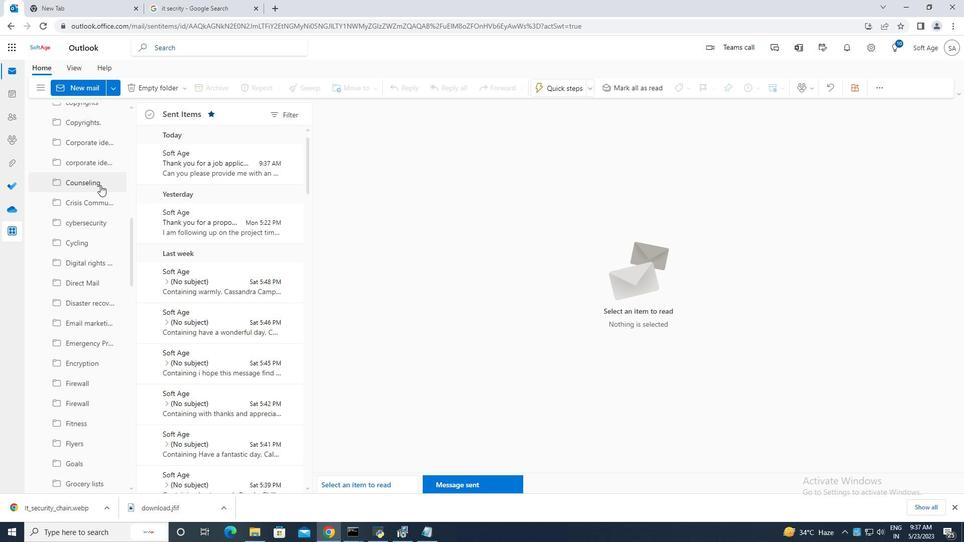 
Action: Mouse scrolled (100, 185) with delta (0, 0)
Screenshot: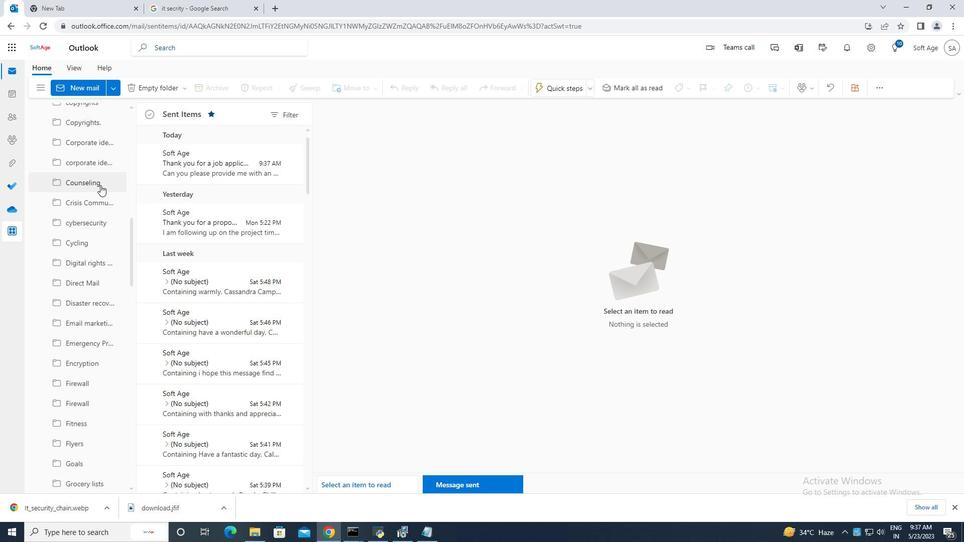 
Action: Mouse moved to (99, 185)
Screenshot: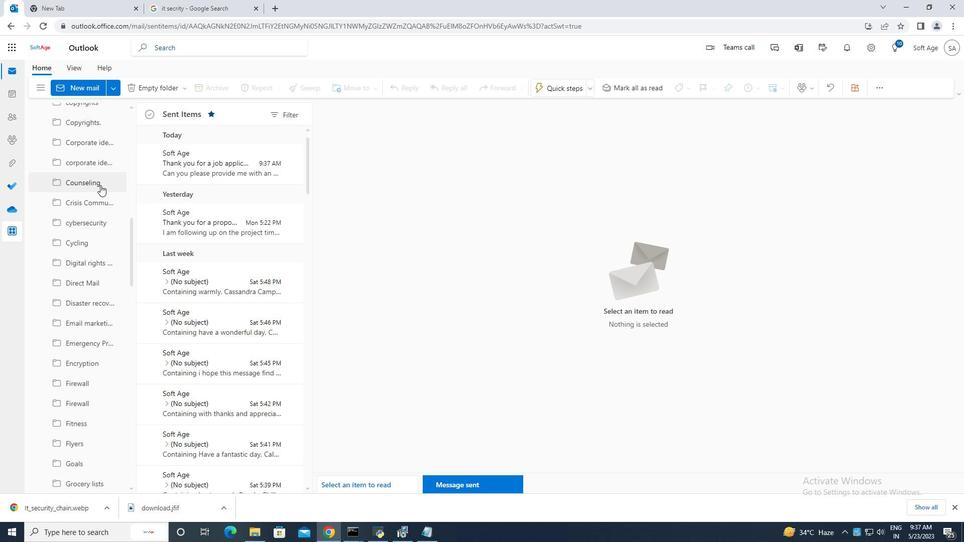 
Action: Mouse scrolled (100, 185) with delta (0, 0)
Screenshot: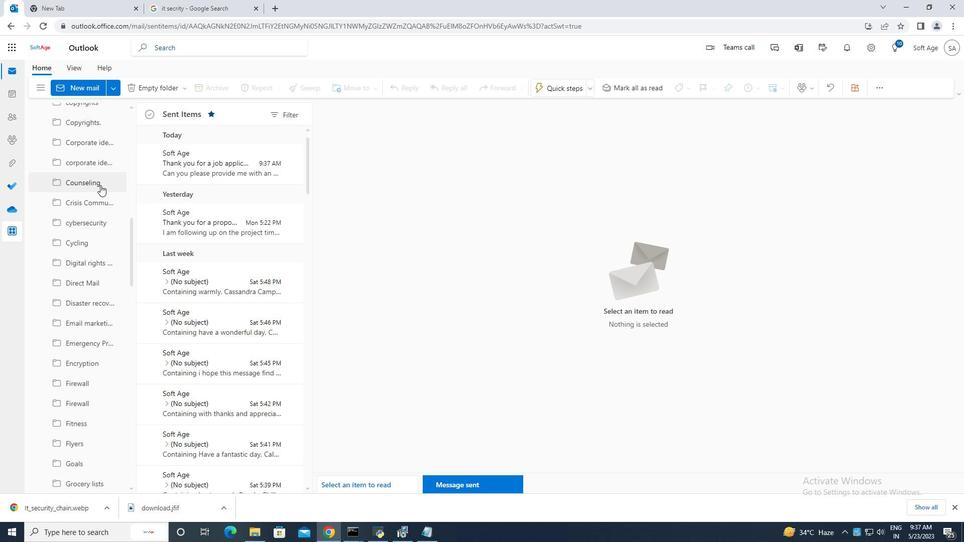 
Action: Mouse moved to (103, 186)
Screenshot: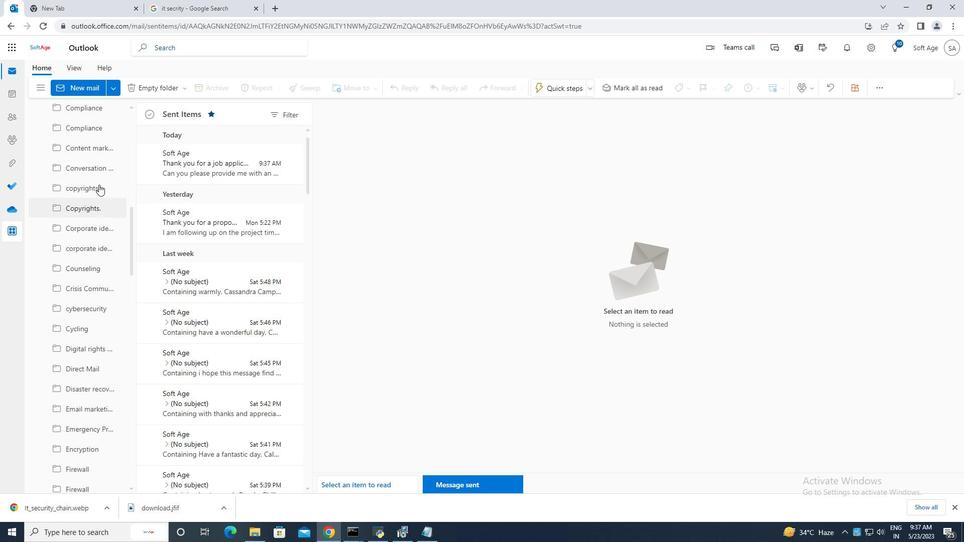 
Action: Mouse scrolled (103, 187) with delta (0, 0)
Screenshot: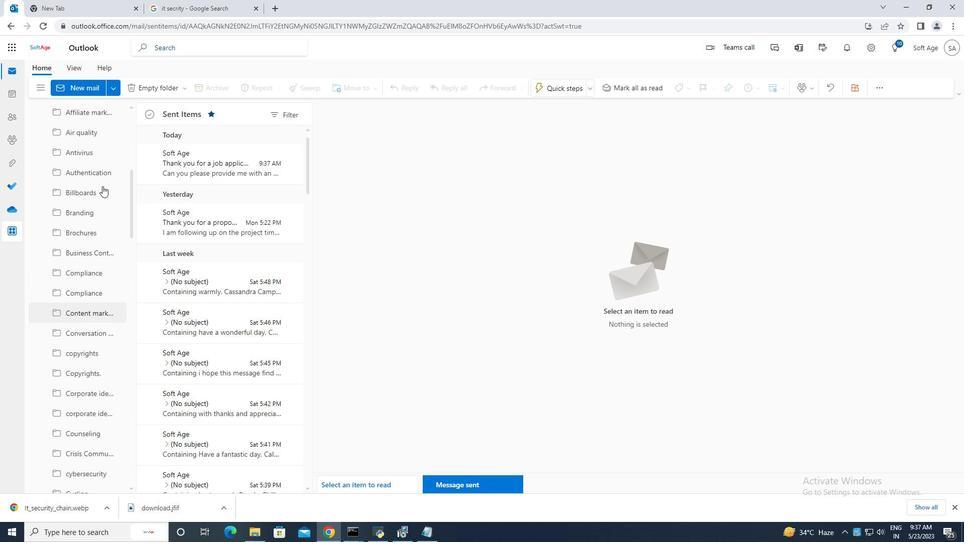 
Action: Mouse scrolled (103, 187) with delta (0, 0)
Screenshot: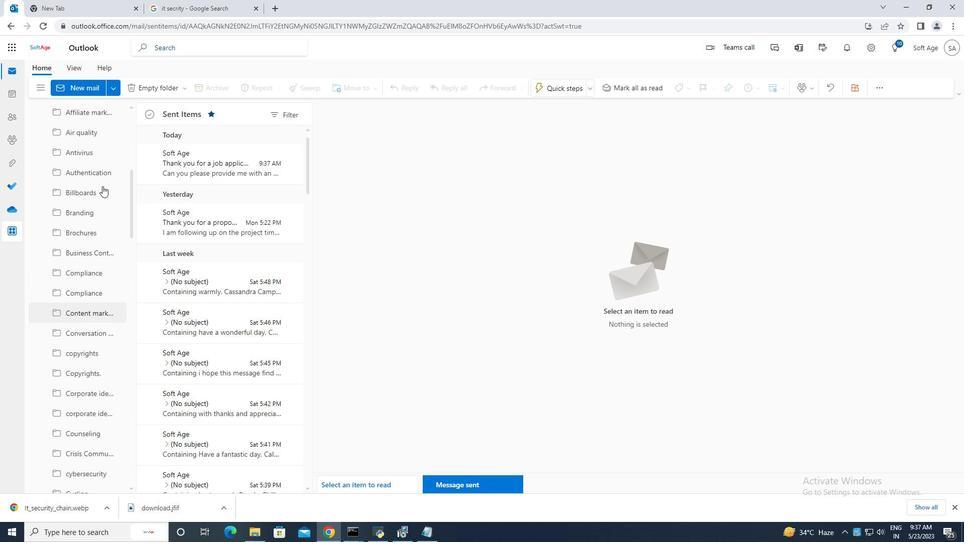 
Action: Mouse scrolled (103, 187) with delta (0, 0)
Screenshot: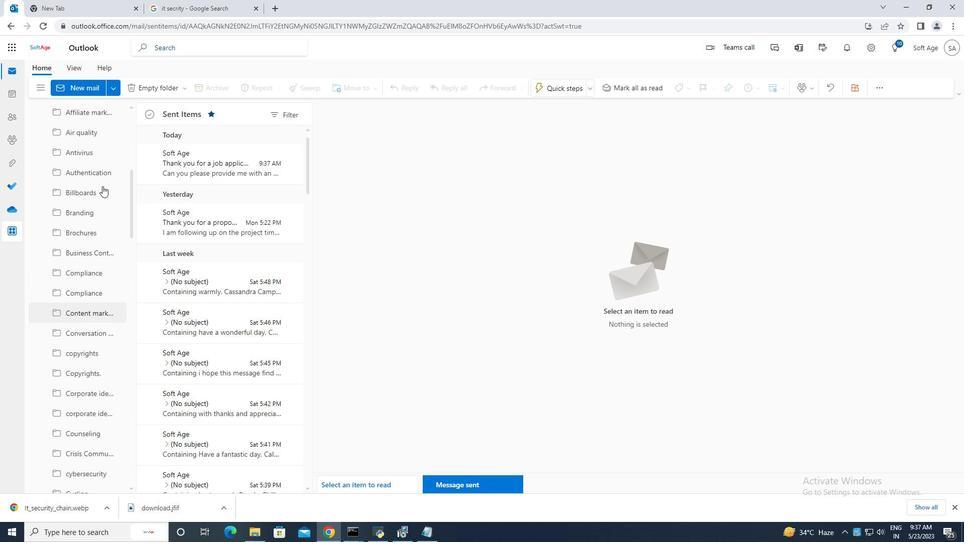 
Action: Mouse scrolled (103, 187) with delta (0, 0)
Screenshot: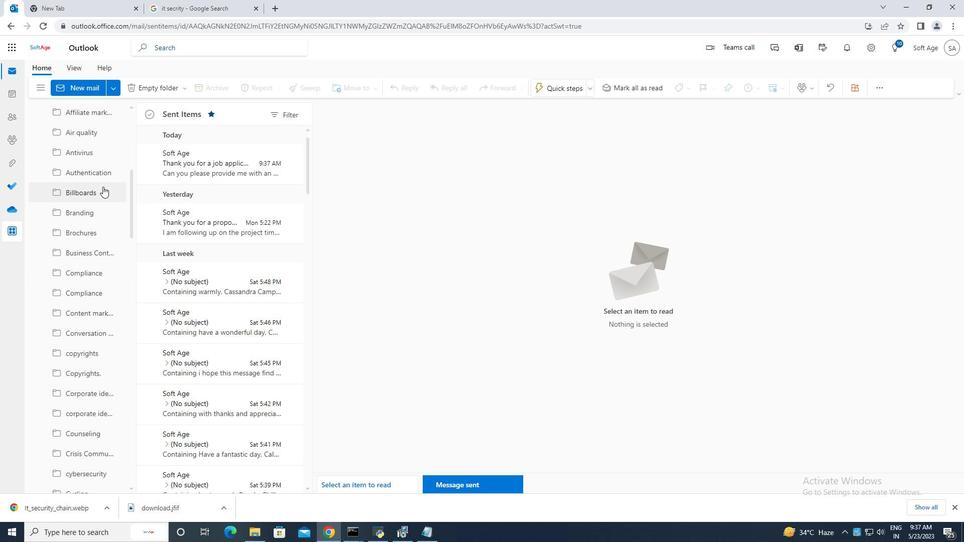 
Action: Mouse moved to (153, 159)
Screenshot: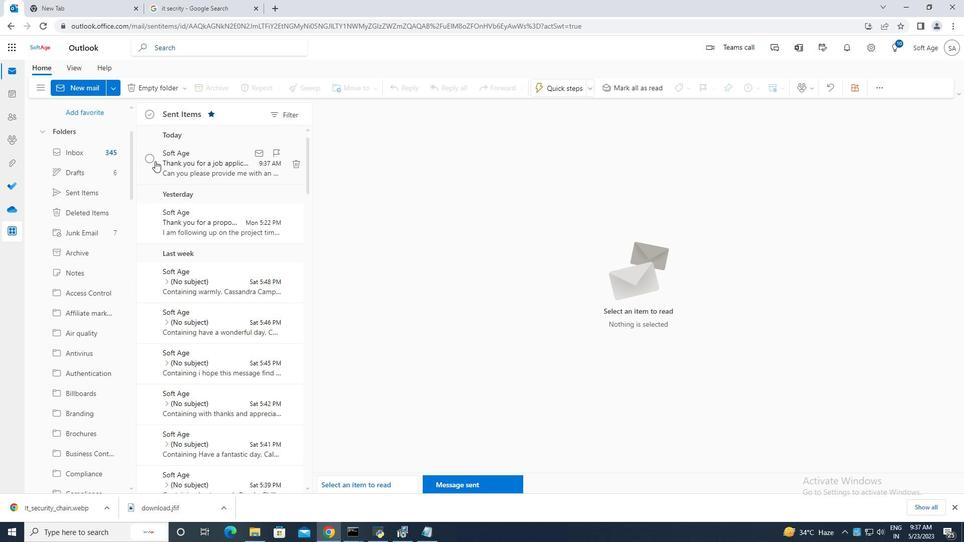 
Action: Mouse pressed left at (153, 159)
Screenshot: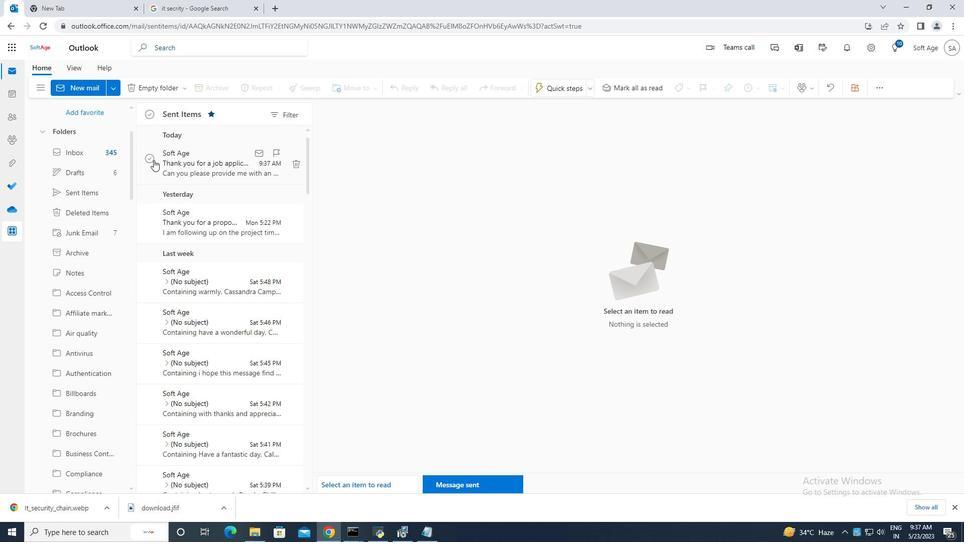 
Action: Mouse moved to (330, 224)
Screenshot: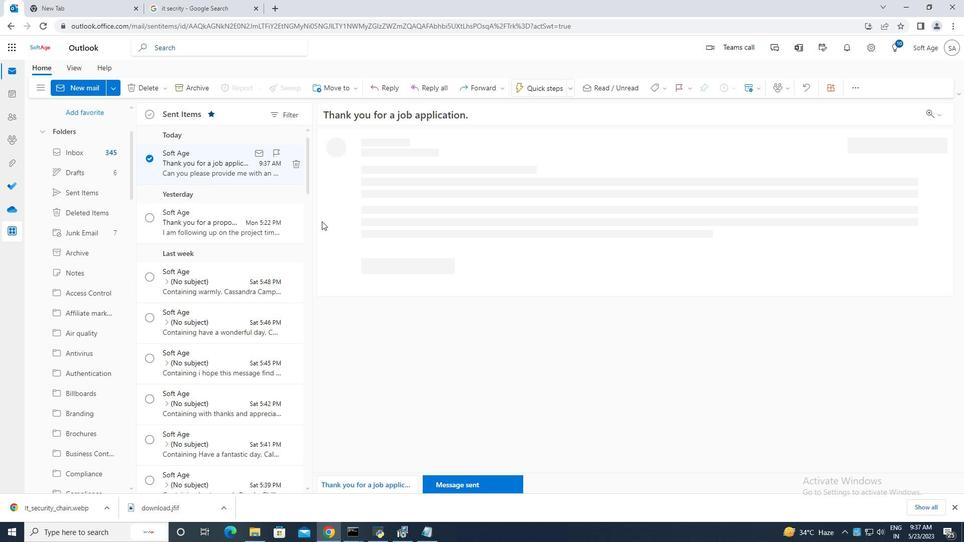 
Action: Mouse scrolled (330, 225) with delta (0, 0)
Screenshot: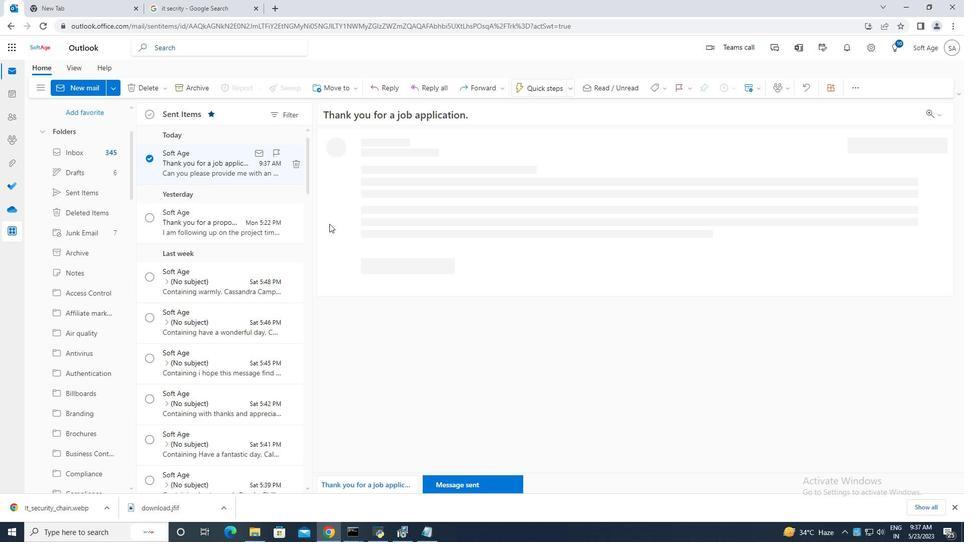 
Action: Mouse scrolled (330, 225) with delta (0, 0)
Screenshot: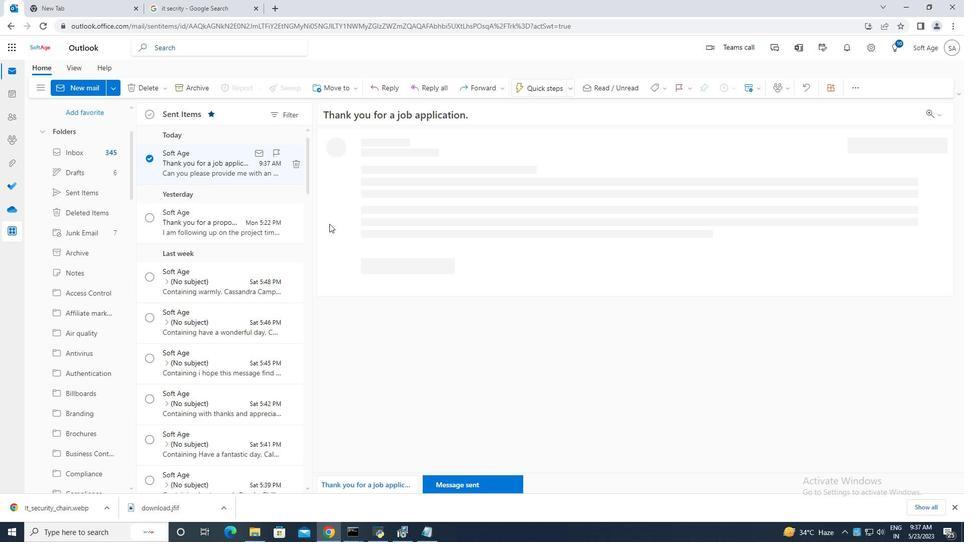 
Action: Mouse moved to (330, 221)
Screenshot: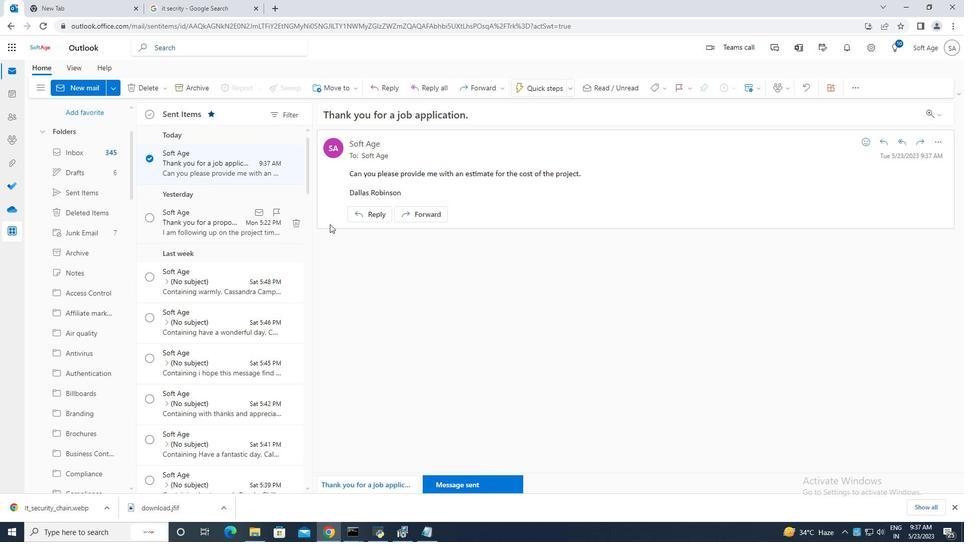 
Action: Mouse scrolled (330, 221) with delta (0, 0)
Screenshot: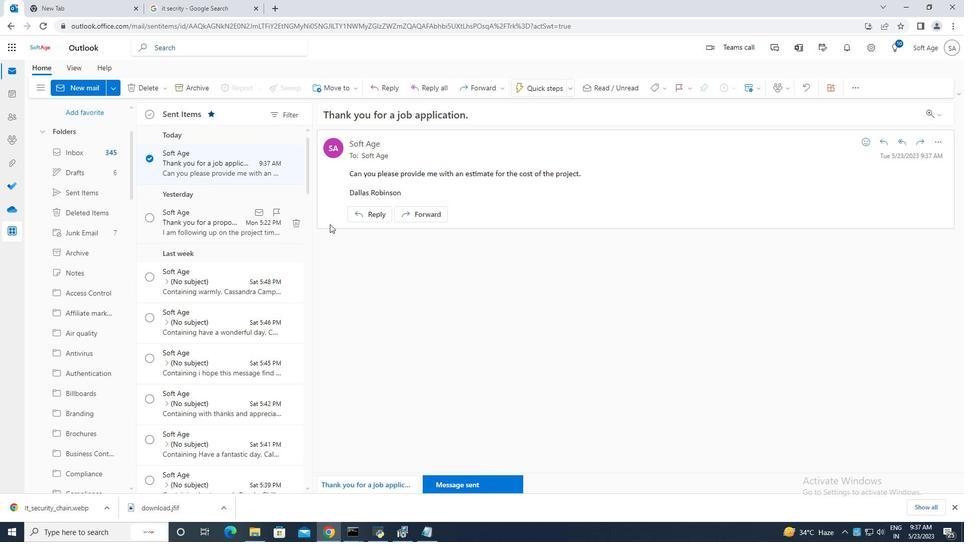 
Action: Mouse moved to (346, 87)
Screenshot: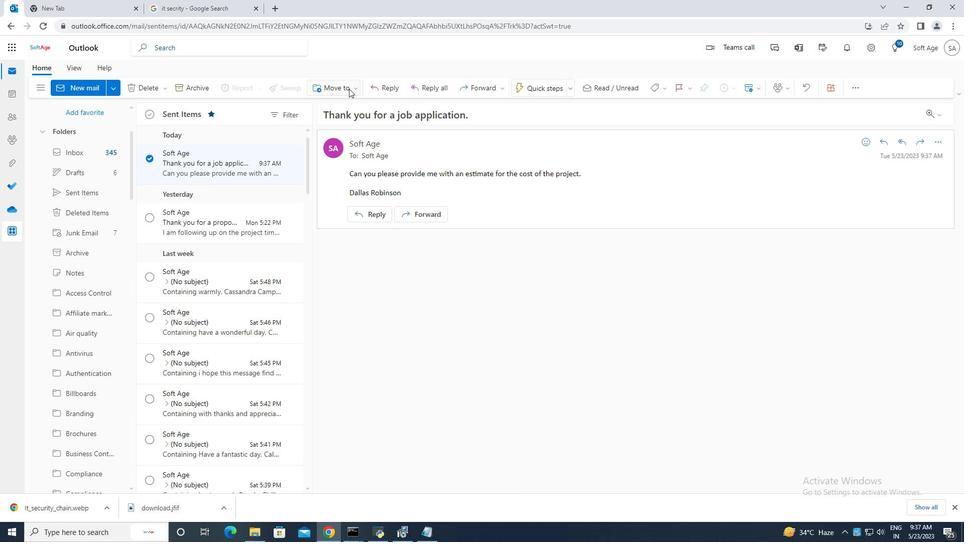 
Action: Mouse pressed left at (346, 87)
Screenshot: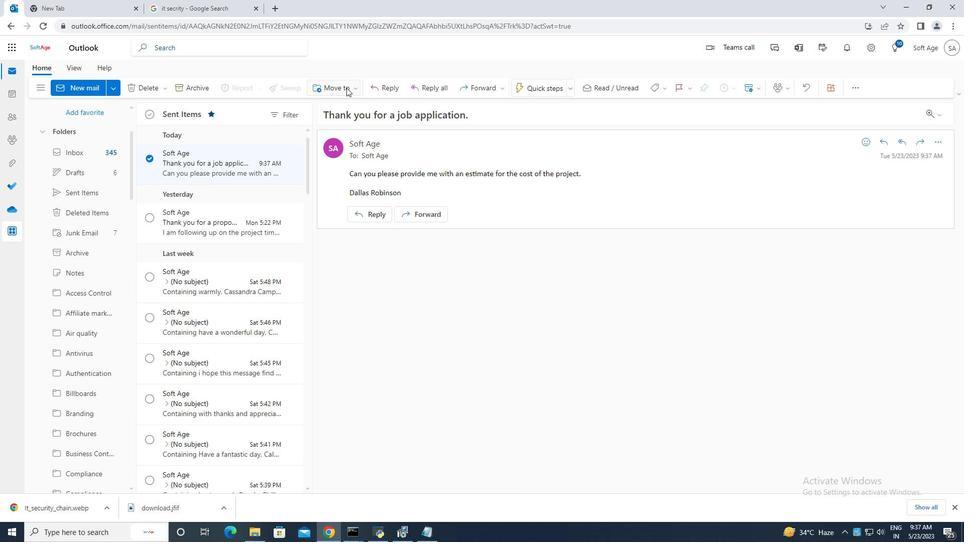 
Action: Mouse moved to (368, 109)
Screenshot: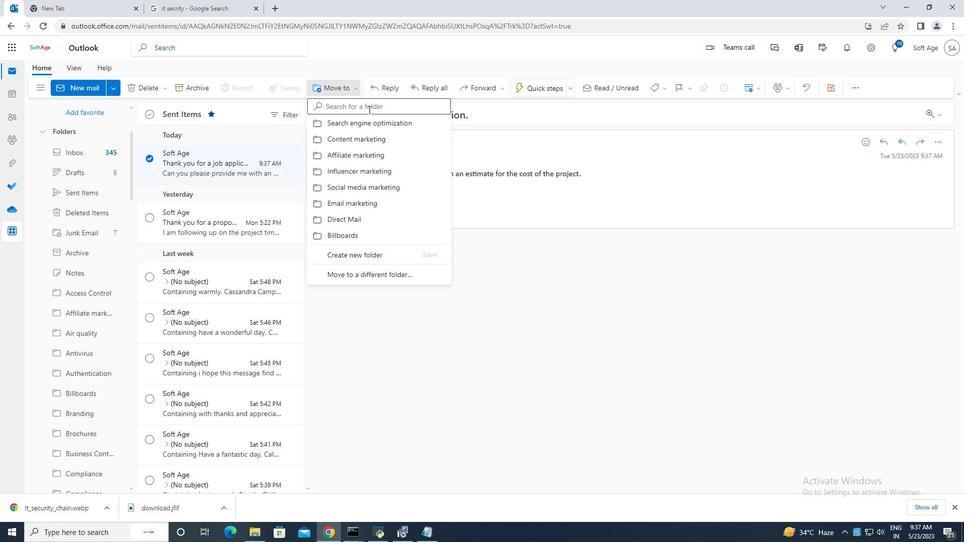 
Action: Mouse pressed left at (368, 109)
Screenshot: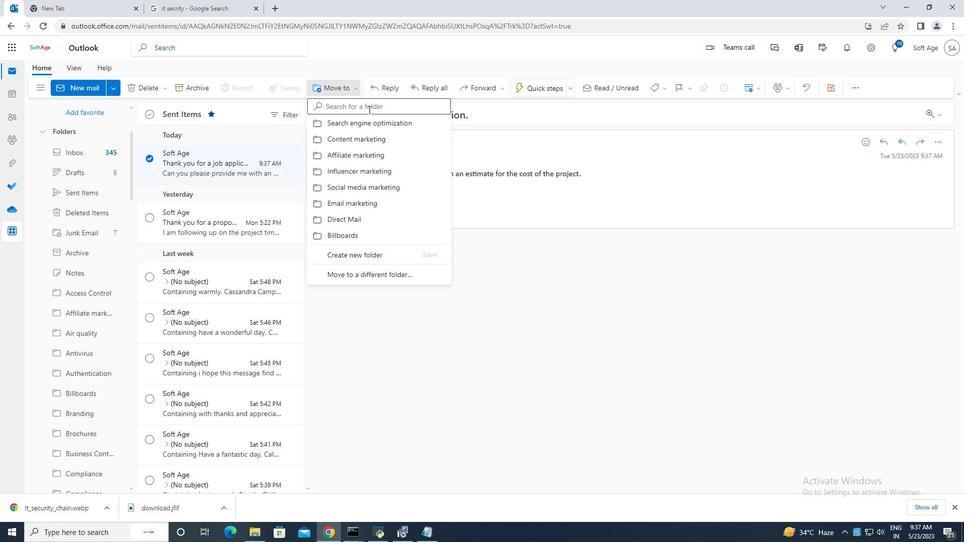 
Action: Key pressed pay-per
Screenshot: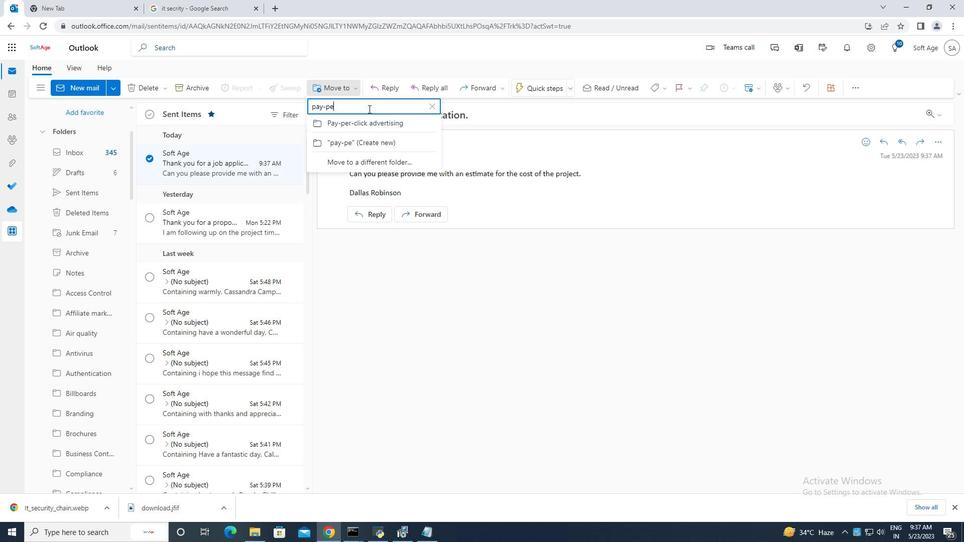 
Action: Mouse moved to (377, 124)
Screenshot: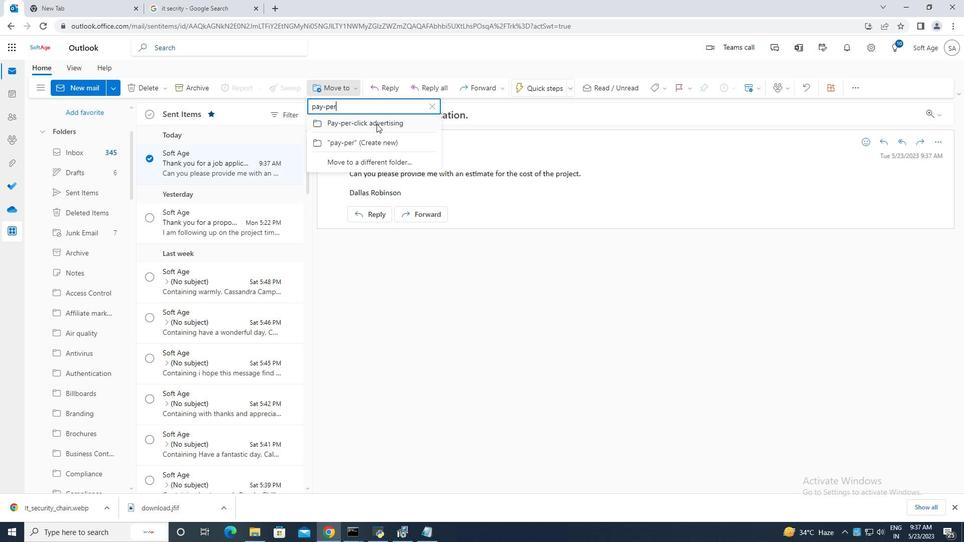 
Action: Mouse pressed left at (377, 124)
Screenshot: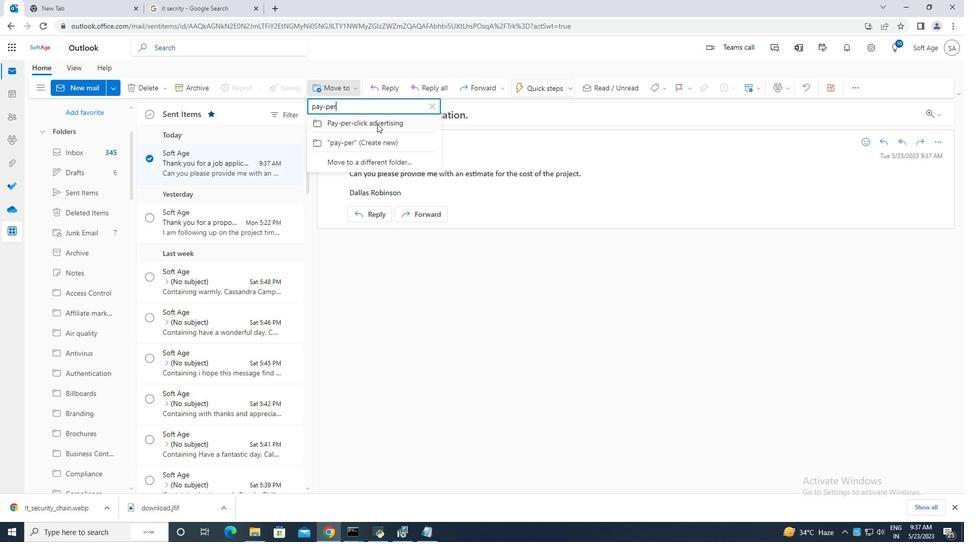 
Action: Mouse moved to (469, 234)
Screenshot: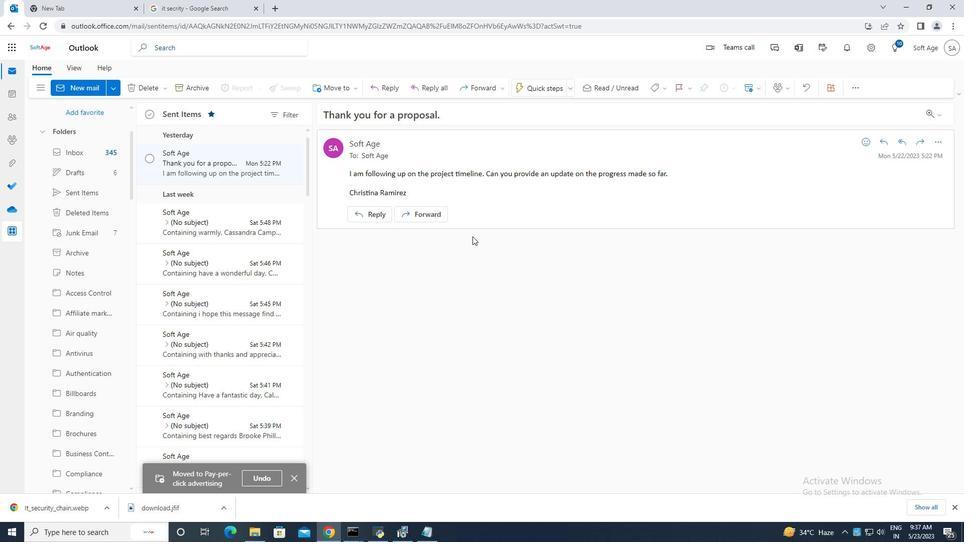 
